 Task: Find connections with filter location Godhra with filter topic #Advertisingandmarketingwith filter profile language French with filter current company WTS Energy with filter school SREYAS INSTITUTE OF ENGINEERING & TECHNOLOGY with filter industry Farming, Ranching, Forestry with filter service category Event Planning with filter keywords title Account Collector
Action: Mouse pressed left at (661, 119)
Screenshot: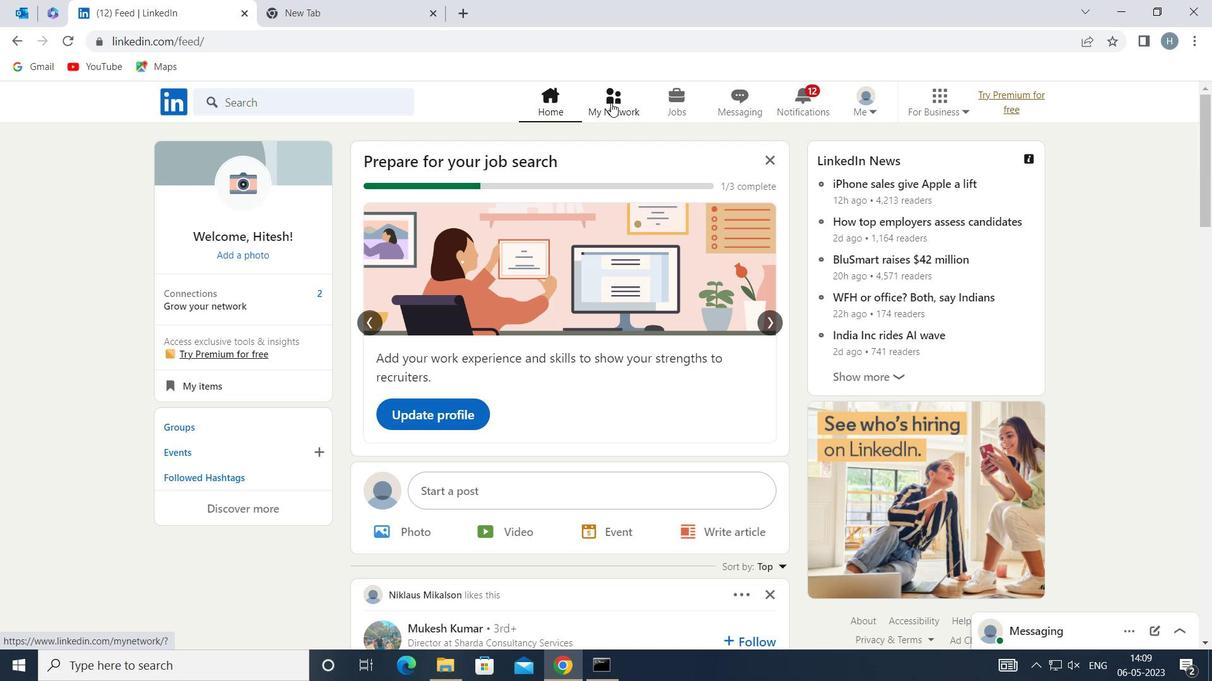 
Action: Mouse moved to (411, 205)
Screenshot: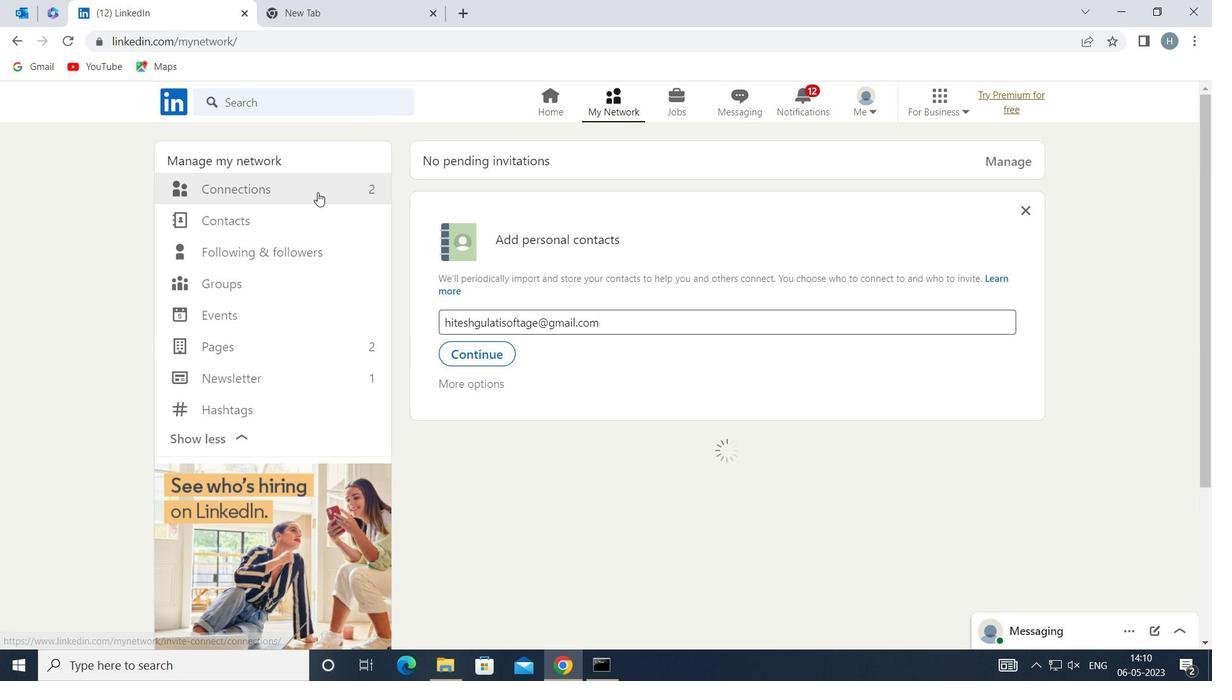 
Action: Mouse pressed left at (411, 205)
Screenshot: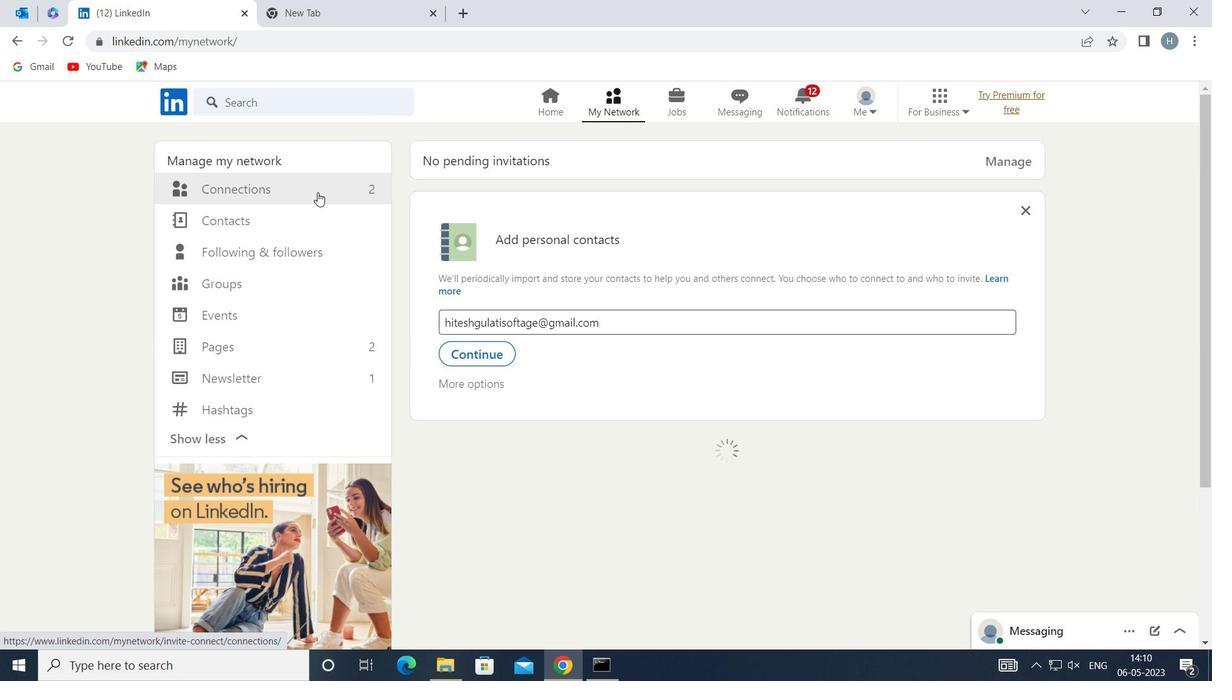 
Action: Mouse moved to (755, 202)
Screenshot: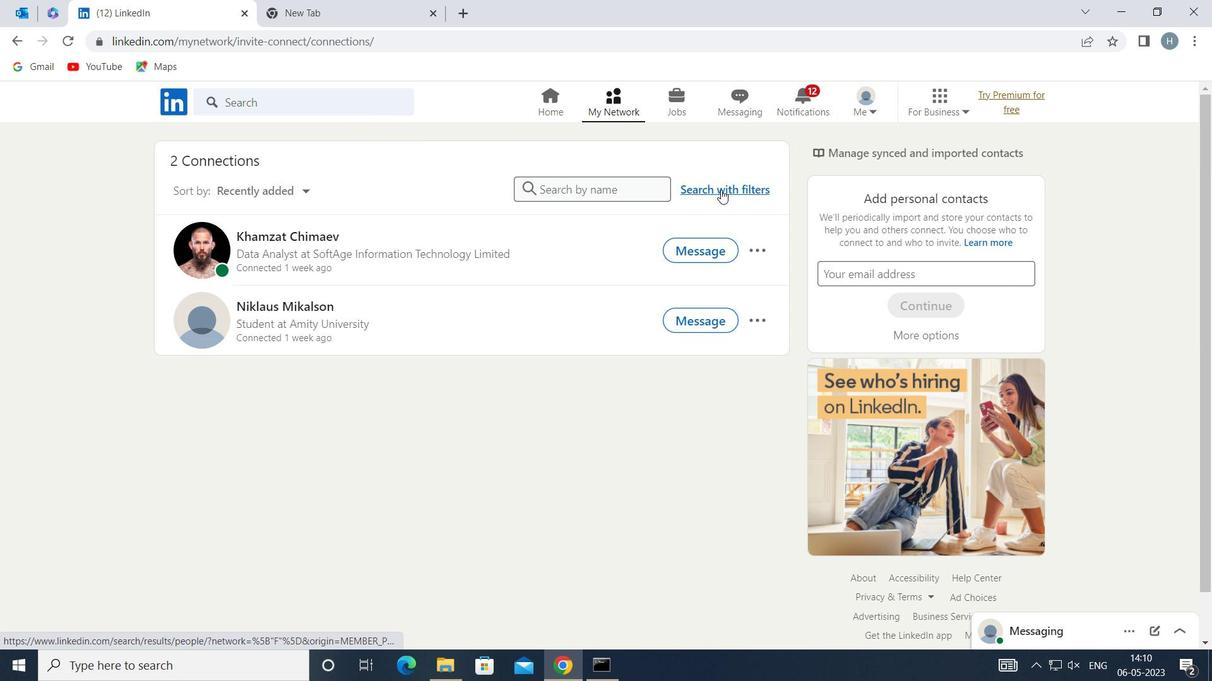 
Action: Mouse pressed left at (755, 202)
Screenshot: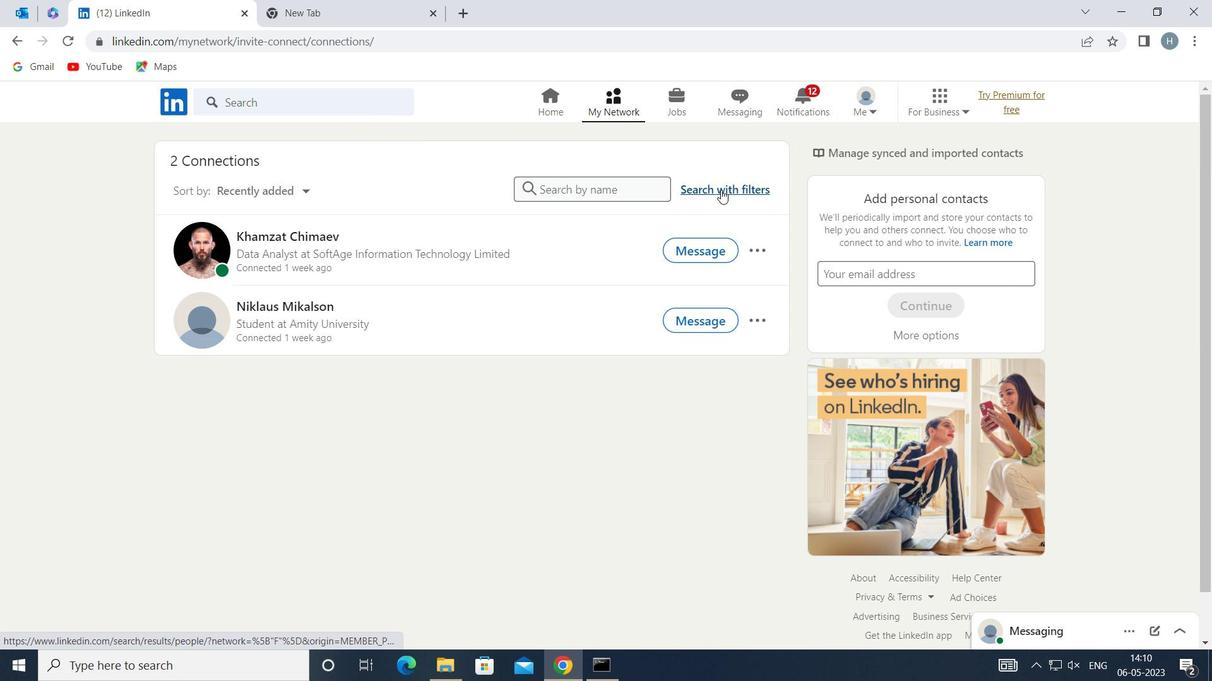 
Action: Mouse moved to (705, 158)
Screenshot: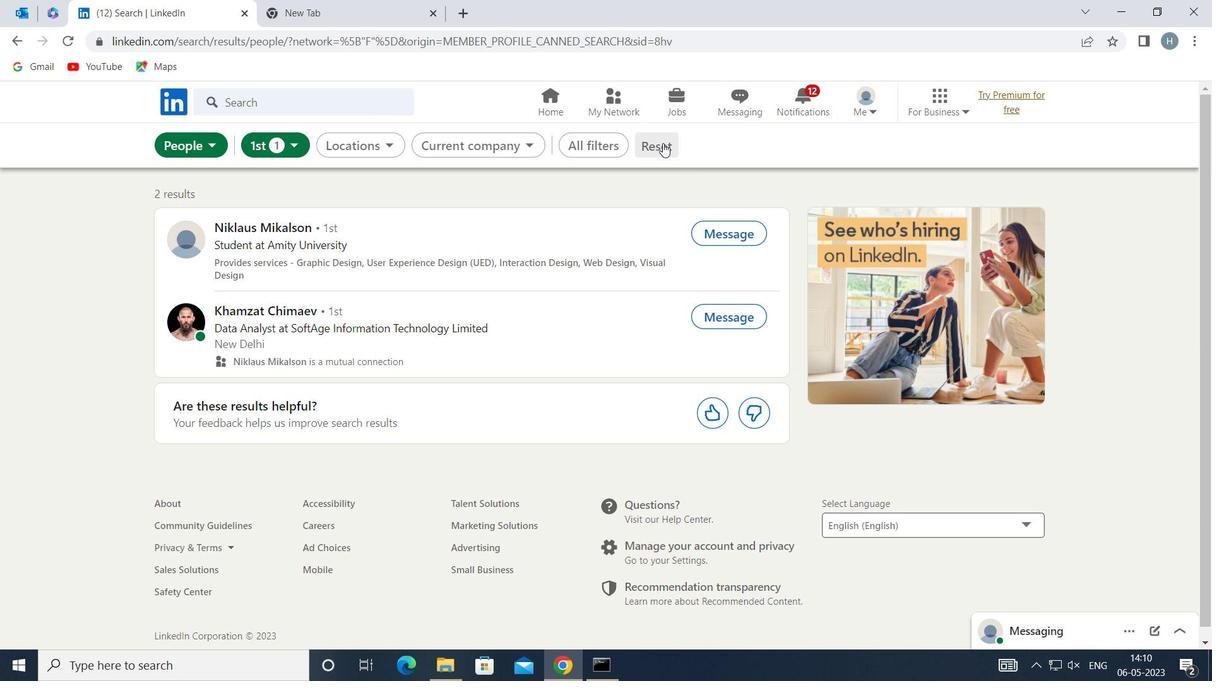 
Action: Mouse pressed left at (705, 158)
Screenshot: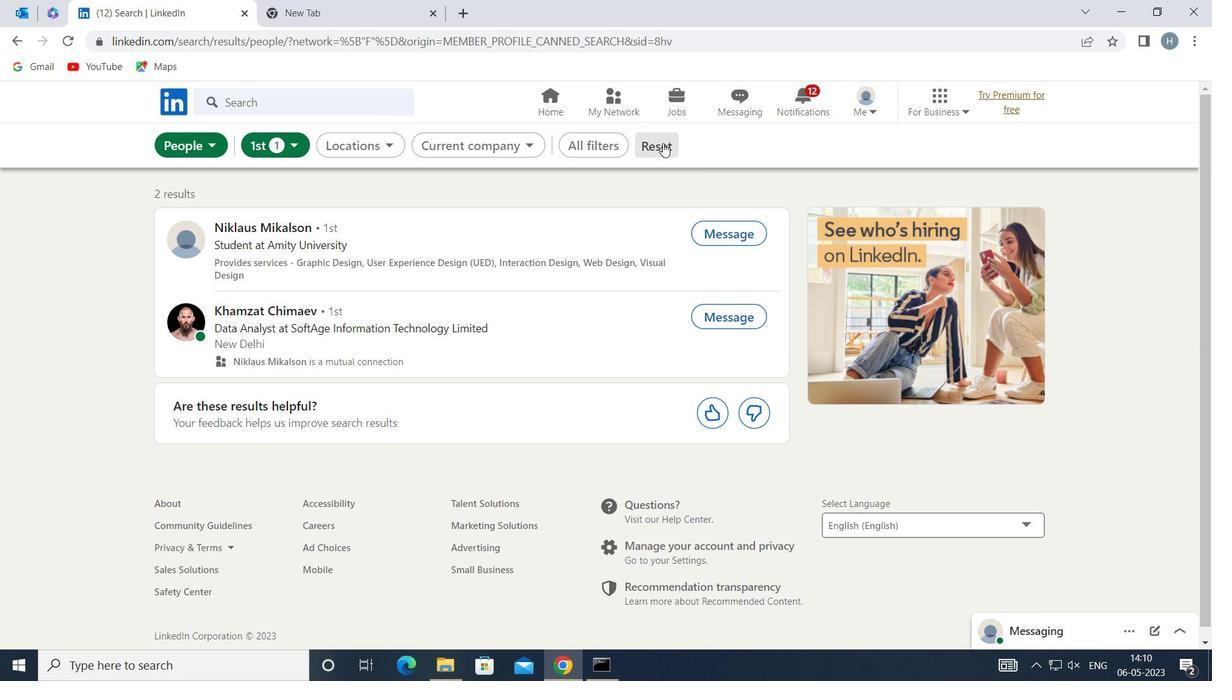 
Action: Mouse moved to (693, 160)
Screenshot: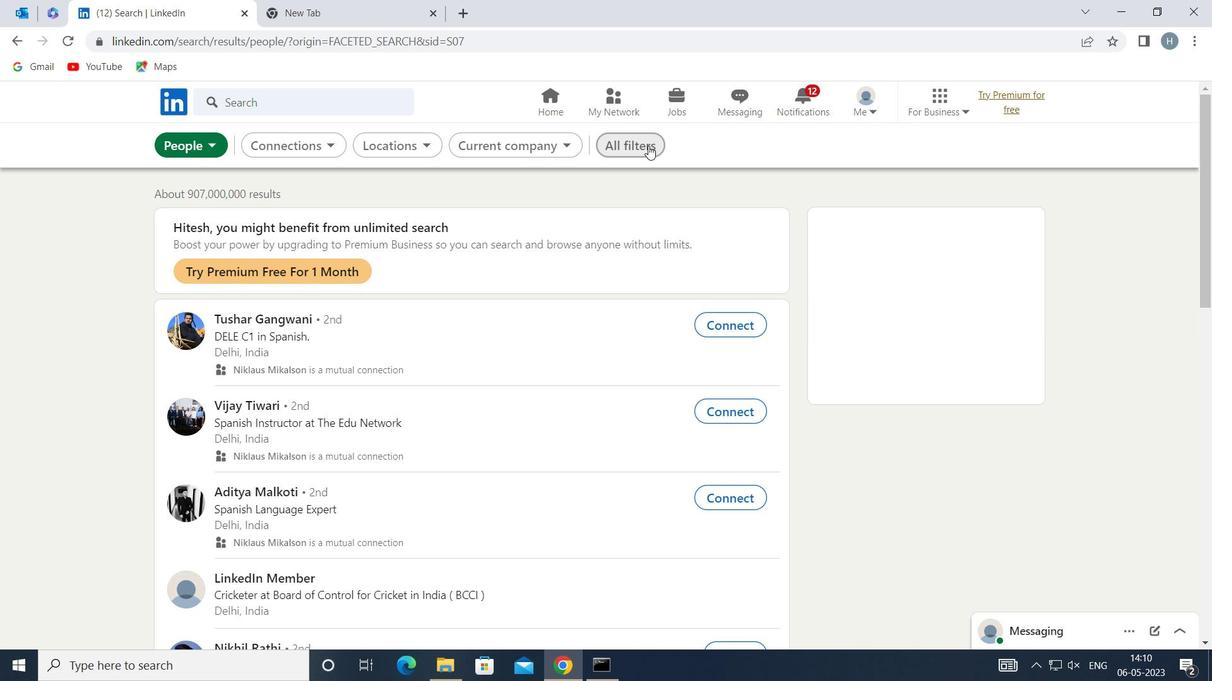 
Action: Mouse pressed left at (693, 160)
Screenshot: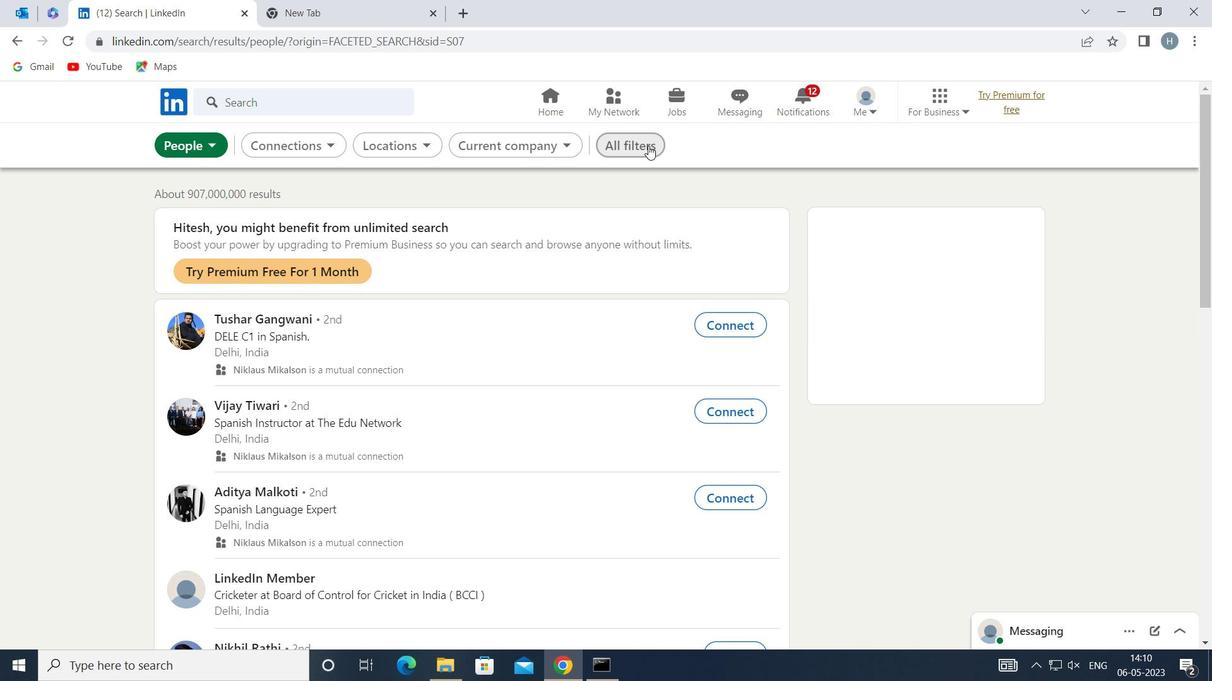 
Action: Mouse moved to (889, 288)
Screenshot: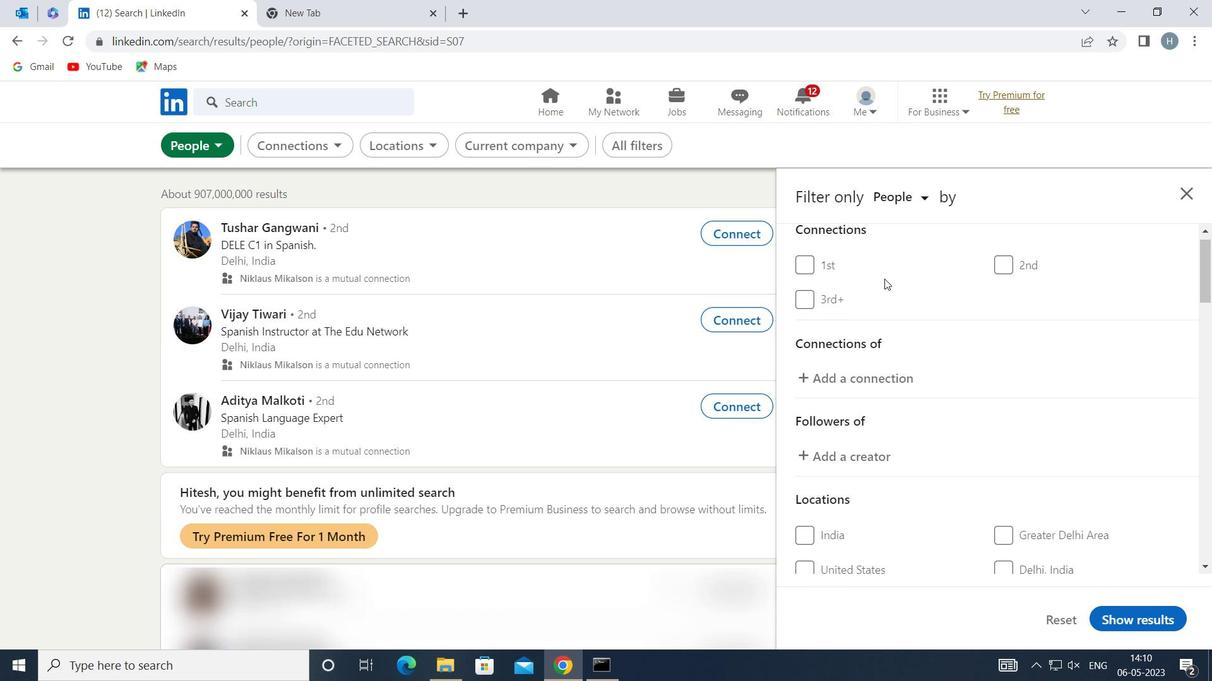 
Action: Mouse scrolled (889, 287) with delta (0, 0)
Screenshot: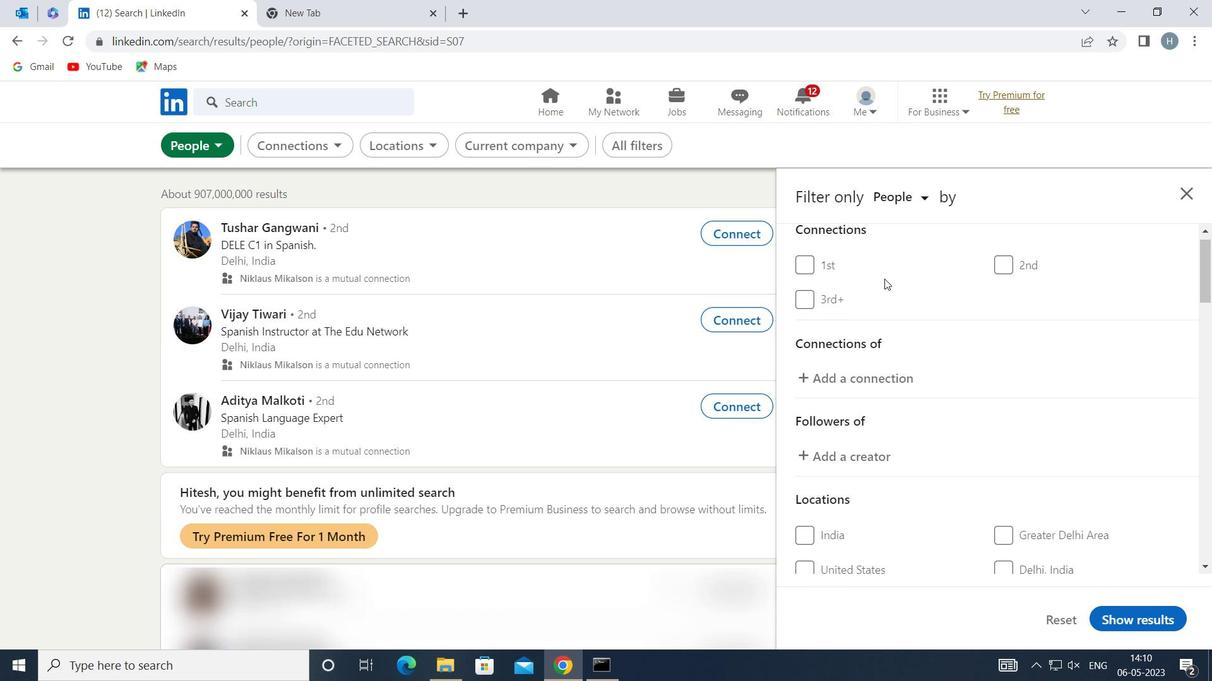 
Action: Mouse moved to (896, 290)
Screenshot: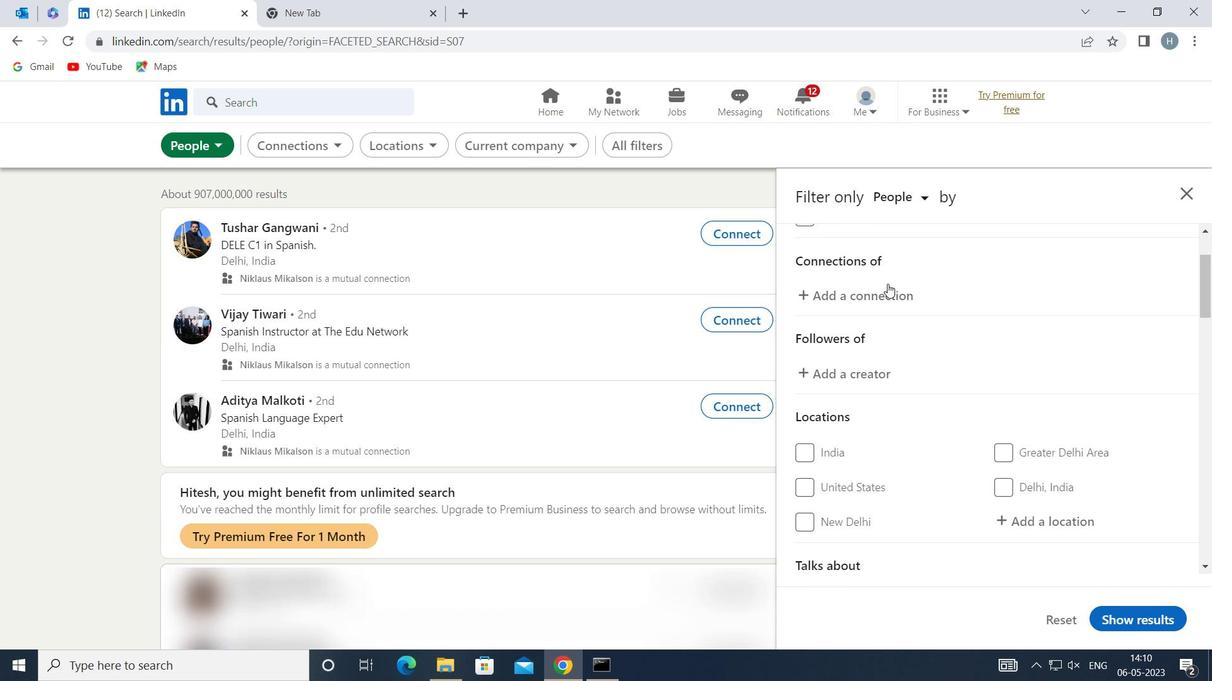 
Action: Mouse scrolled (896, 289) with delta (0, 0)
Screenshot: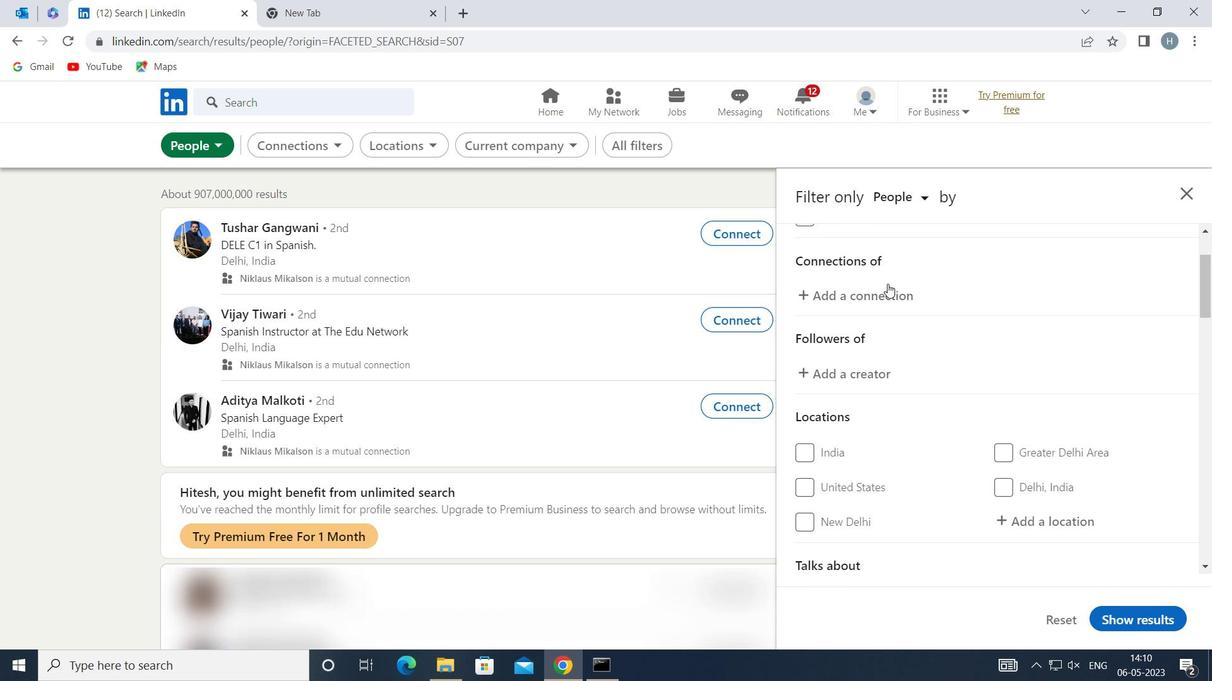 
Action: Mouse moved to (1023, 458)
Screenshot: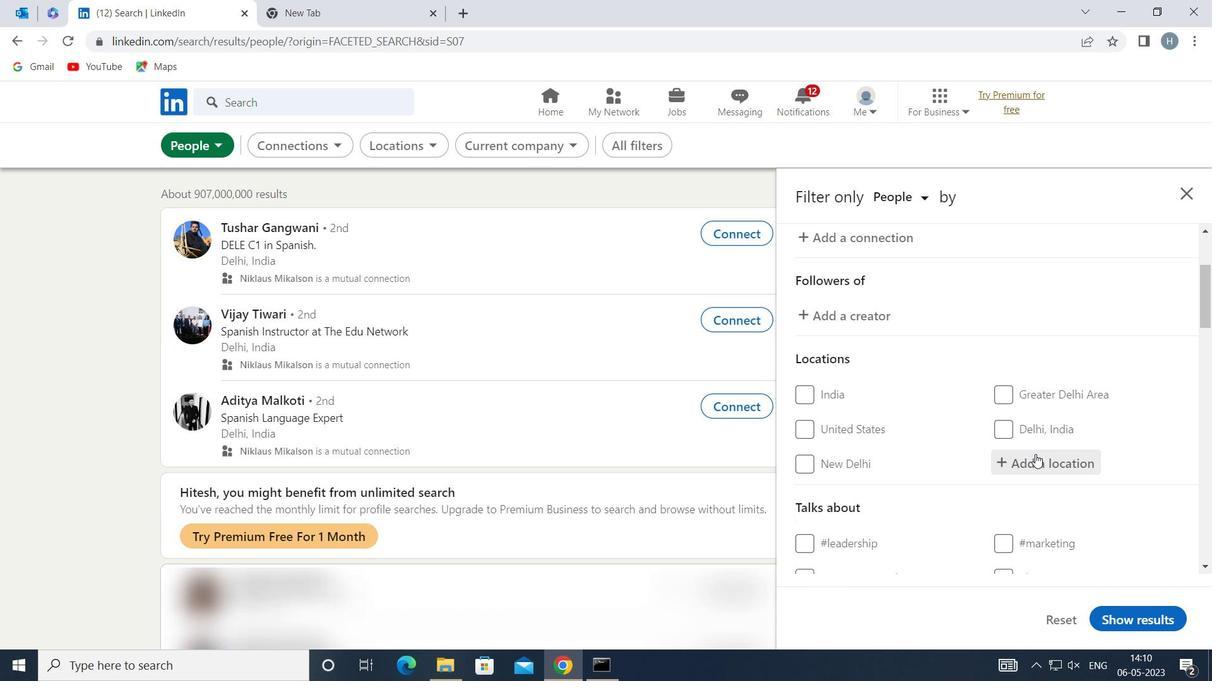 
Action: Mouse pressed left at (1023, 458)
Screenshot: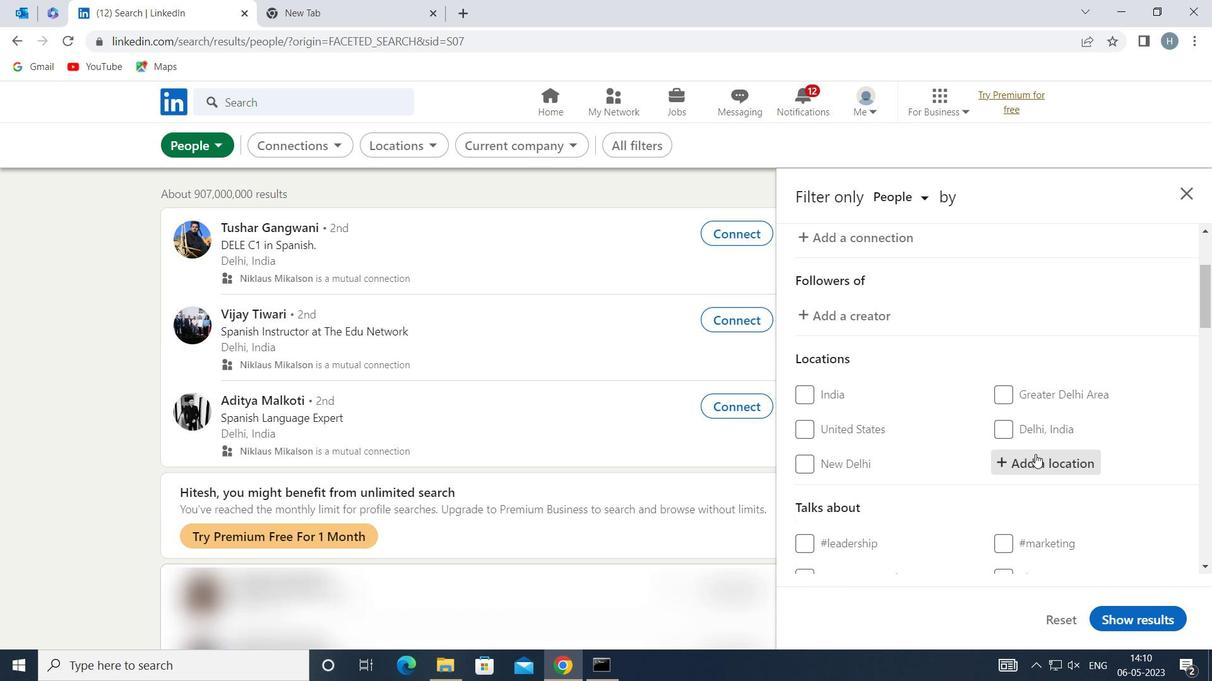 
Action: Key pressed <Key.shift>GODHRA
Screenshot: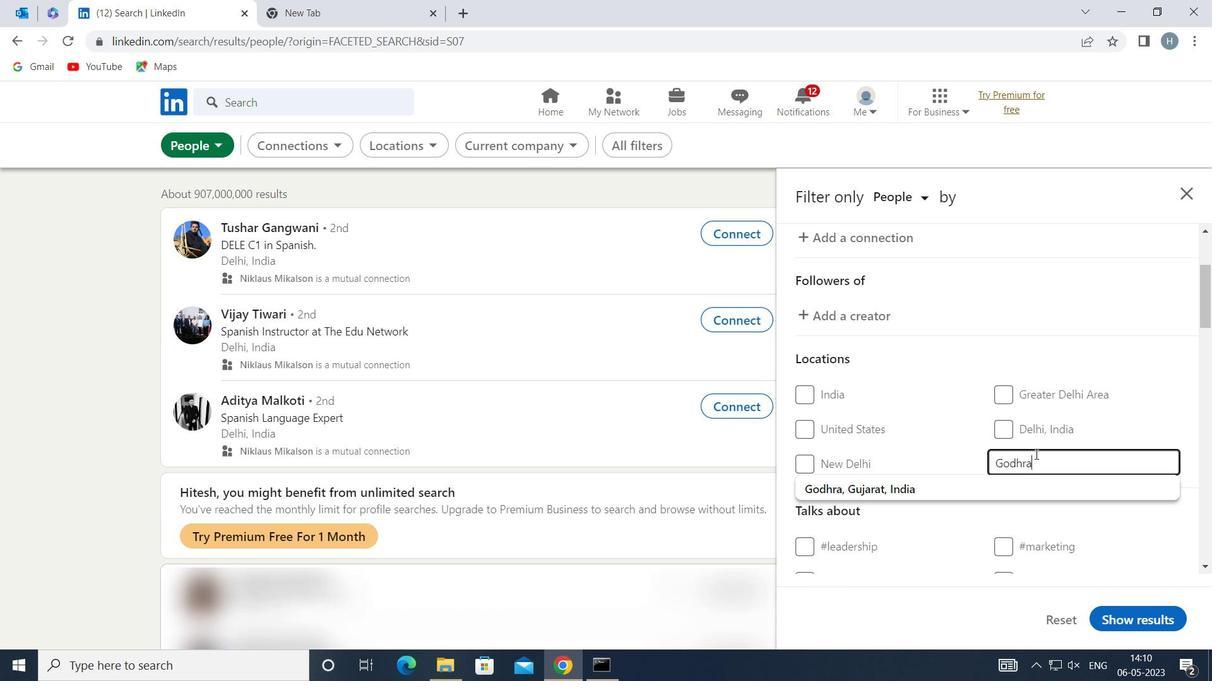 
Action: Mouse moved to (967, 483)
Screenshot: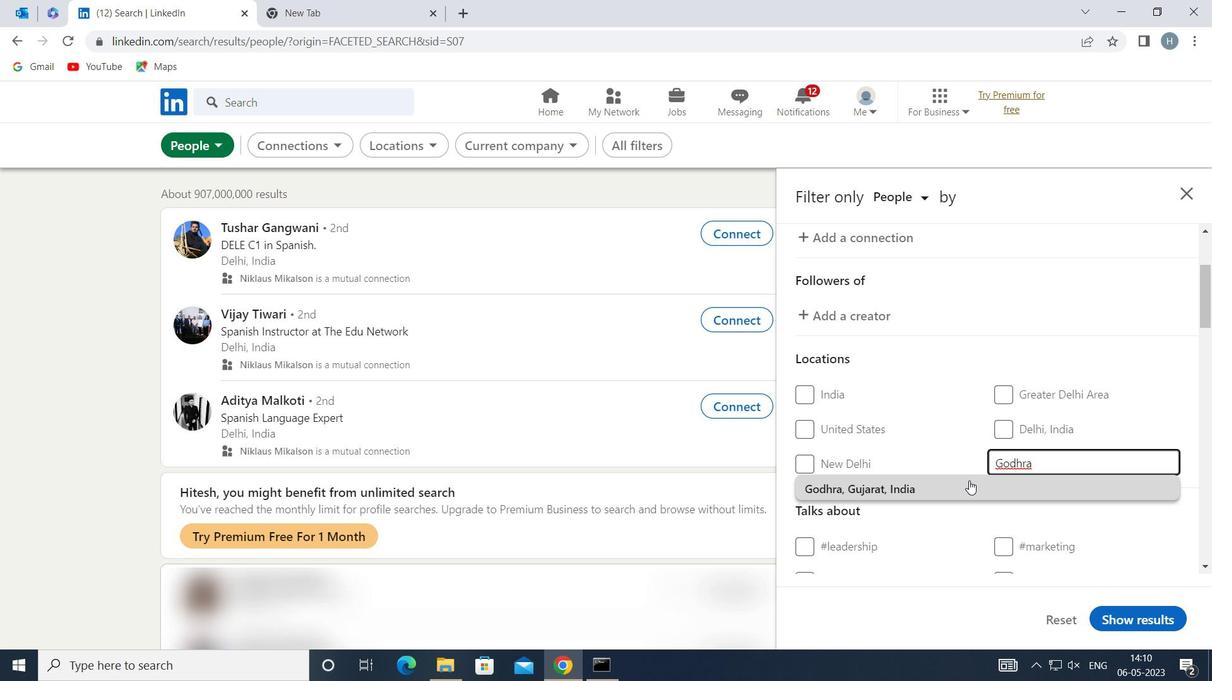 
Action: Mouse pressed left at (967, 483)
Screenshot: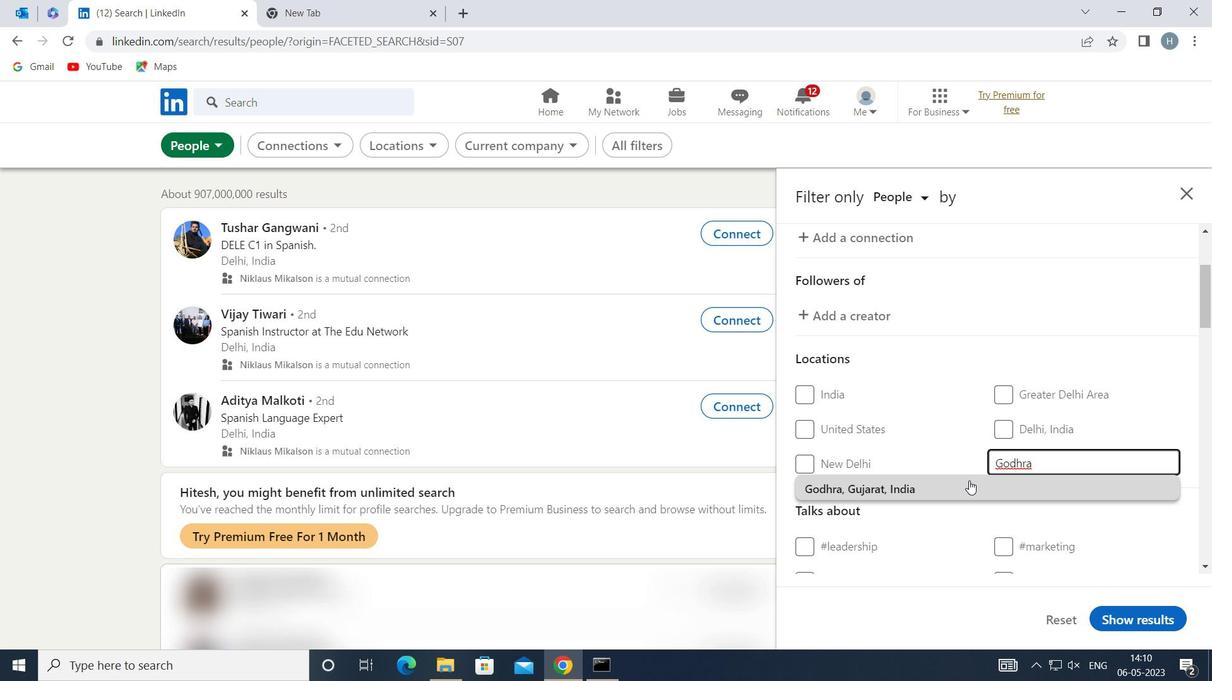 
Action: Mouse moved to (967, 447)
Screenshot: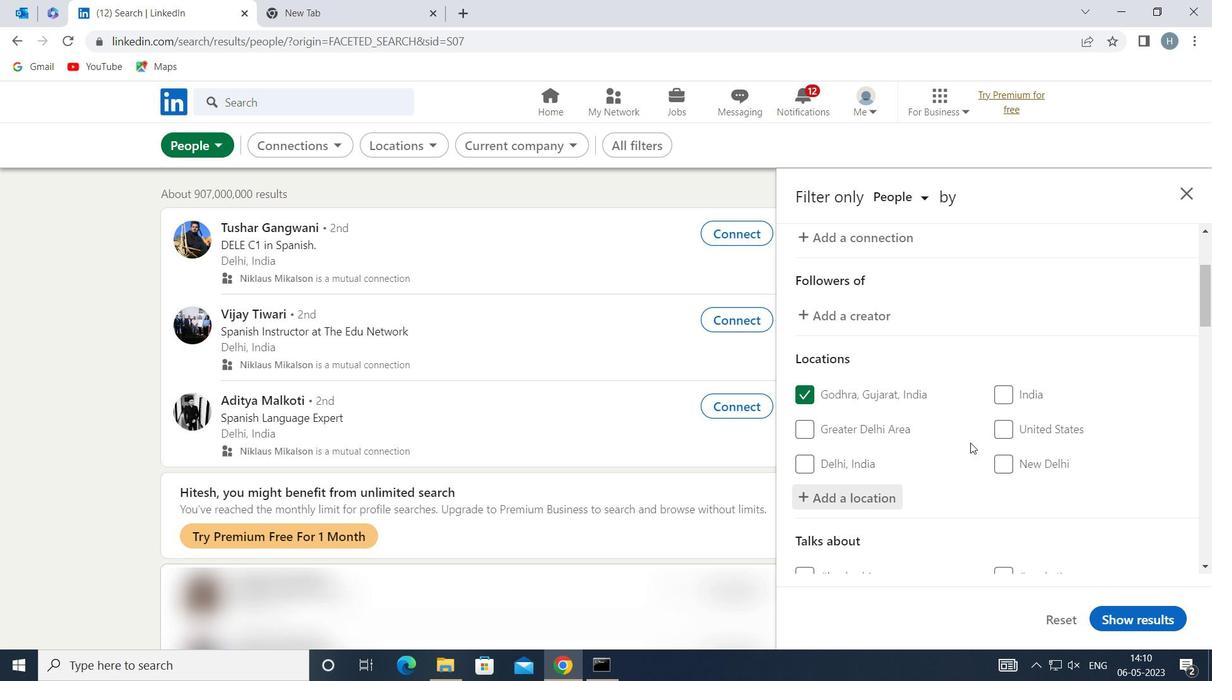 
Action: Mouse scrolled (967, 446) with delta (0, 0)
Screenshot: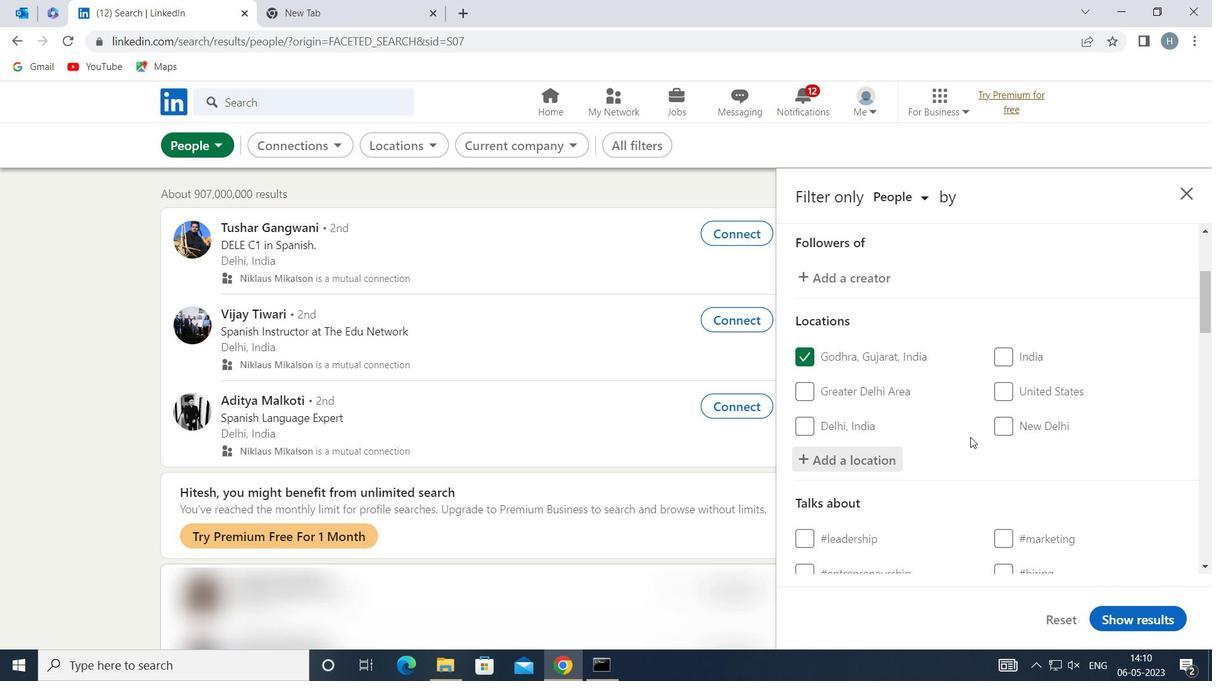 
Action: Mouse moved to (967, 439)
Screenshot: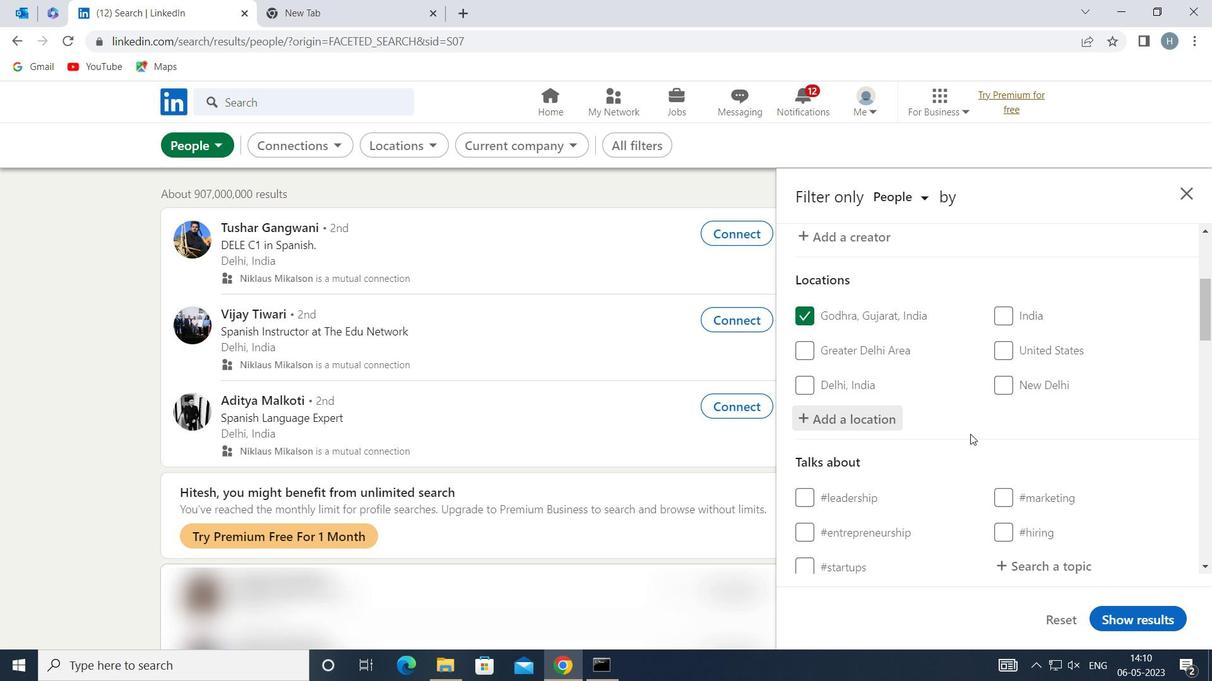 
Action: Mouse scrolled (967, 438) with delta (0, 0)
Screenshot: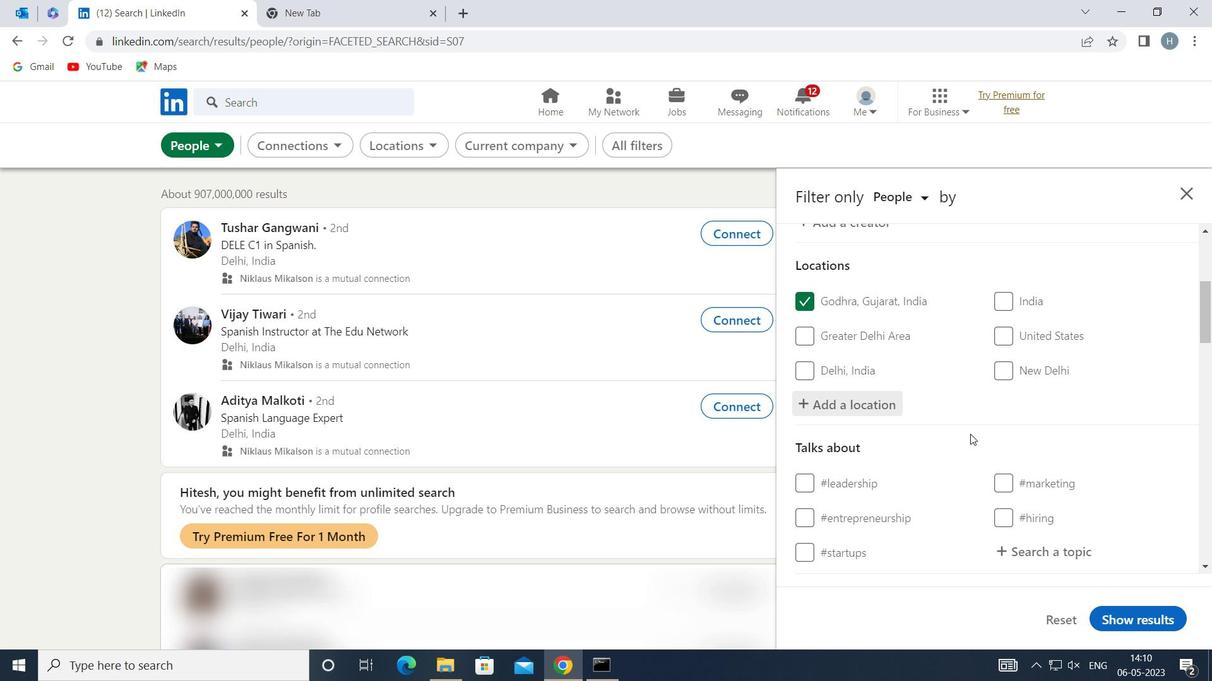 
Action: Mouse moved to (1027, 488)
Screenshot: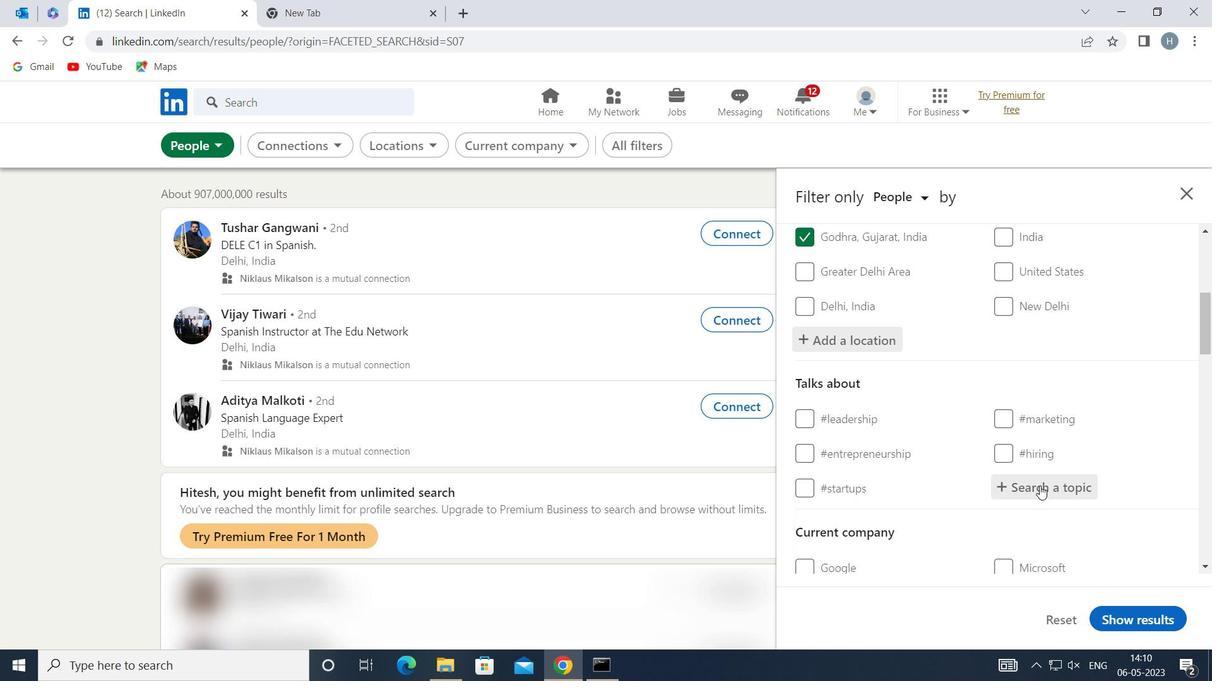 
Action: Mouse pressed left at (1027, 488)
Screenshot: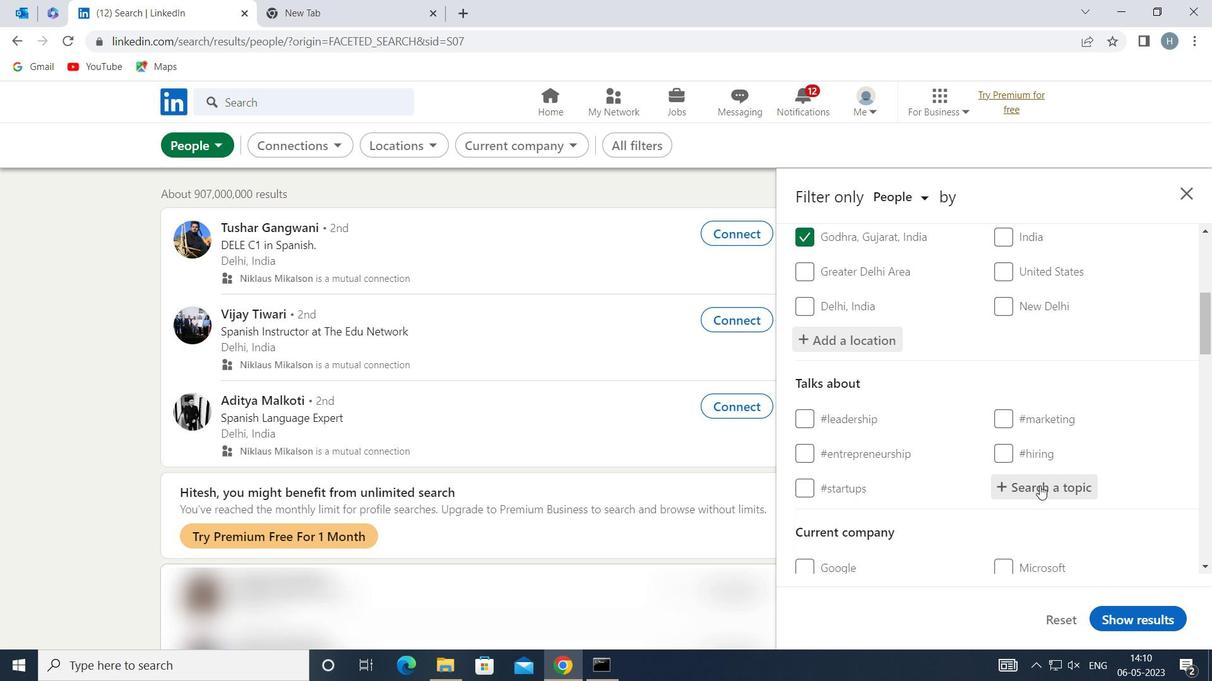 
Action: Mouse moved to (1029, 488)
Screenshot: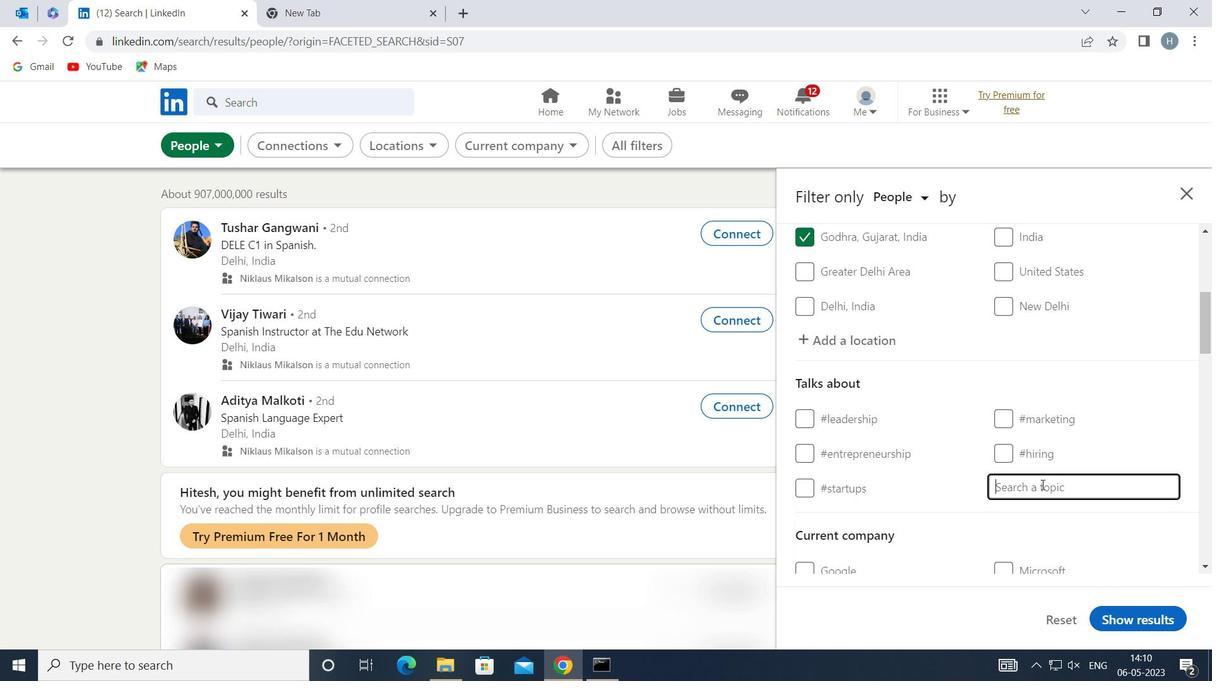 
Action: Key pressed <Key.shift>ADVERTISINGANDMARKETIN
Screenshot: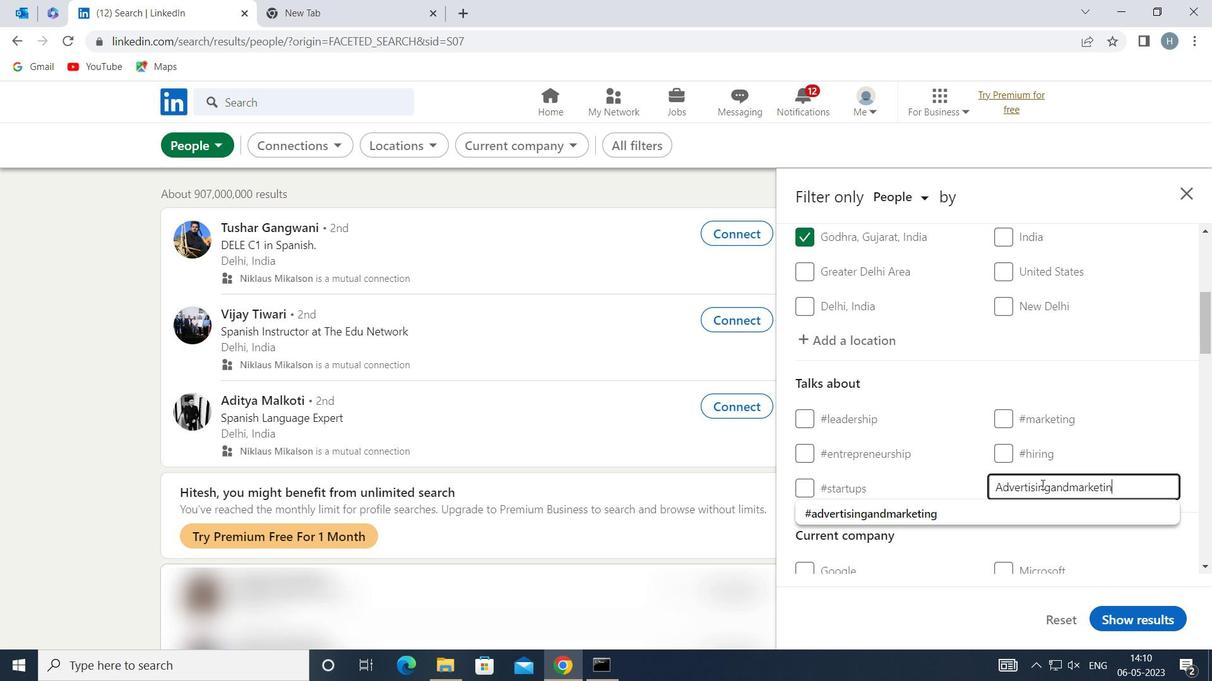
Action: Mouse moved to (1029, 488)
Screenshot: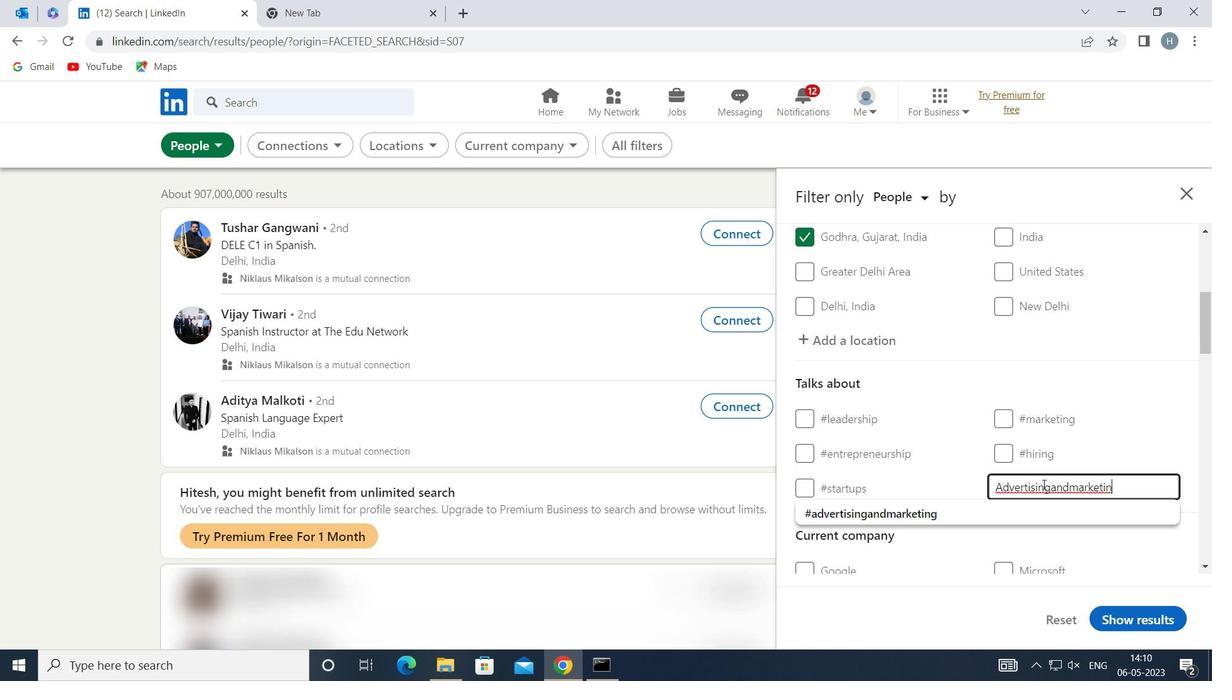 
Action: Key pressed G
Screenshot: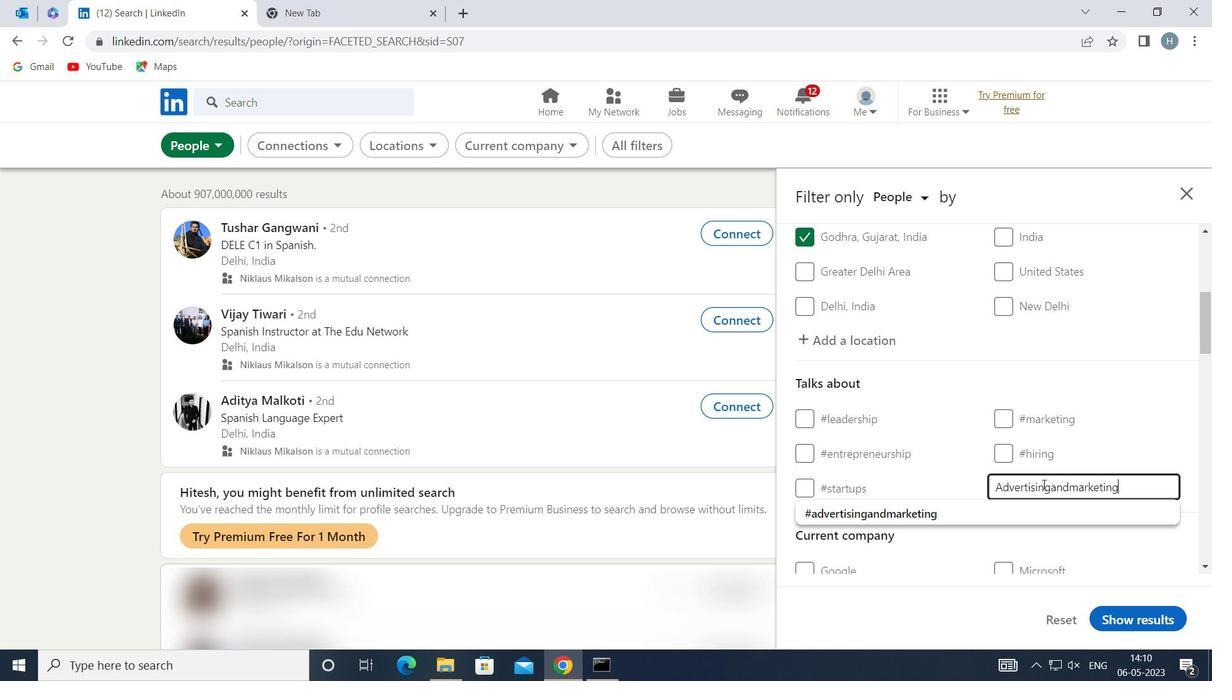 
Action: Mouse moved to (974, 512)
Screenshot: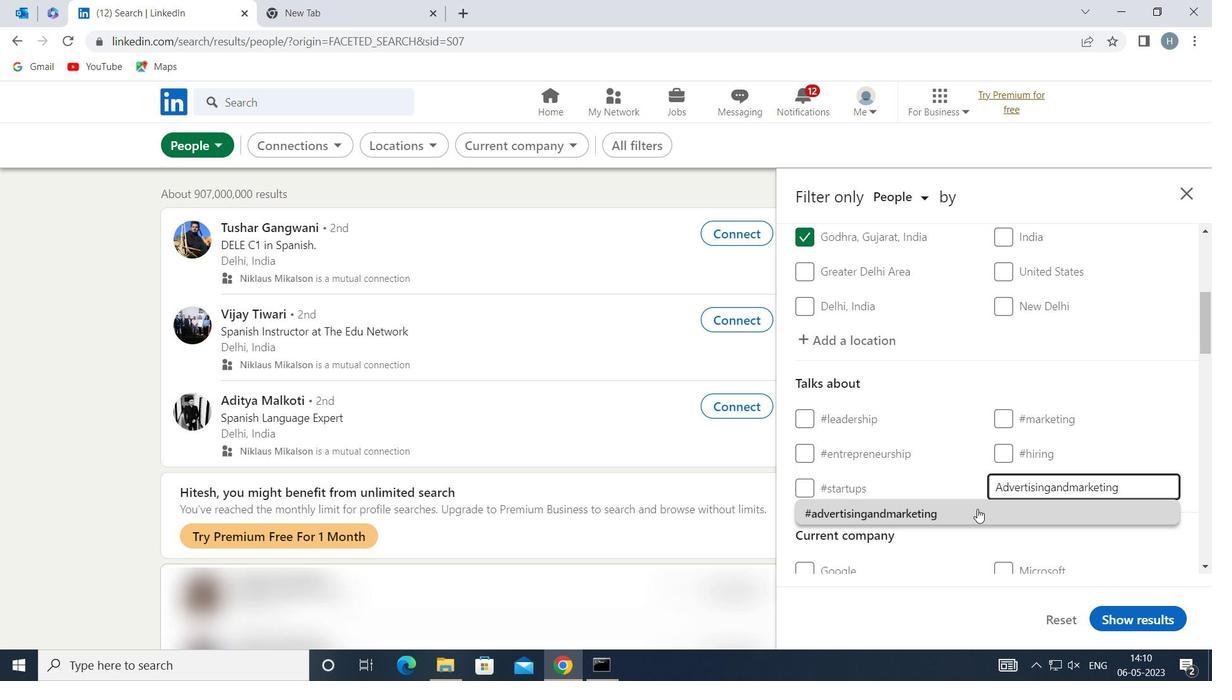 
Action: Mouse pressed left at (974, 512)
Screenshot: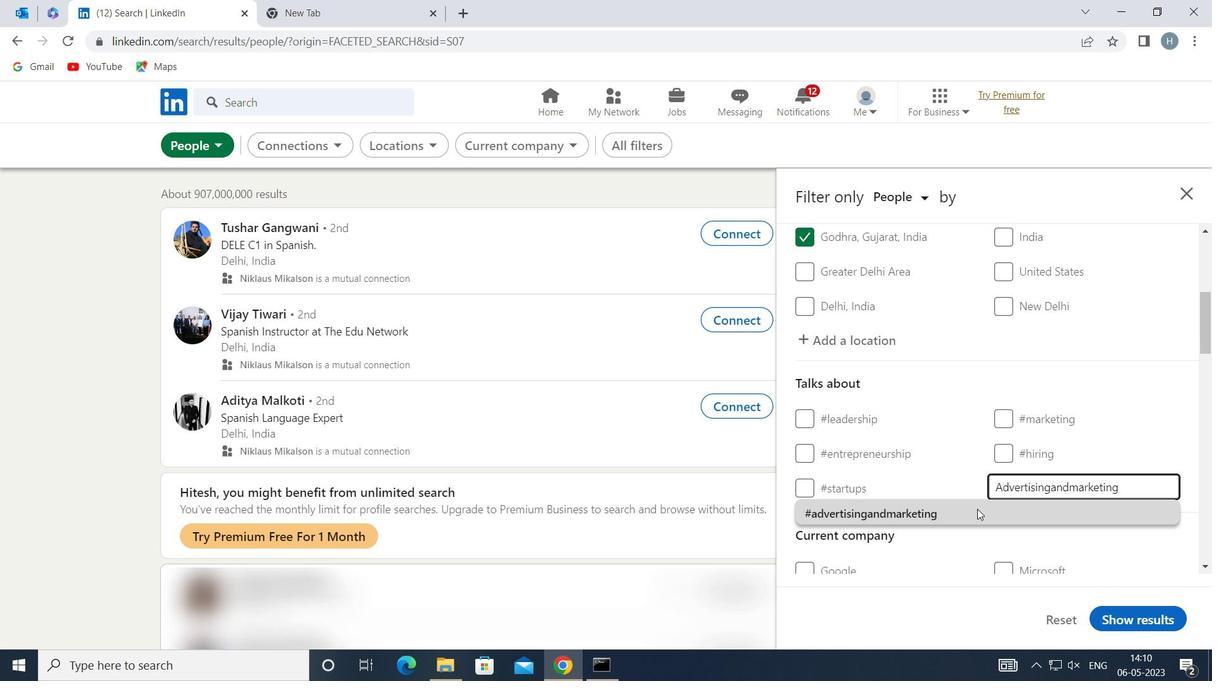 
Action: Mouse moved to (962, 482)
Screenshot: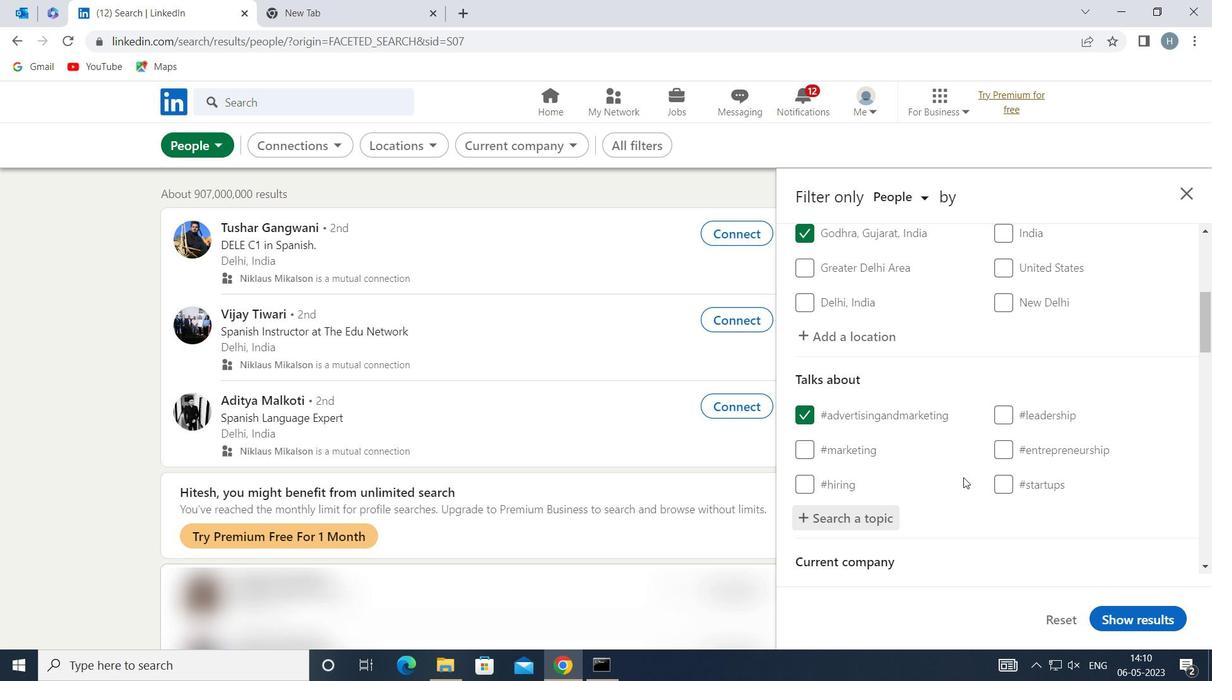 
Action: Mouse scrolled (962, 481) with delta (0, 0)
Screenshot: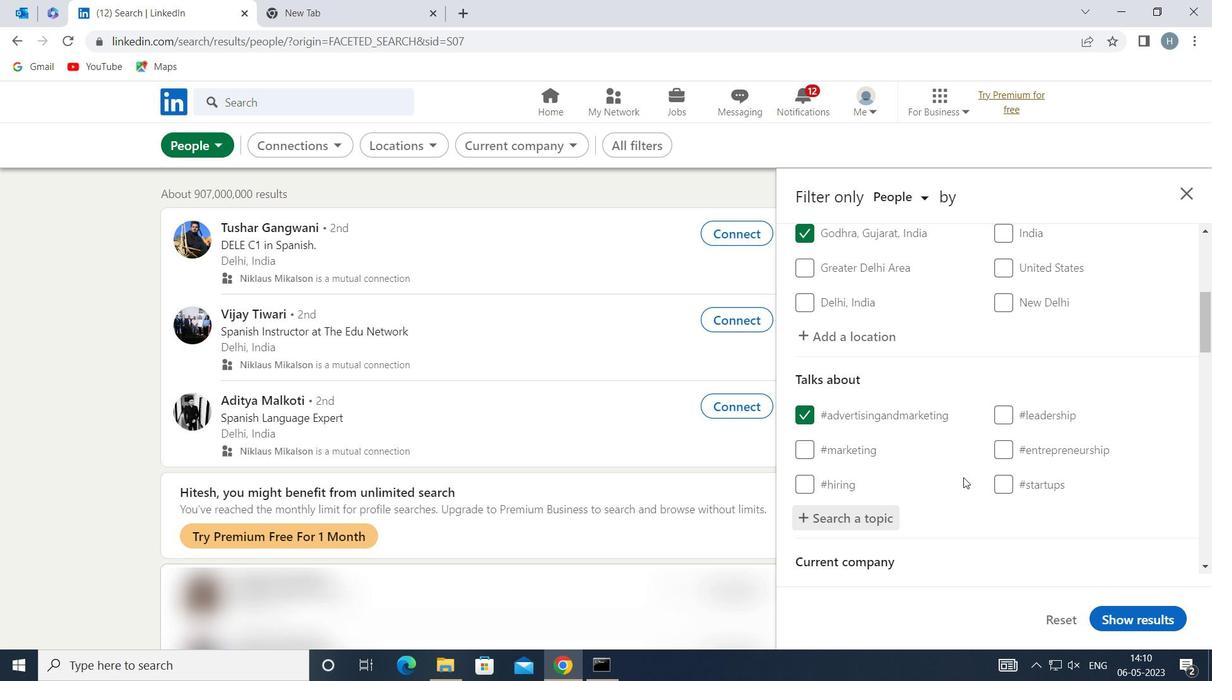
Action: Mouse moved to (957, 457)
Screenshot: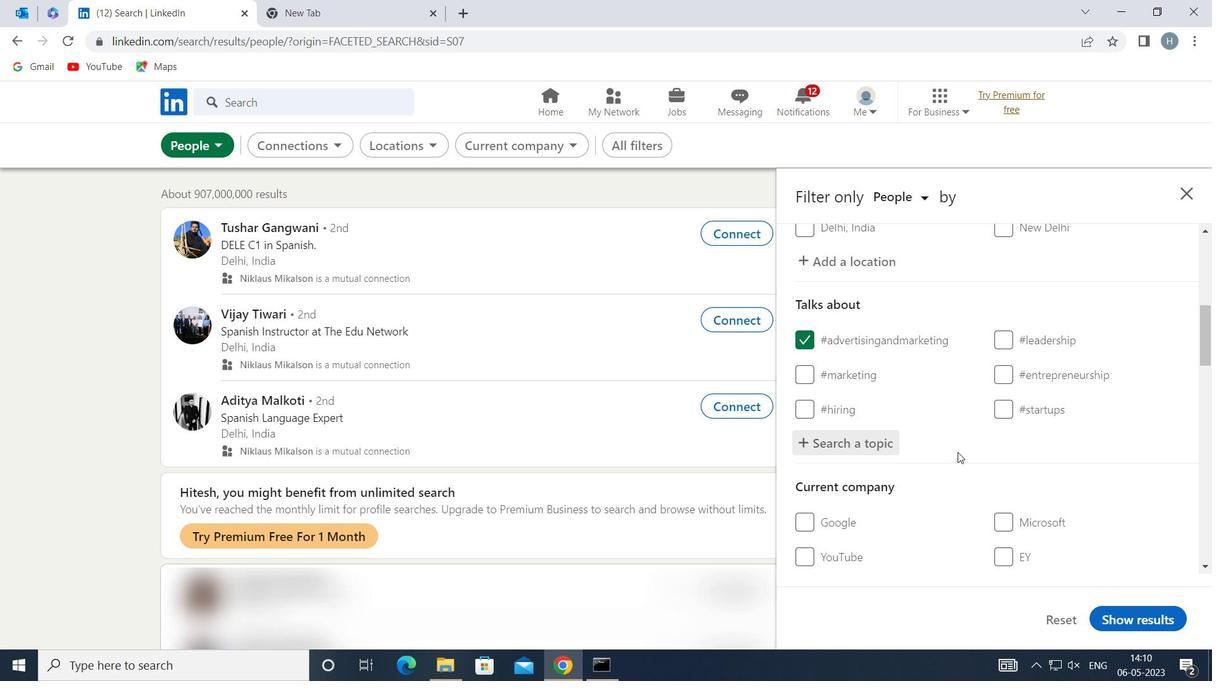 
Action: Mouse scrolled (957, 456) with delta (0, 0)
Screenshot: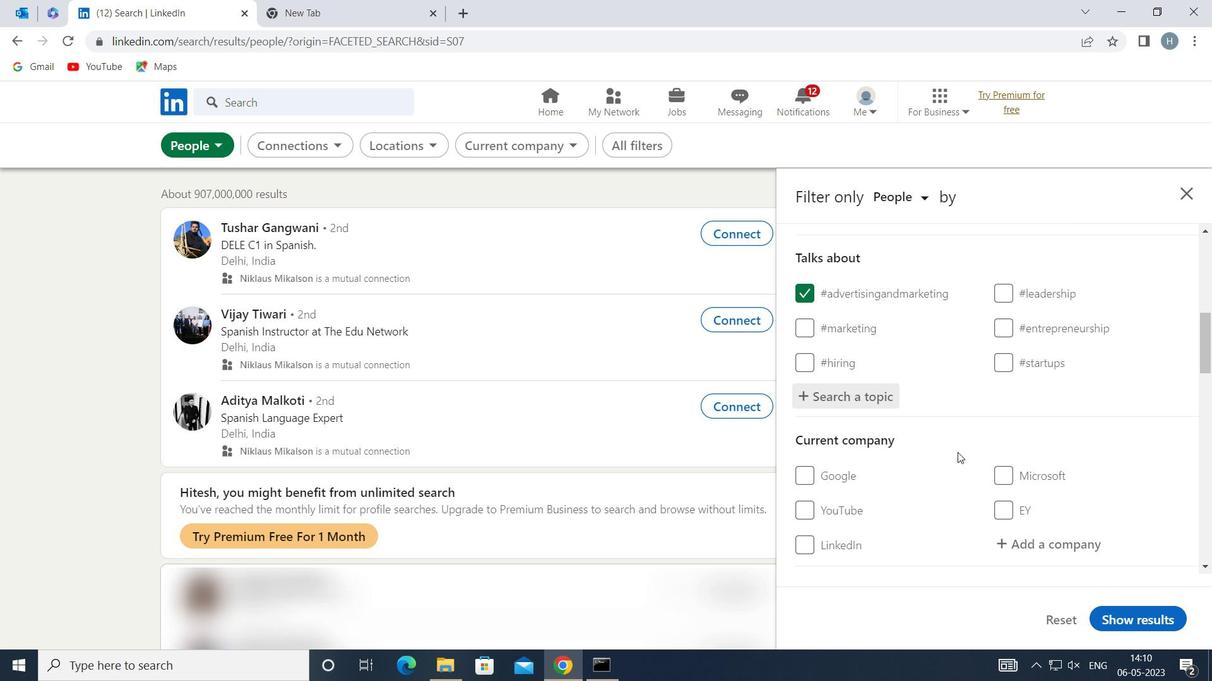
Action: Mouse moved to (957, 452)
Screenshot: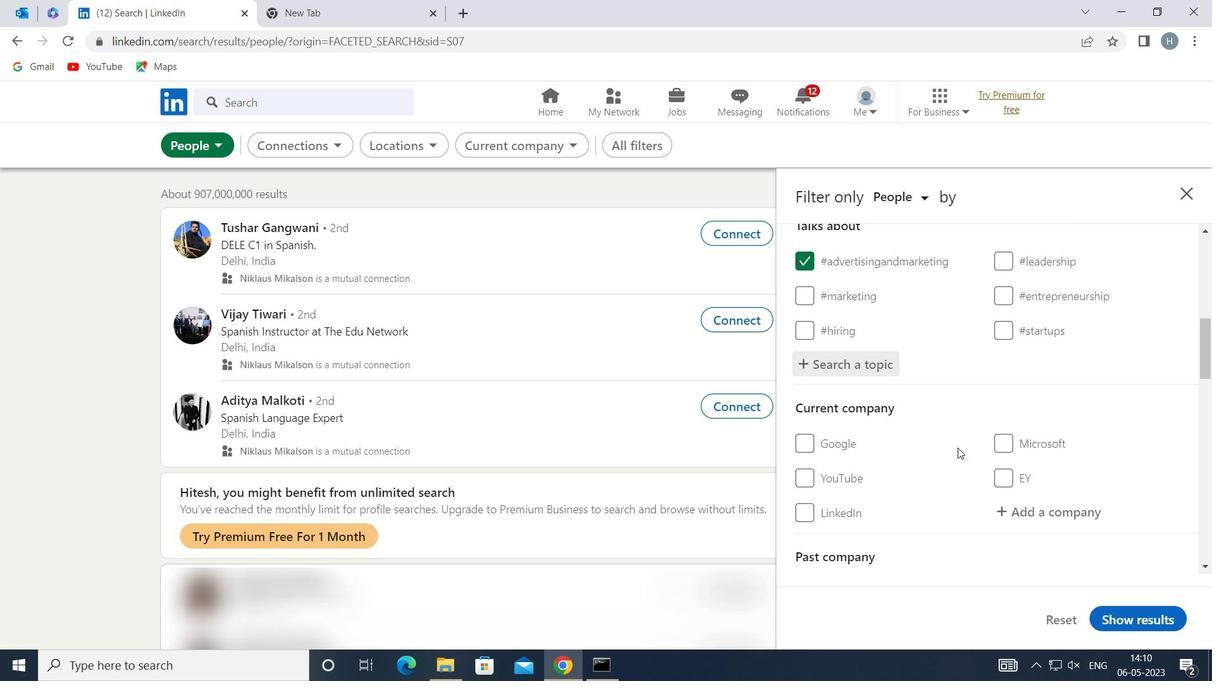 
Action: Mouse scrolled (957, 451) with delta (0, 0)
Screenshot: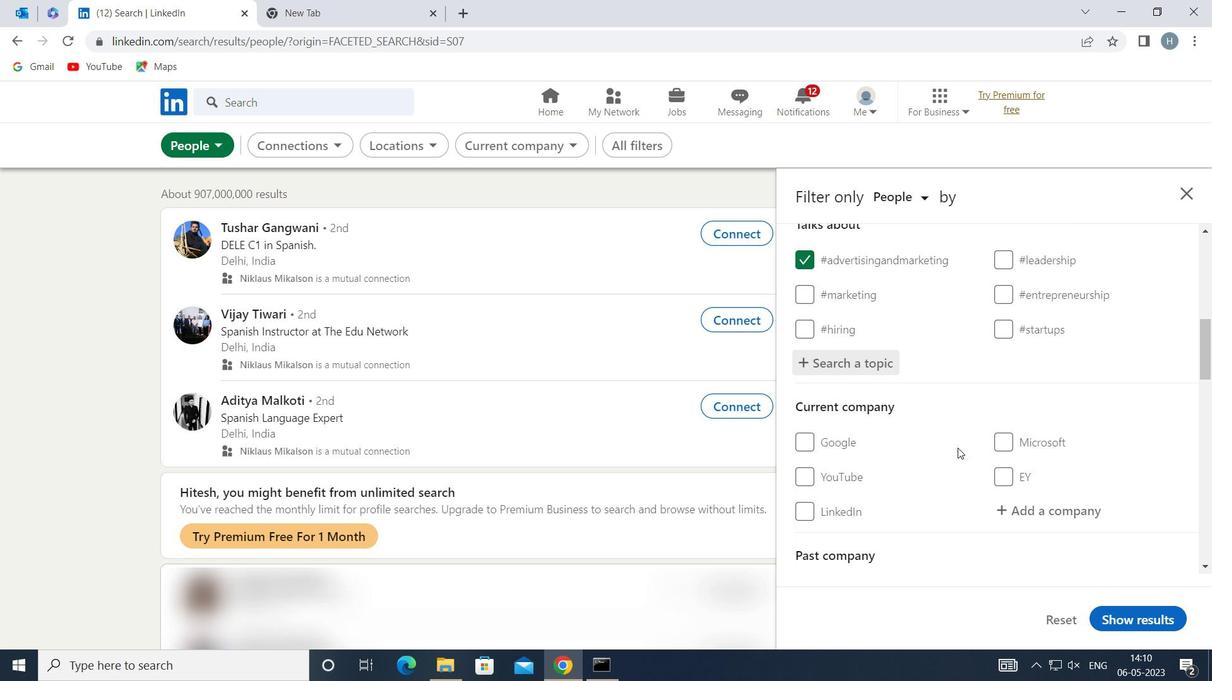 
Action: Mouse moved to (957, 450)
Screenshot: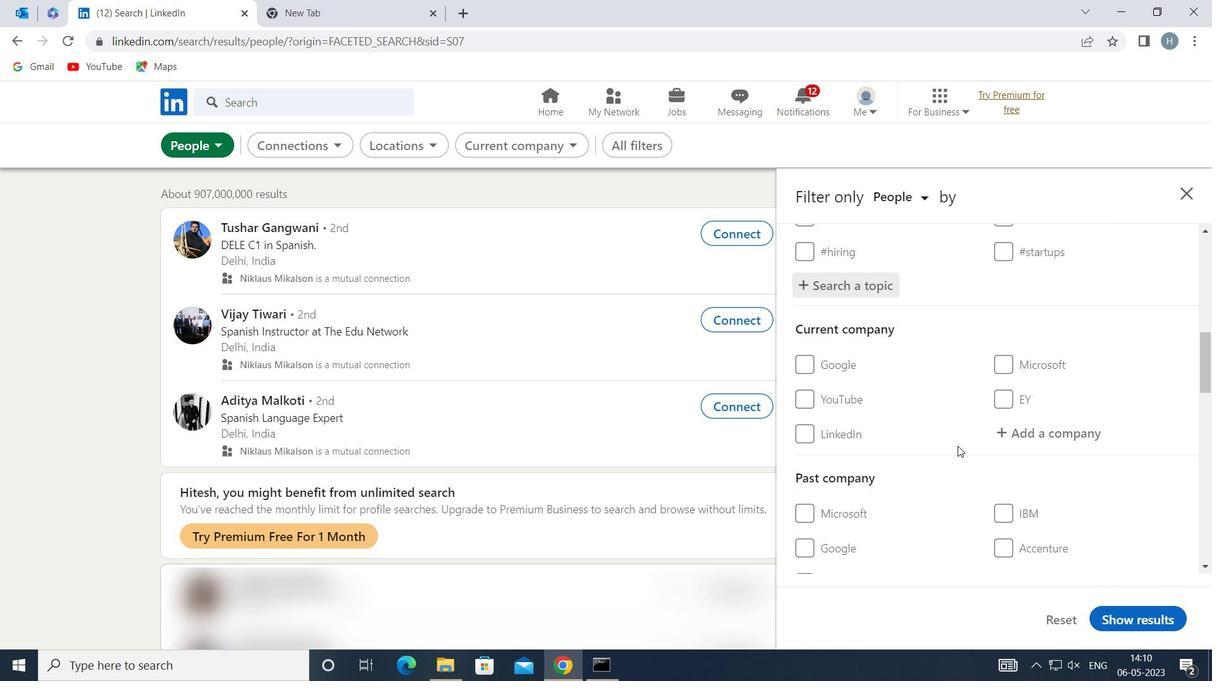 
Action: Mouse scrolled (957, 450) with delta (0, 0)
Screenshot: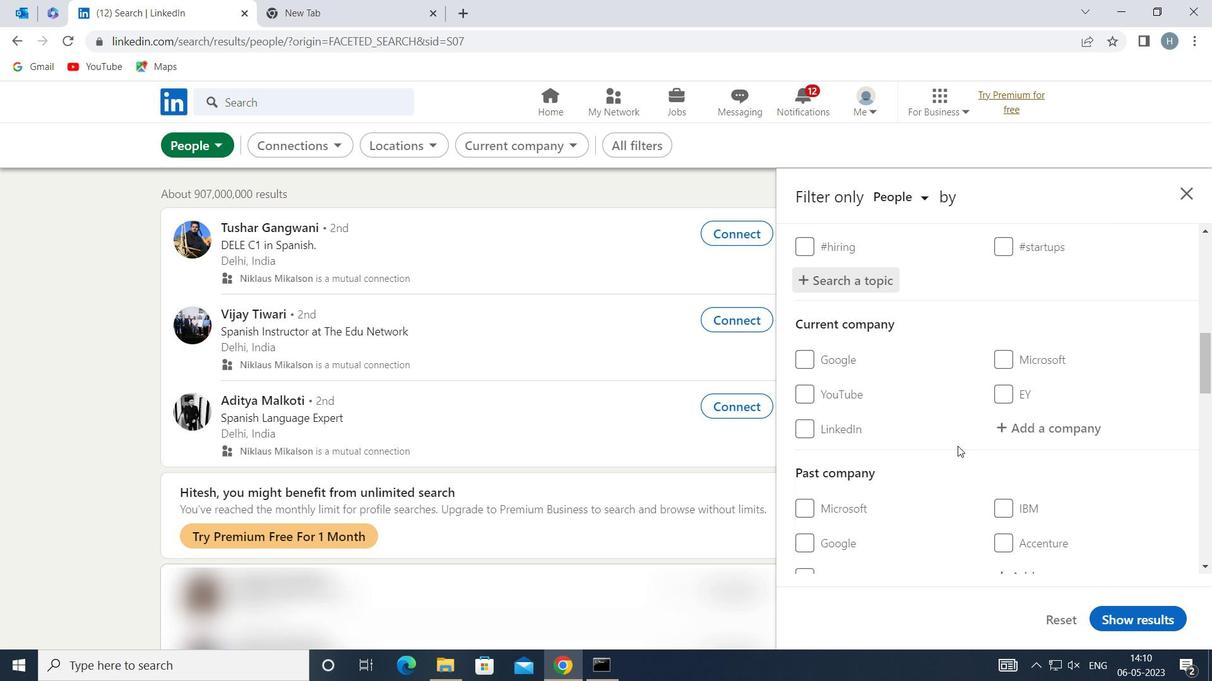 
Action: Mouse scrolled (957, 450) with delta (0, 0)
Screenshot: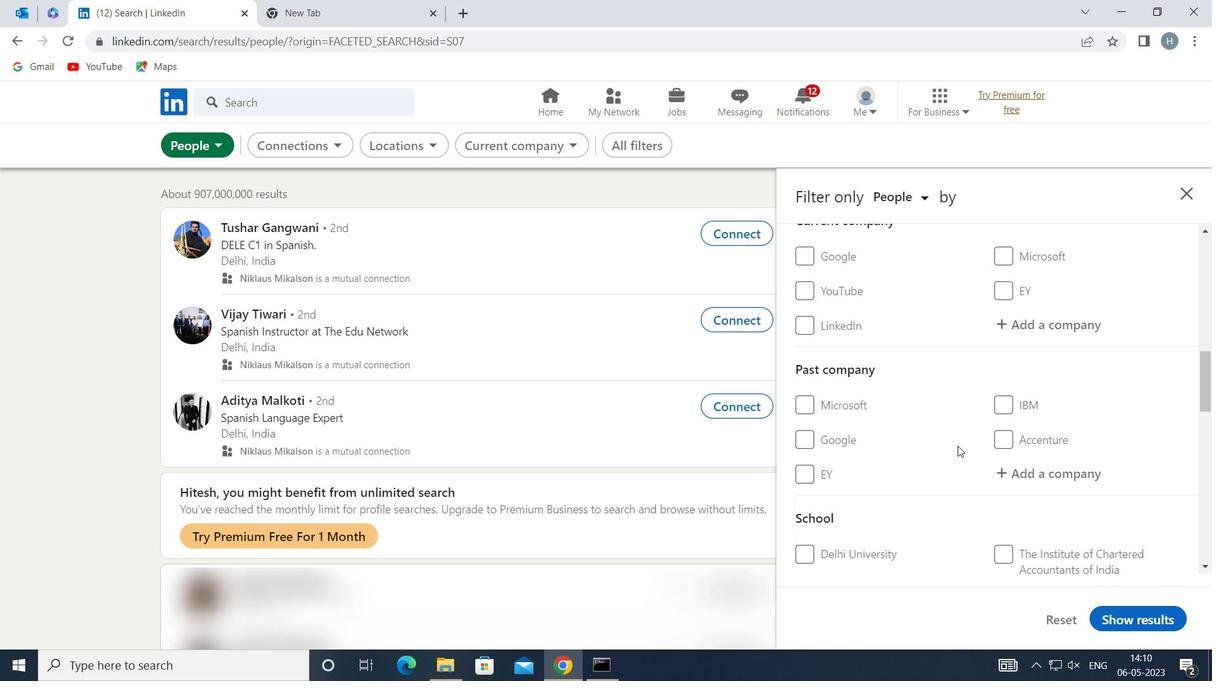 
Action: Mouse scrolled (957, 450) with delta (0, 0)
Screenshot: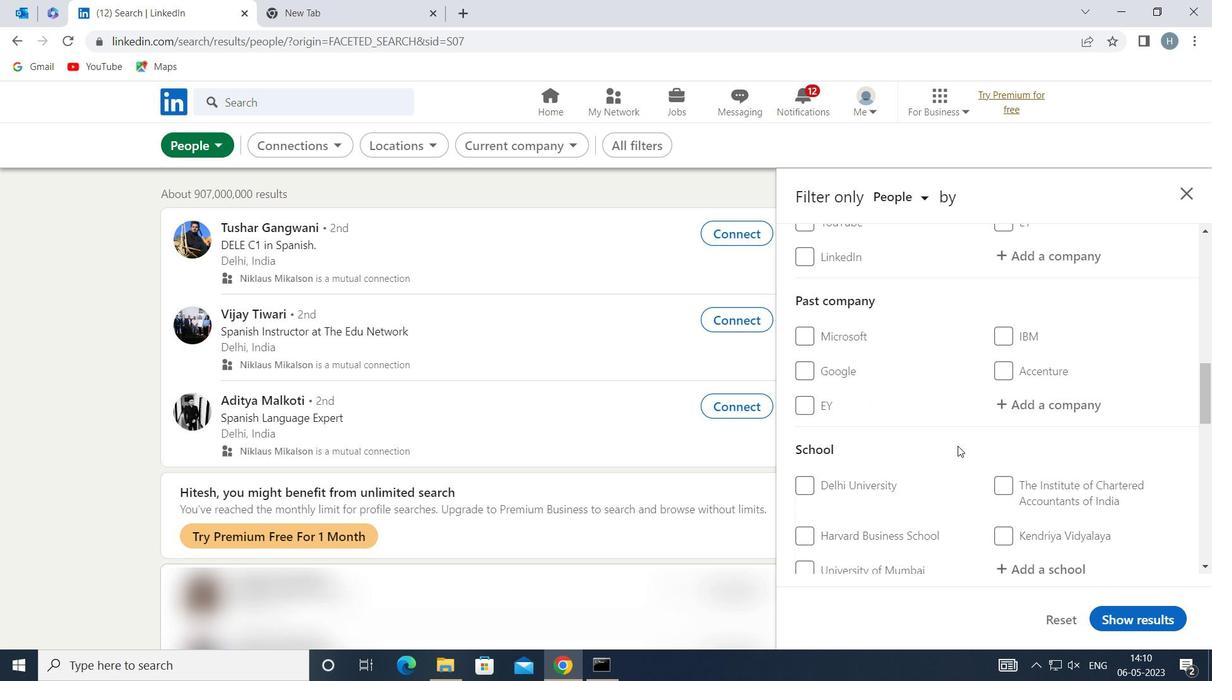 
Action: Mouse scrolled (957, 450) with delta (0, 0)
Screenshot: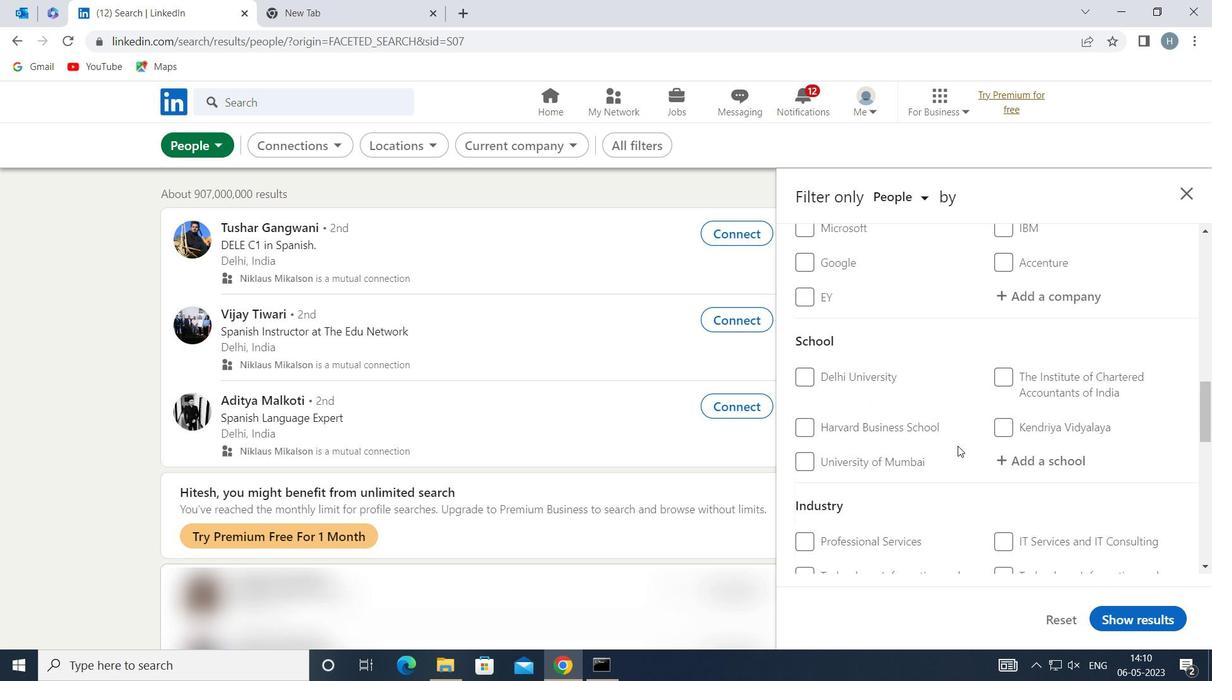 
Action: Mouse scrolled (957, 450) with delta (0, 0)
Screenshot: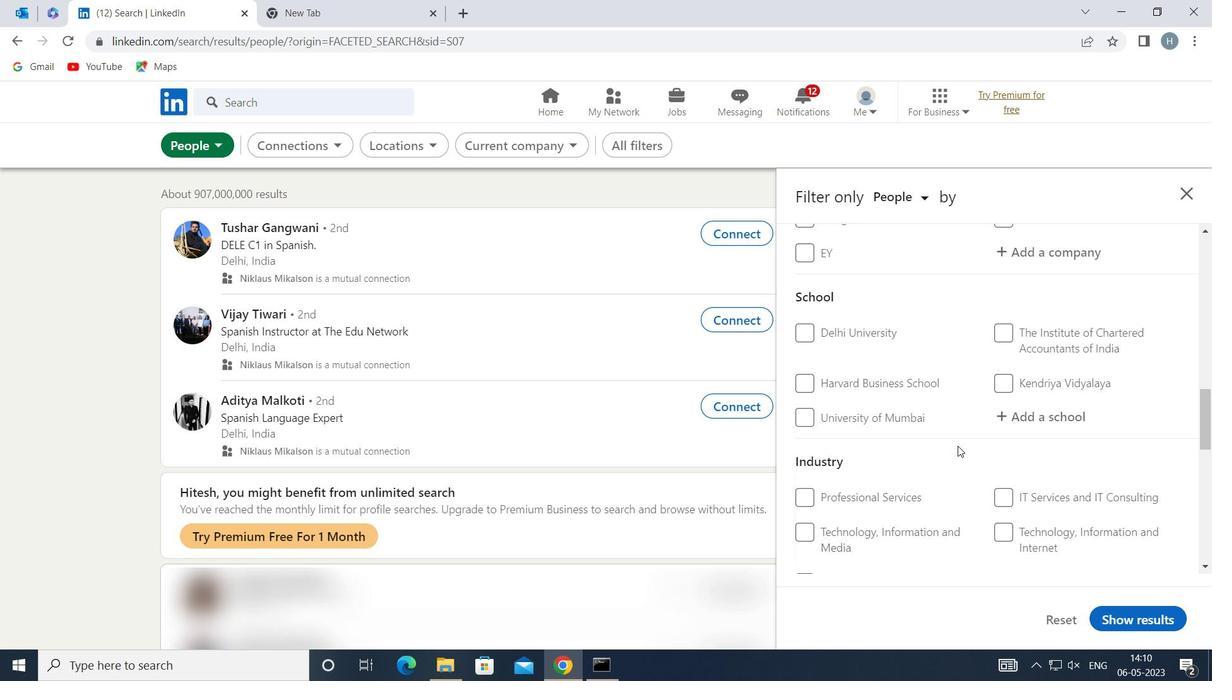 
Action: Mouse scrolled (957, 450) with delta (0, 0)
Screenshot: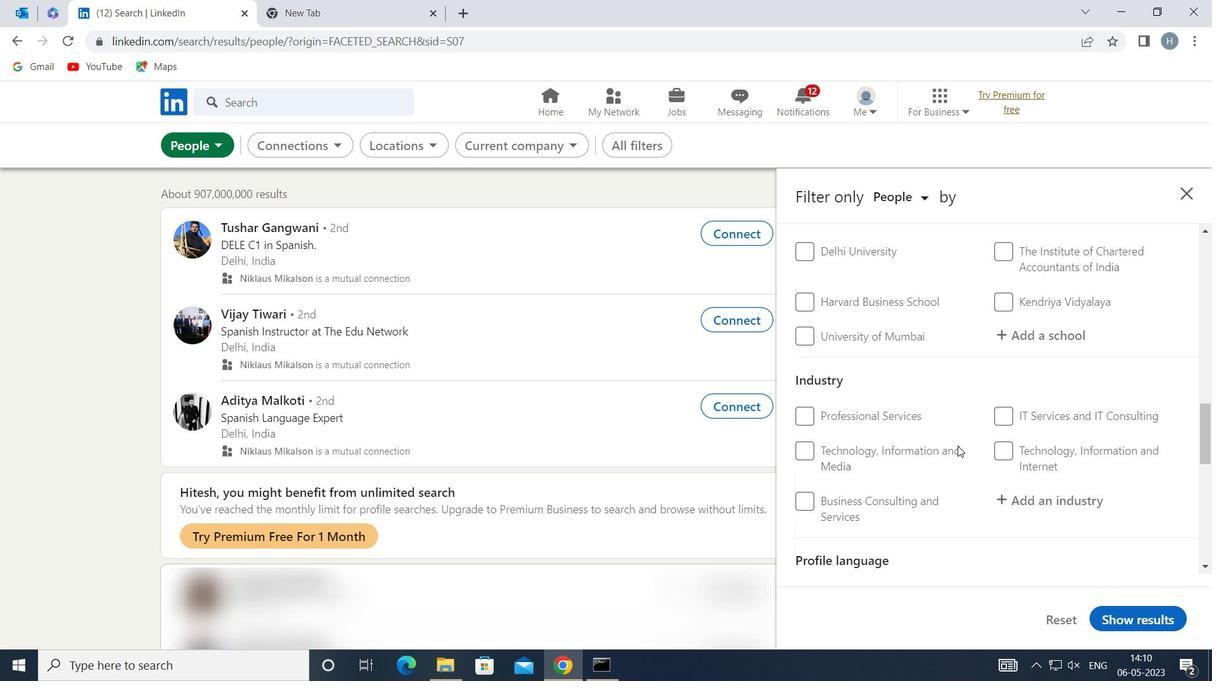 
Action: Mouse scrolled (957, 450) with delta (0, 0)
Screenshot: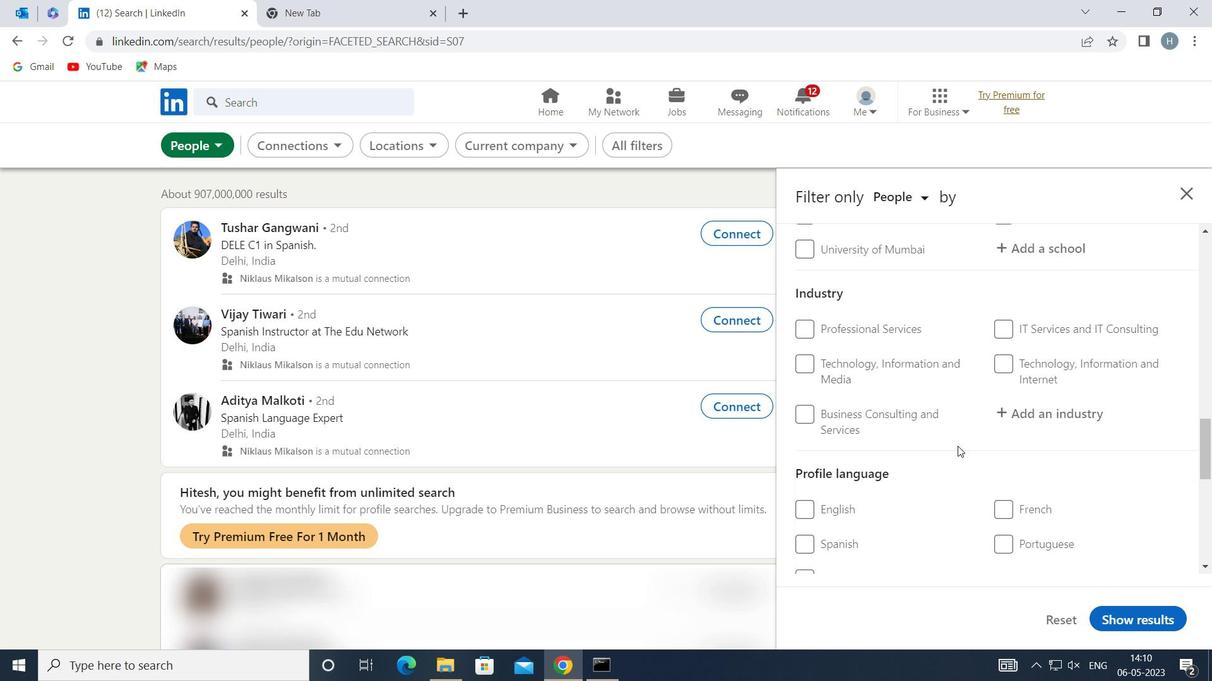
Action: Mouse moved to (992, 452)
Screenshot: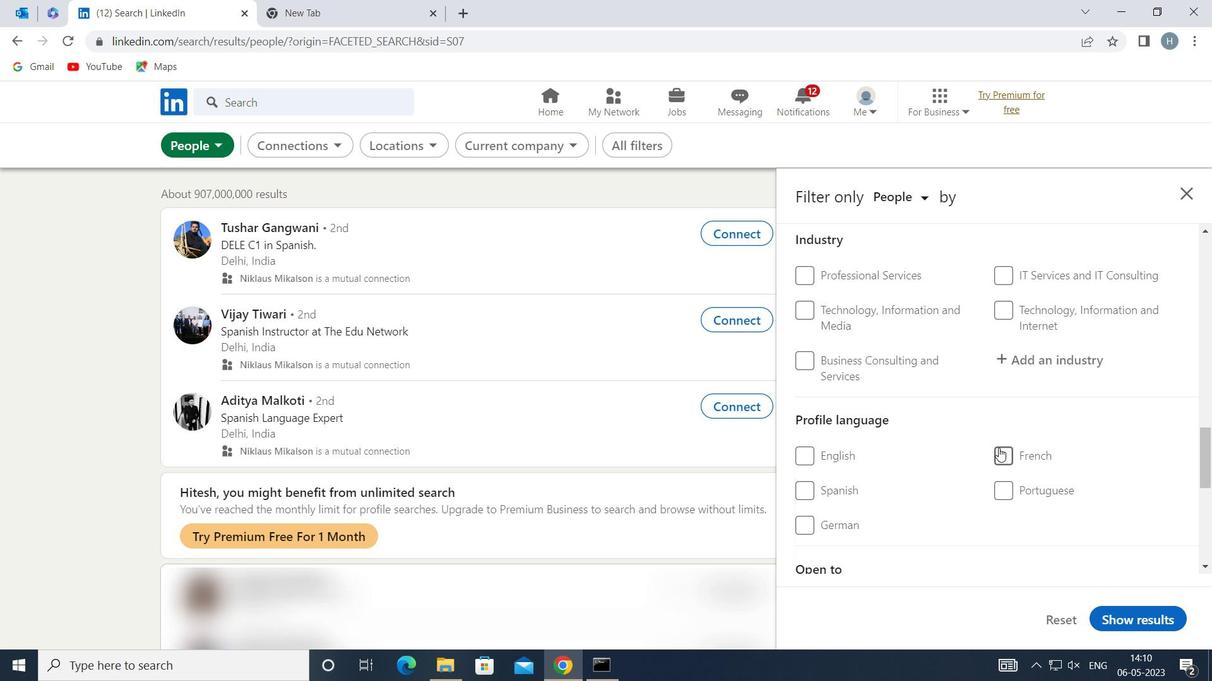 
Action: Mouse pressed left at (992, 452)
Screenshot: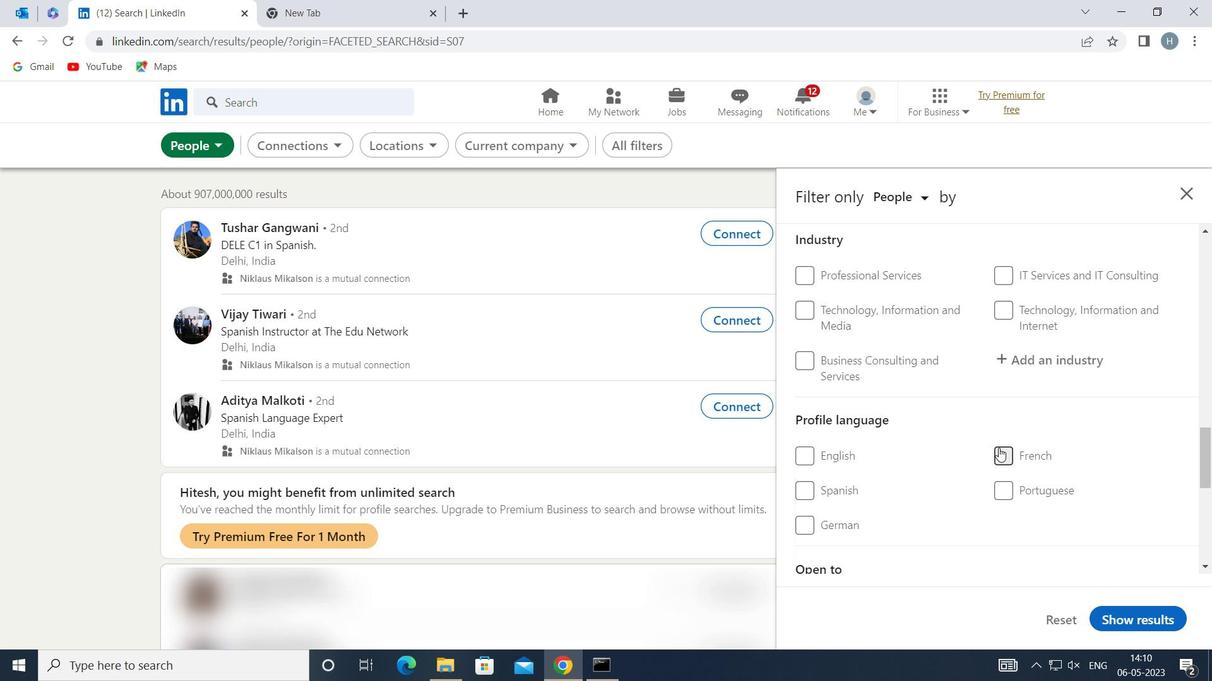
Action: Mouse moved to (947, 467)
Screenshot: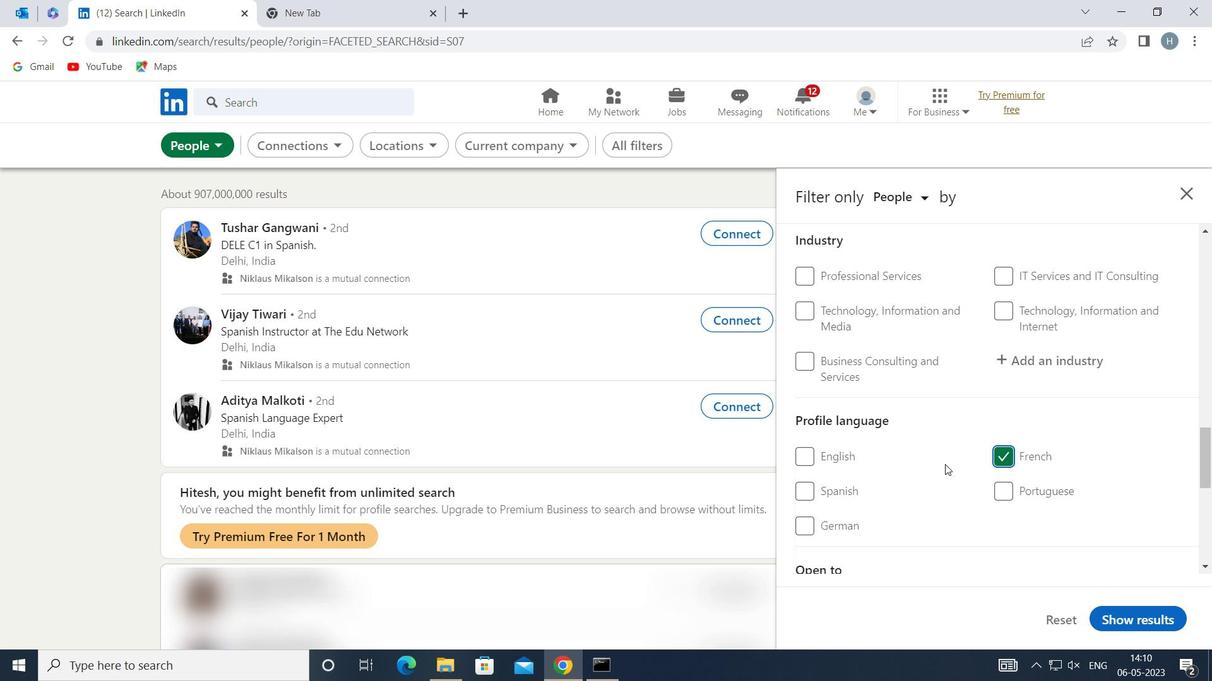
Action: Mouse scrolled (947, 468) with delta (0, 0)
Screenshot: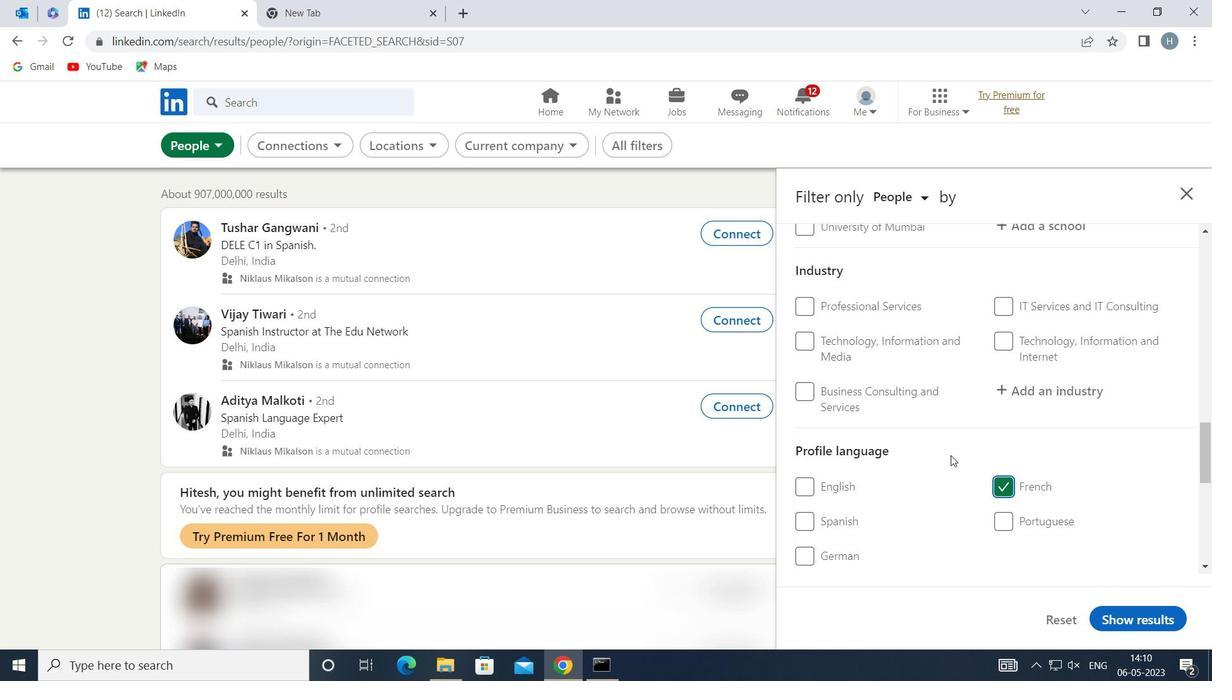 
Action: Mouse moved to (952, 457)
Screenshot: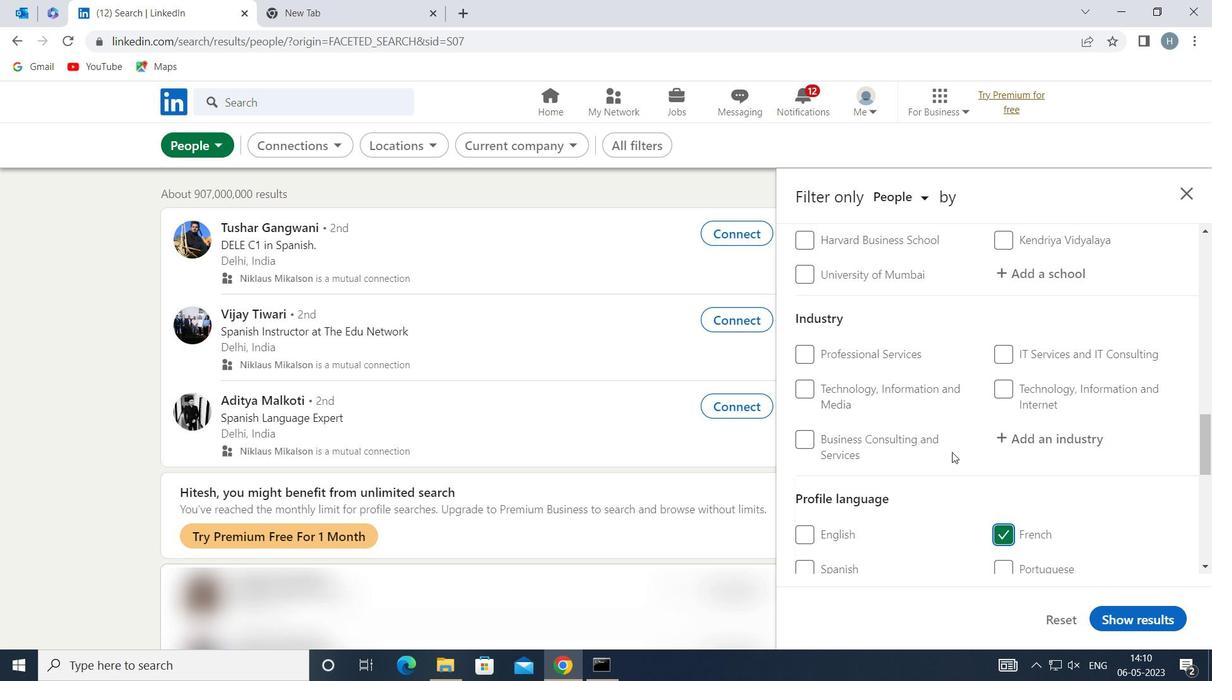 
Action: Mouse scrolled (952, 457) with delta (0, 0)
Screenshot: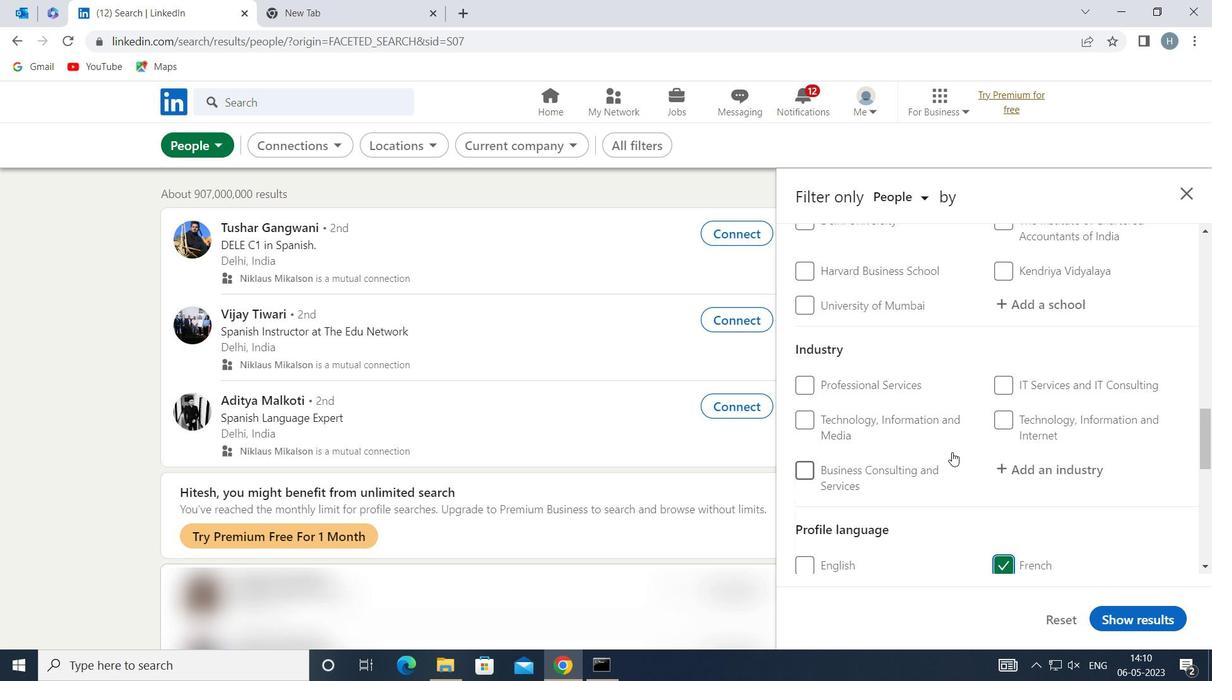 
Action: Mouse scrolled (952, 457) with delta (0, 0)
Screenshot: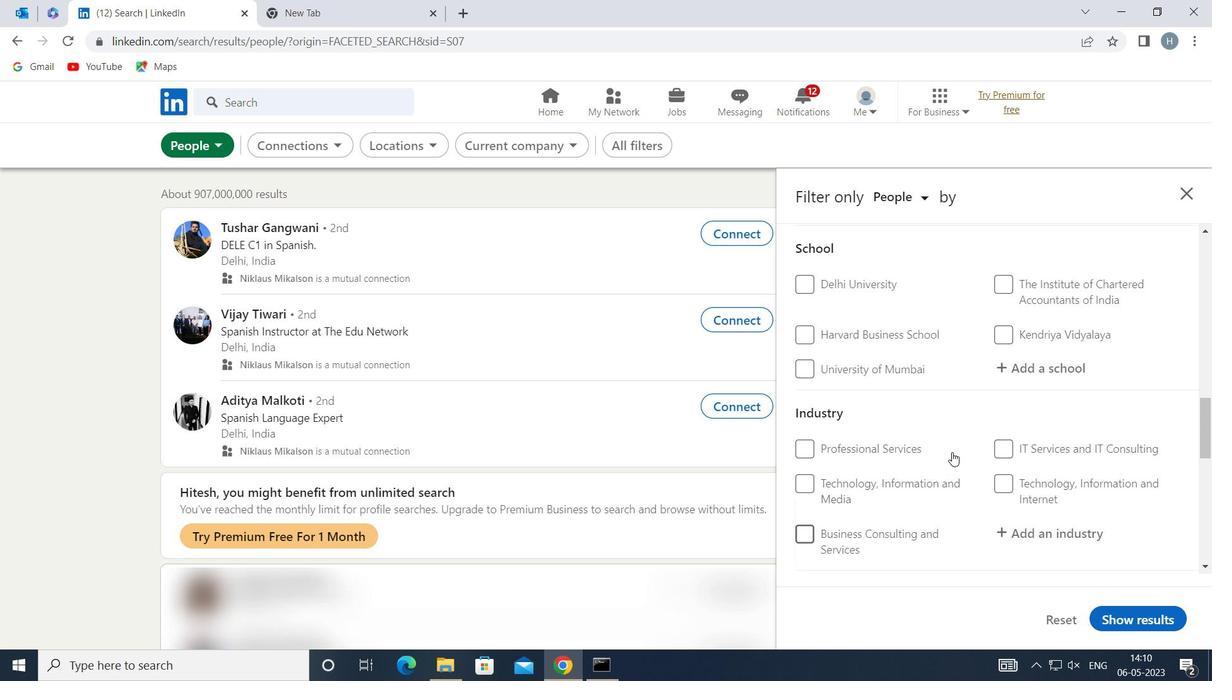 
Action: Mouse scrolled (952, 457) with delta (0, 0)
Screenshot: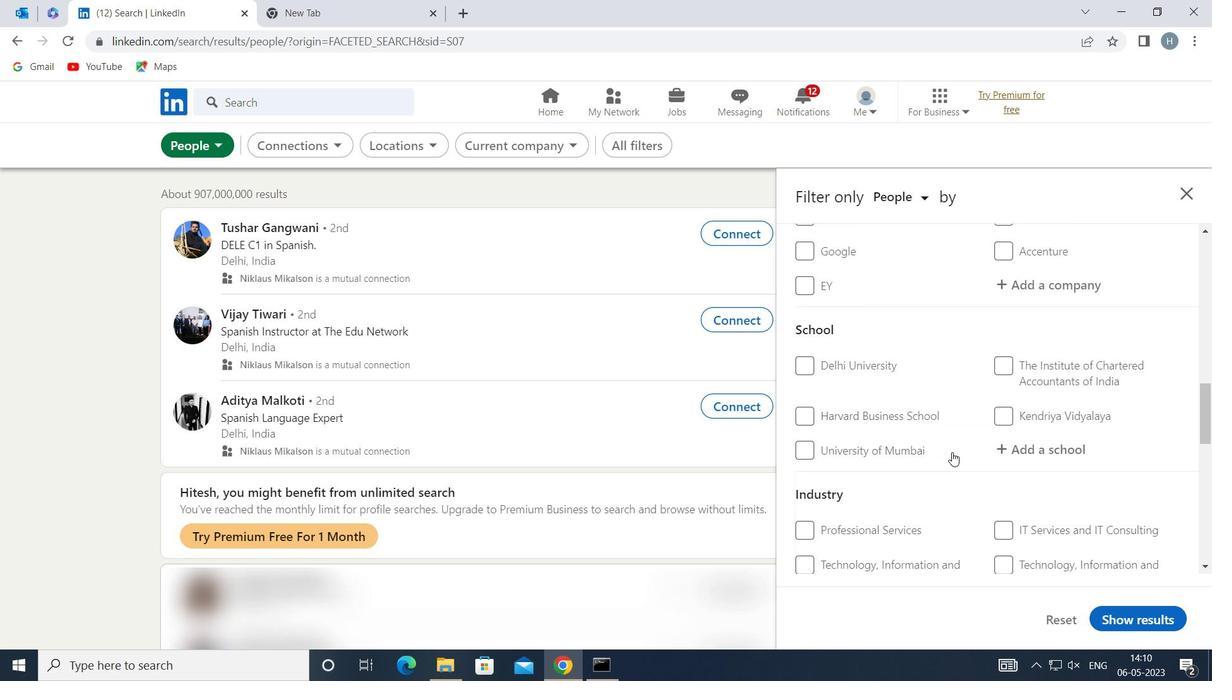 
Action: Mouse scrolled (952, 457) with delta (0, 0)
Screenshot: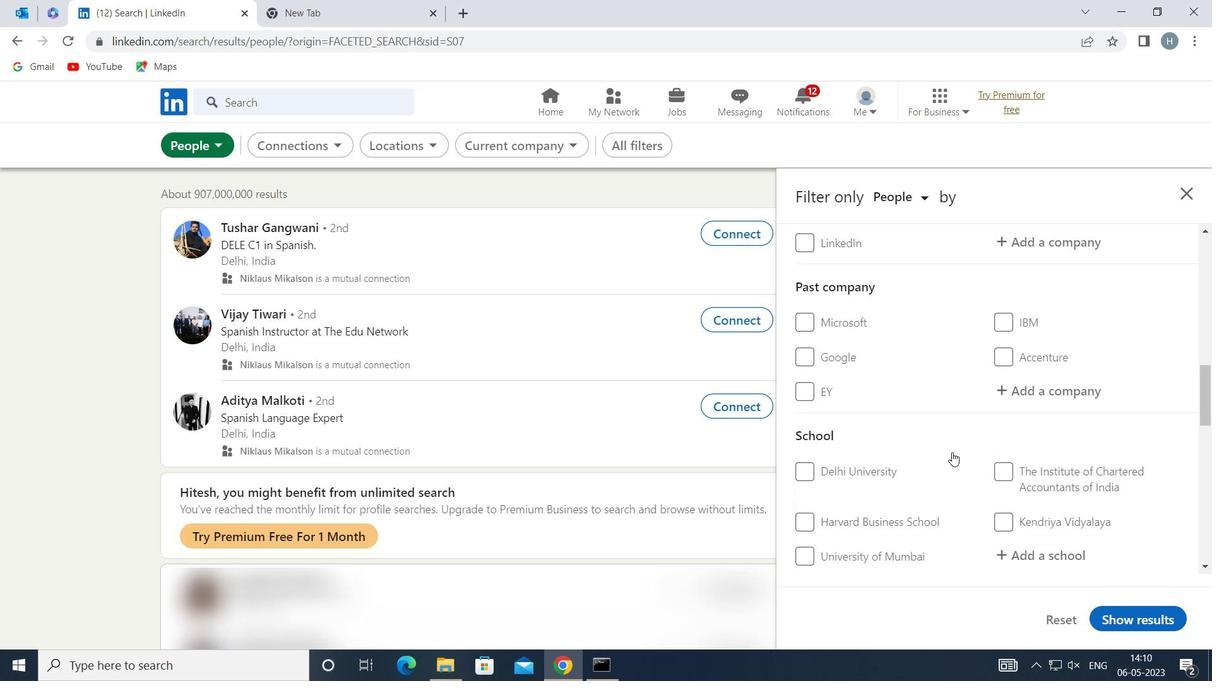 
Action: Mouse scrolled (952, 457) with delta (0, 0)
Screenshot: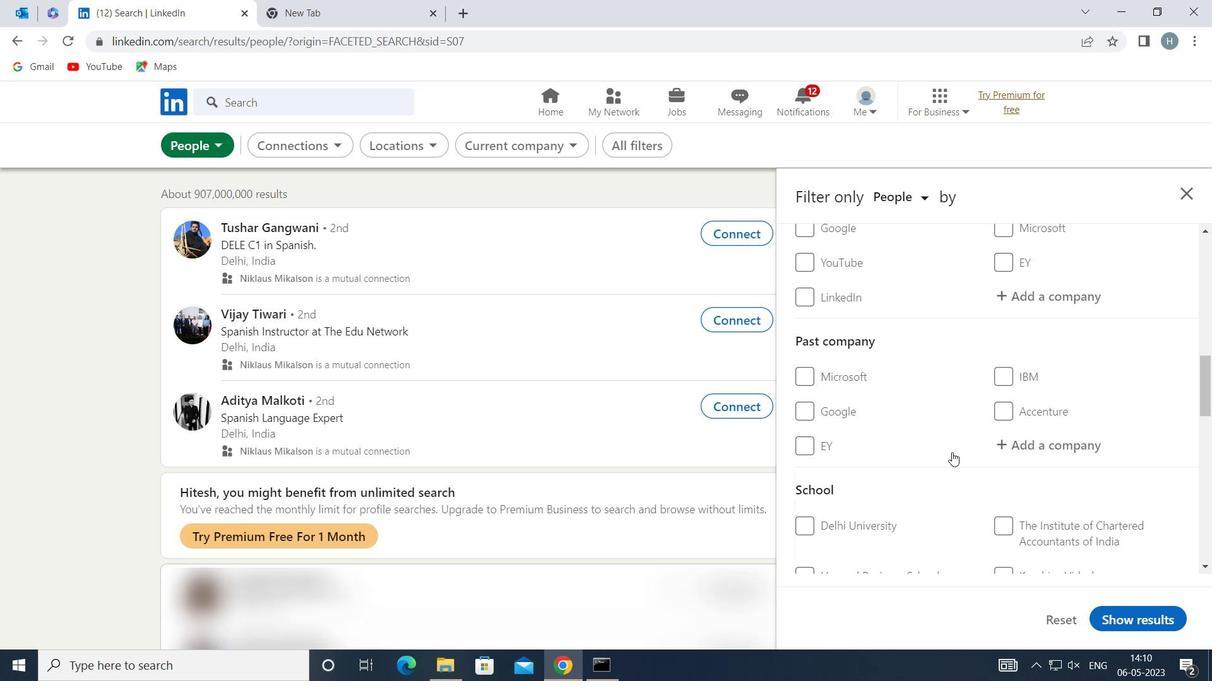 
Action: Mouse scrolled (952, 457) with delta (0, 0)
Screenshot: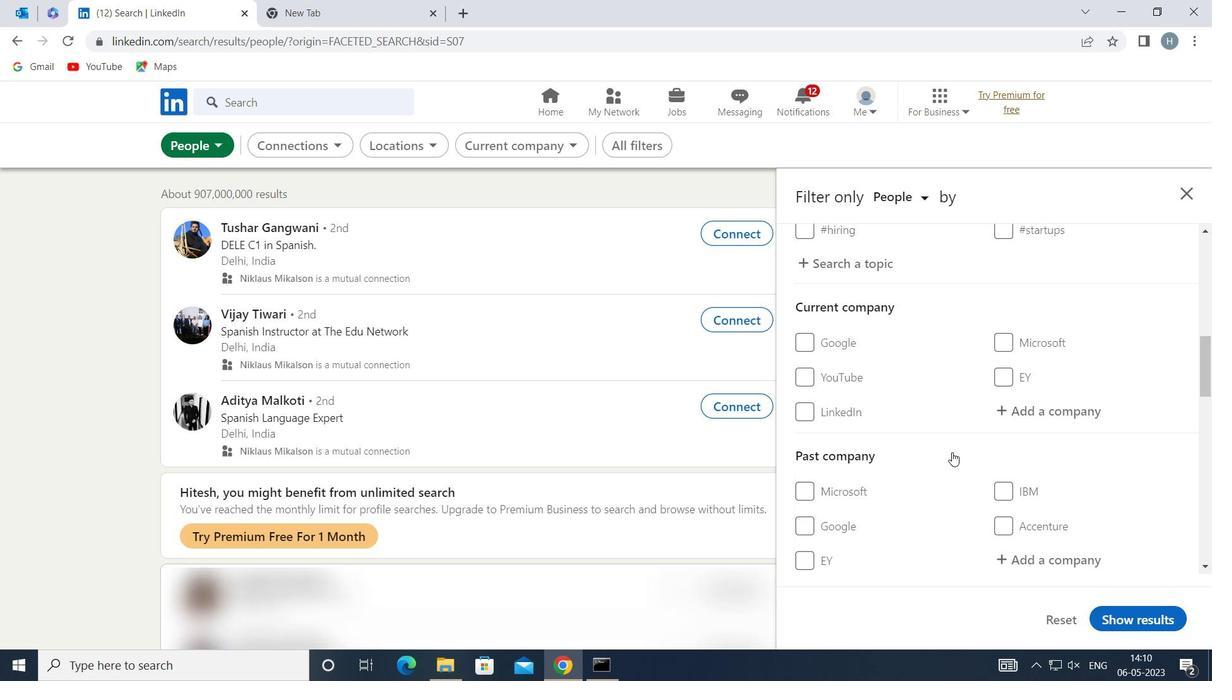 
Action: Mouse scrolled (952, 457) with delta (0, 0)
Screenshot: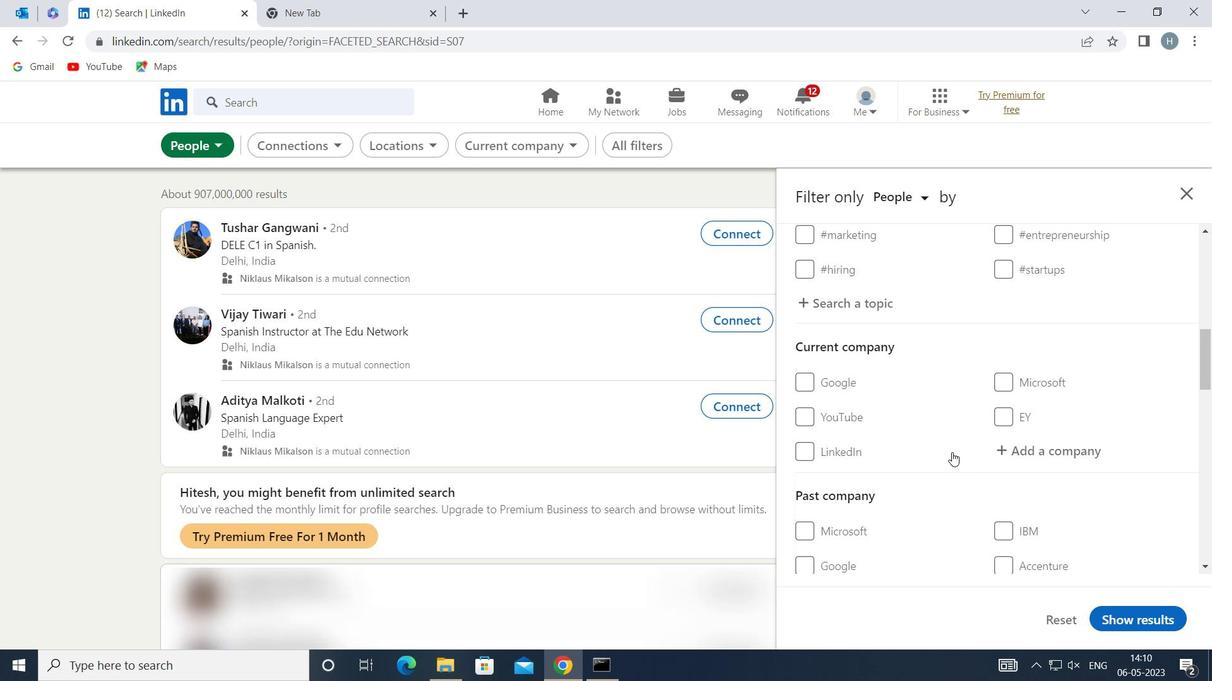 
Action: Mouse moved to (1003, 507)
Screenshot: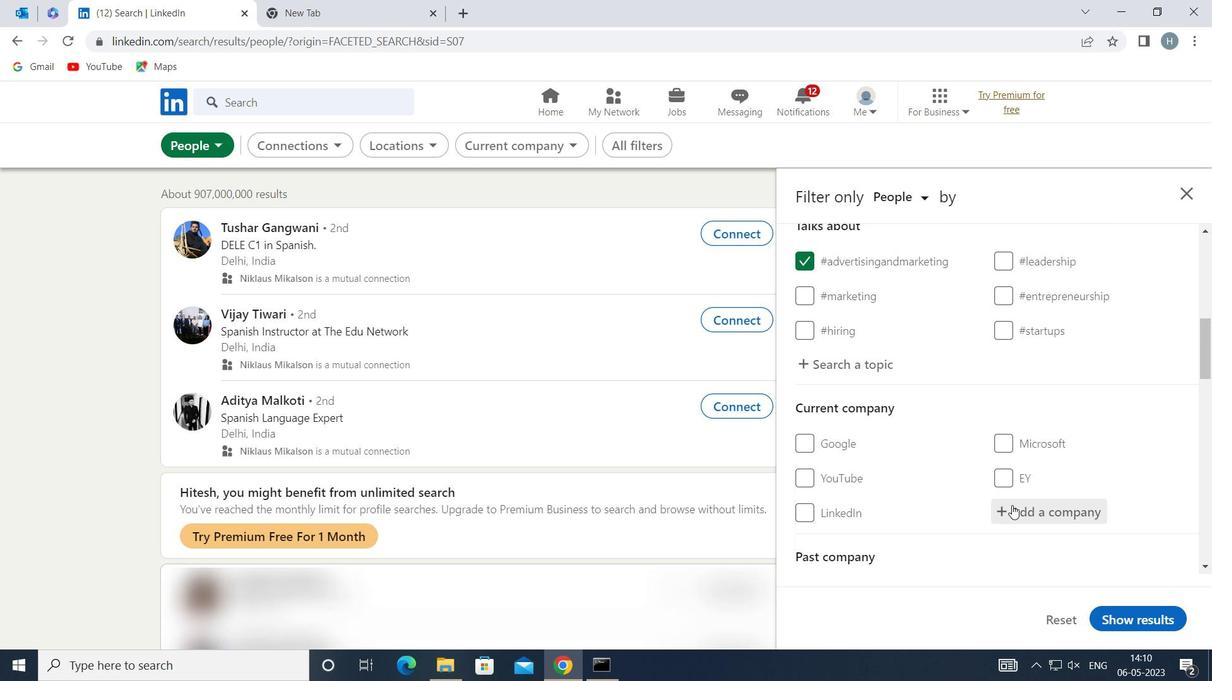 
Action: Mouse pressed left at (1003, 507)
Screenshot: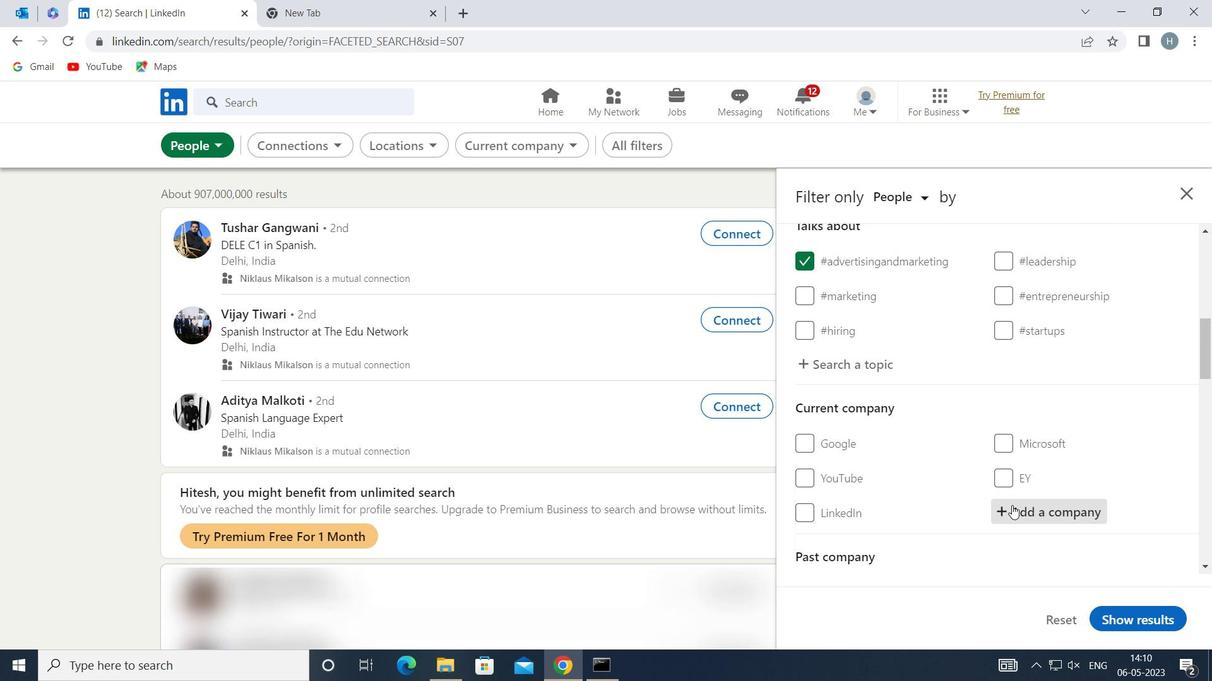
Action: Key pressed <Key.shift>WTS<Key.space><Key.shift>ENERGY
Screenshot: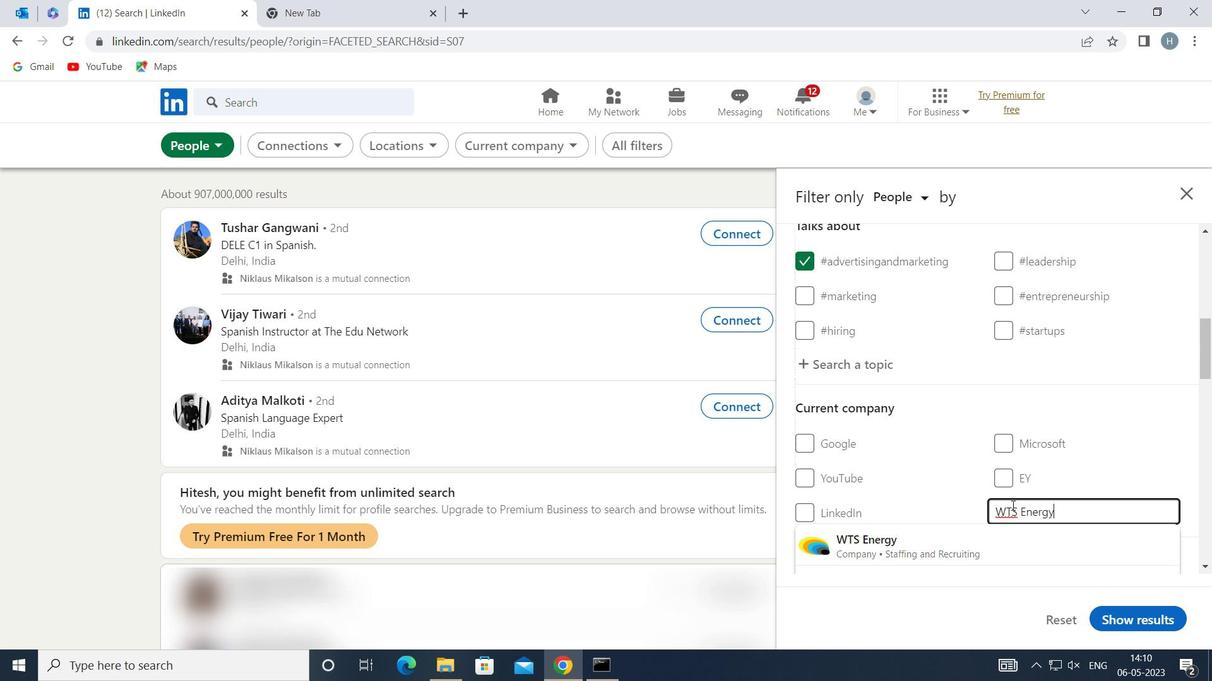 
Action: Mouse moved to (946, 537)
Screenshot: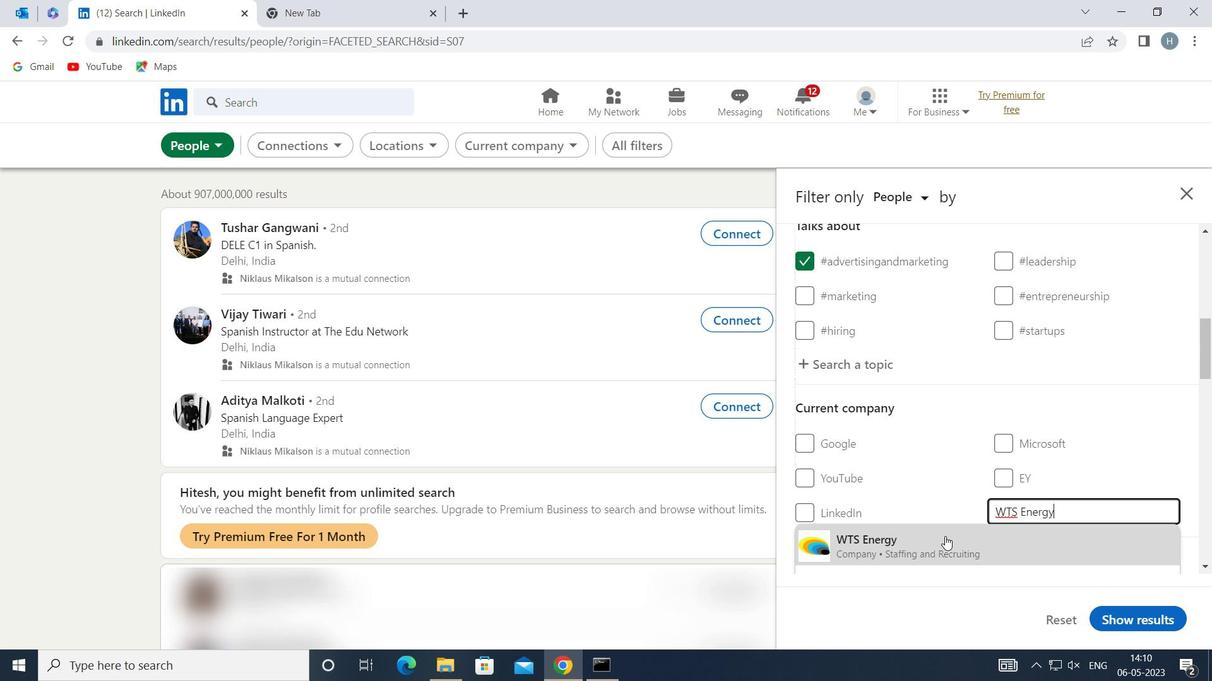 
Action: Mouse pressed left at (946, 537)
Screenshot: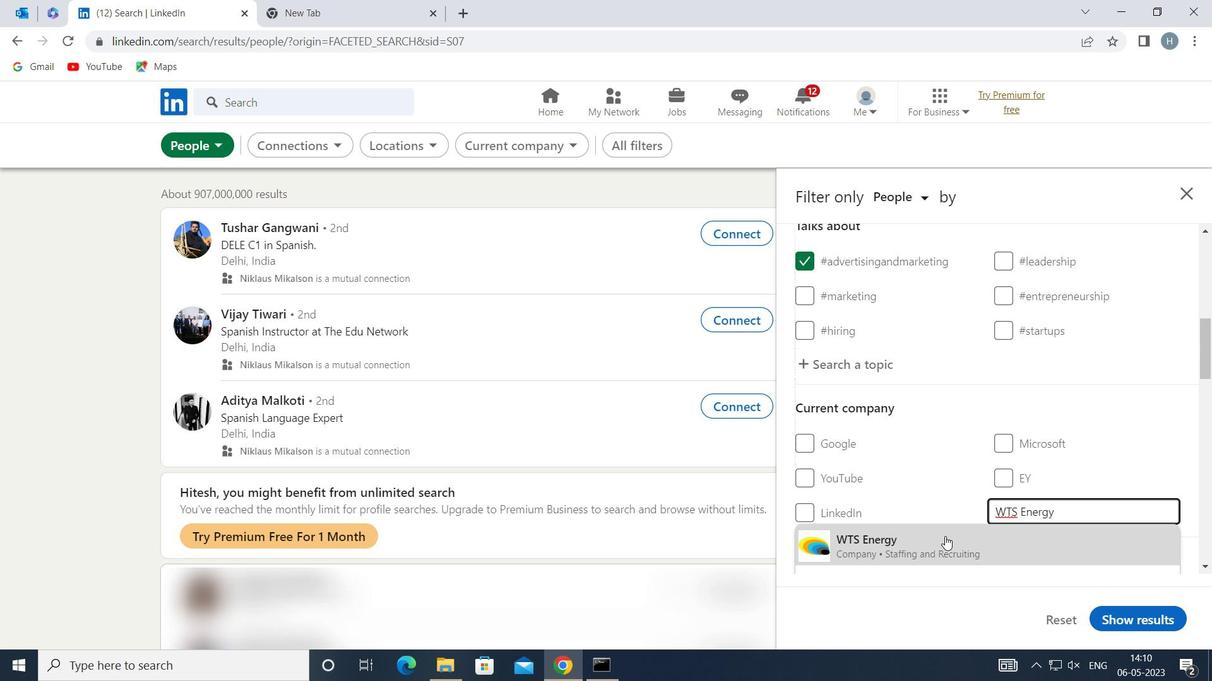 
Action: Mouse moved to (936, 463)
Screenshot: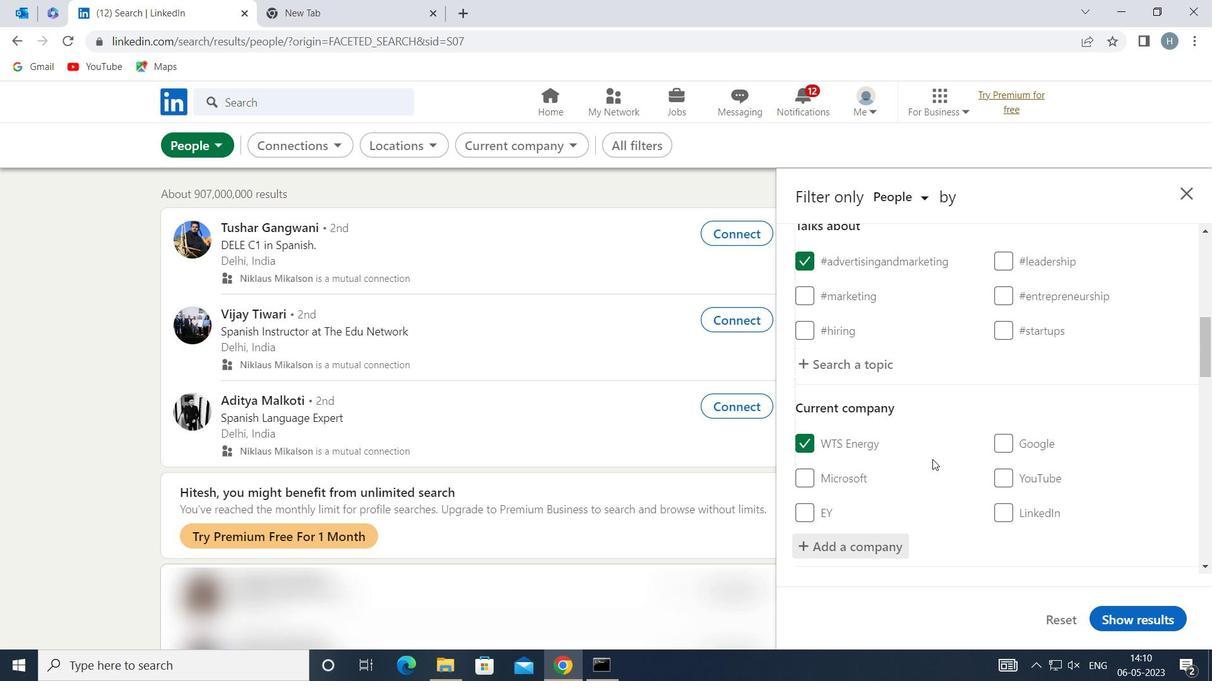 
Action: Mouse scrolled (936, 462) with delta (0, 0)
Screenshot: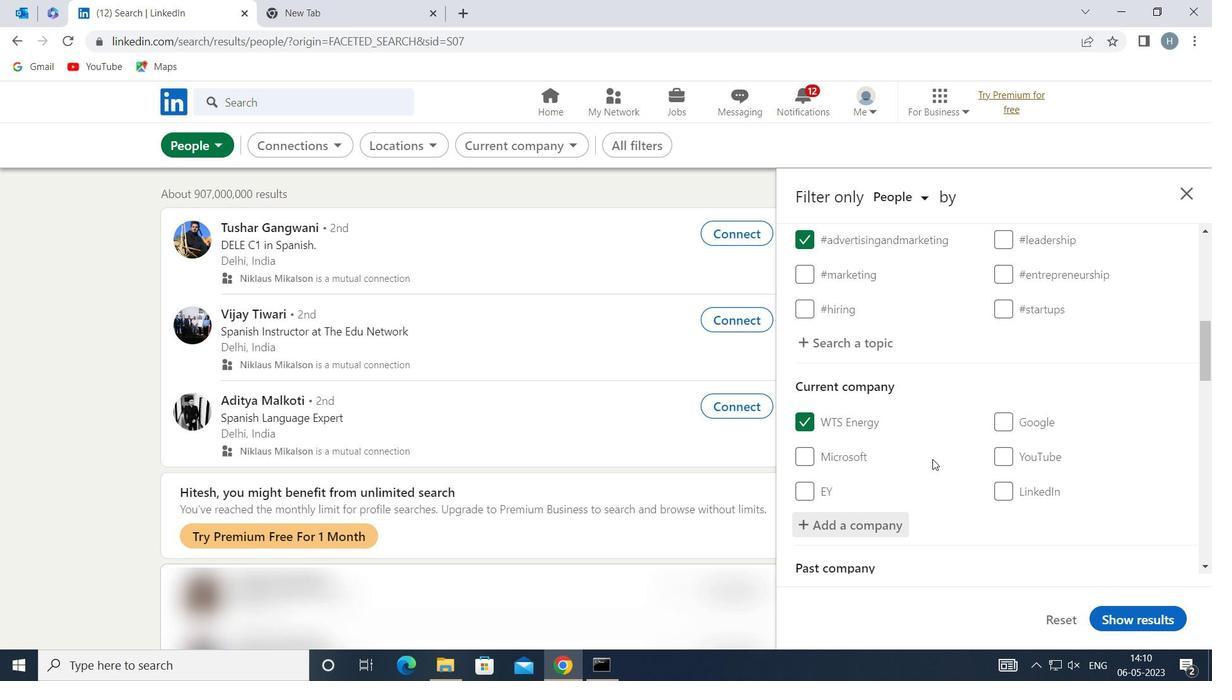 
Action: Mouse scrolled (936, 462) with delta (0, 0)
Screenshot: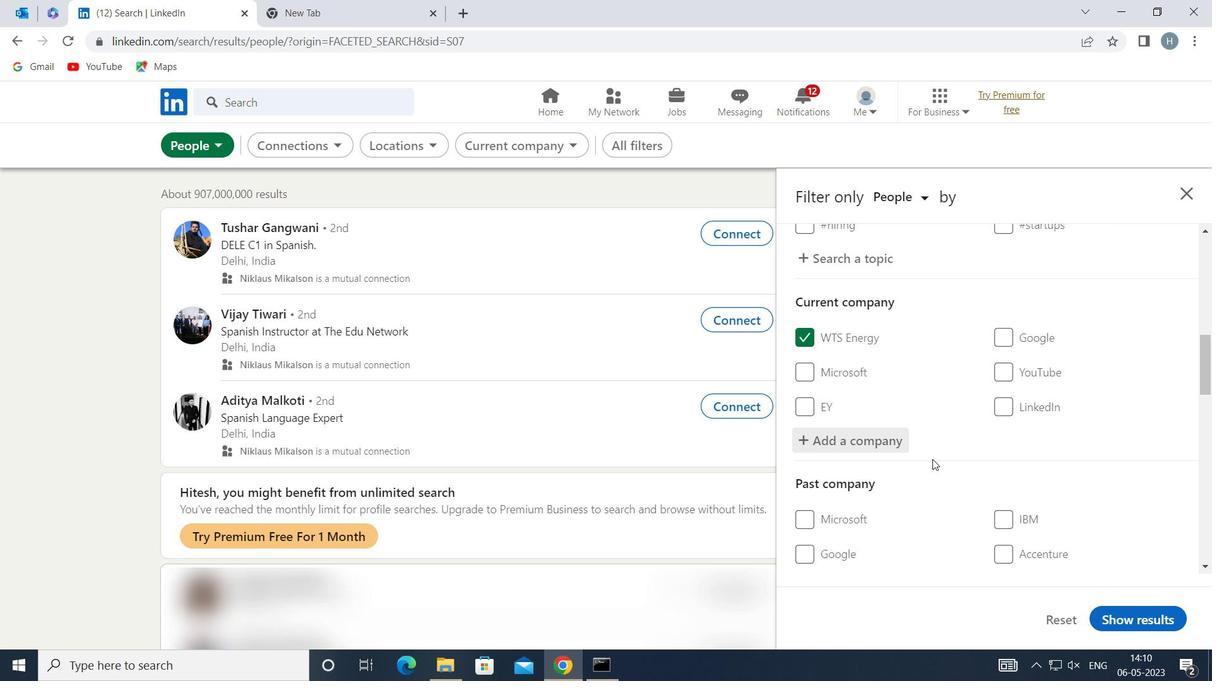 
Action: Mouse scrolled (936, 462) with delta (0, 0)
Screenshot: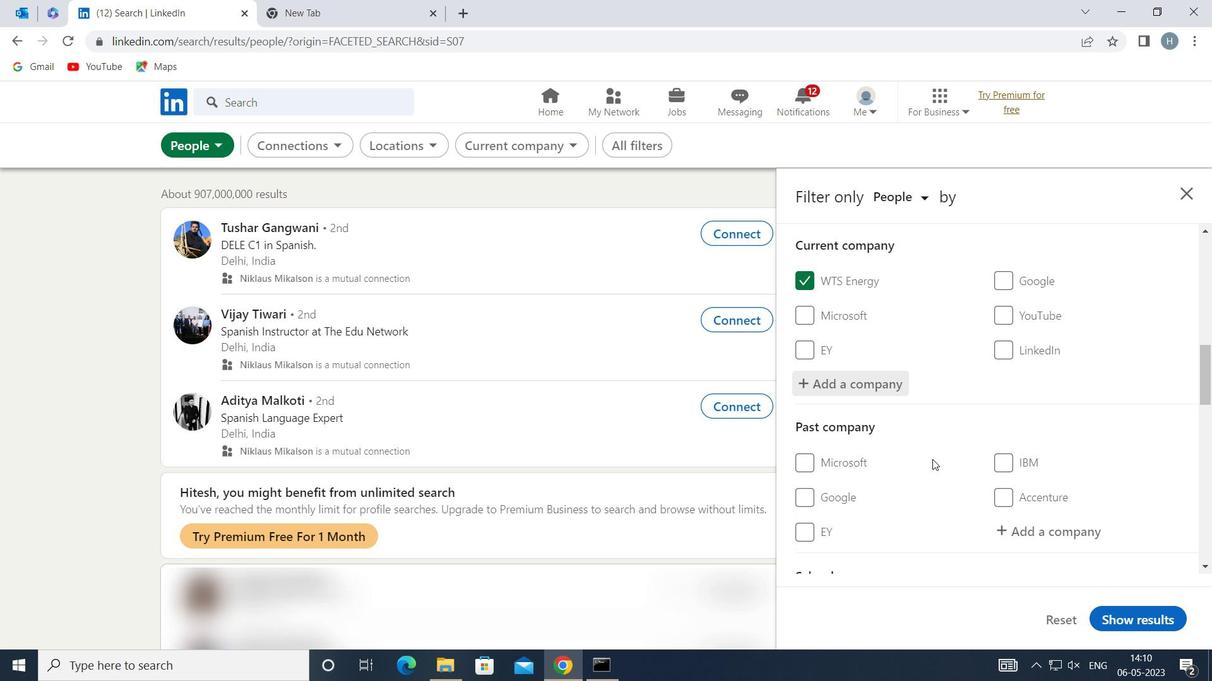 
Action: Mouse scrolled (936, 462) with delta (0, 0)
Screenshot: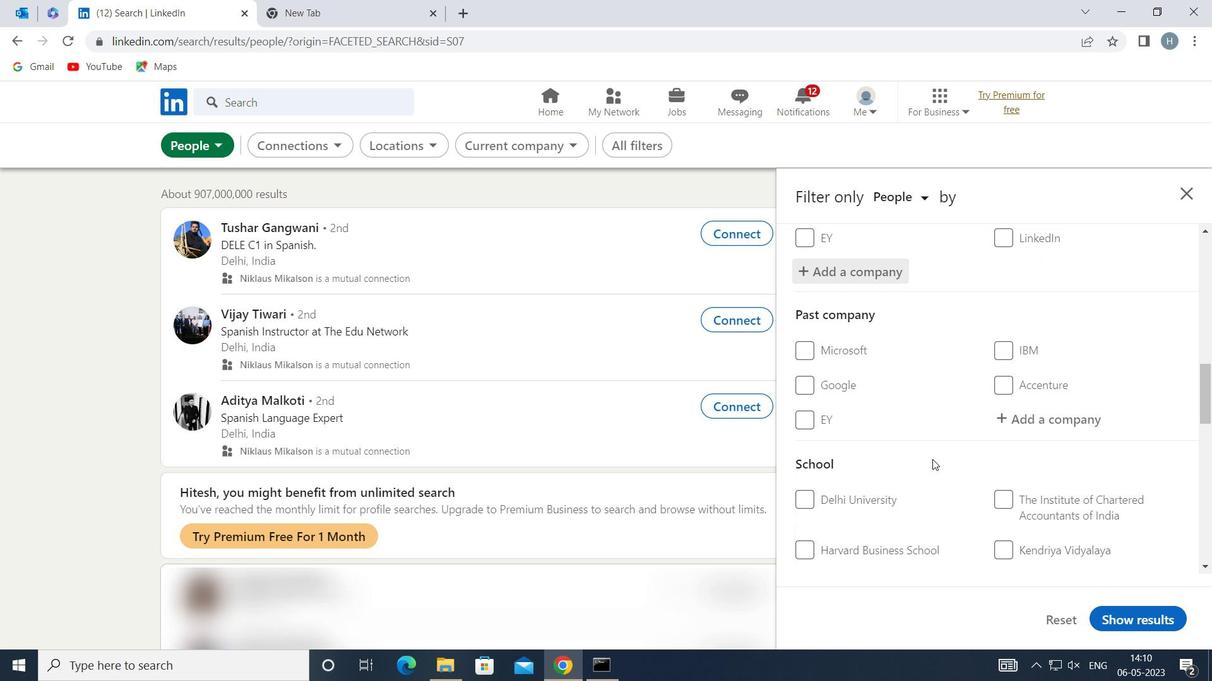 
Action: Mouse scrolled (936, 462) with delta (0, 0)
Screenshot: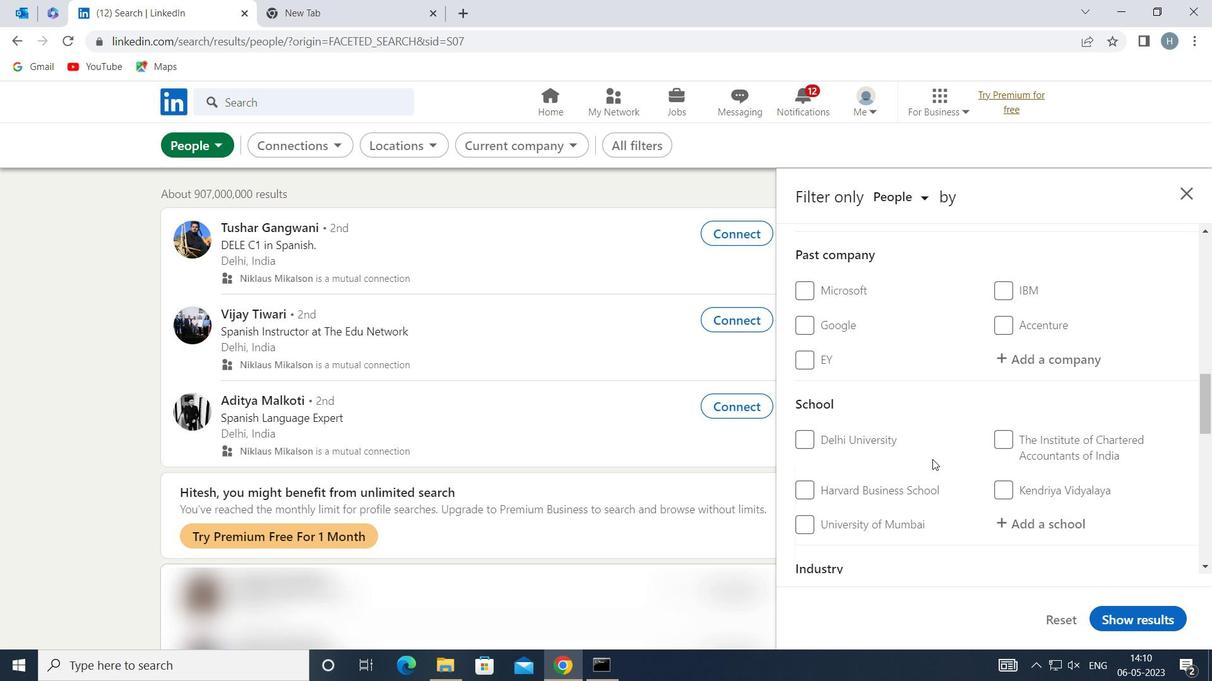 
Action: Mouse moved to (1027, 467)
Screenshot: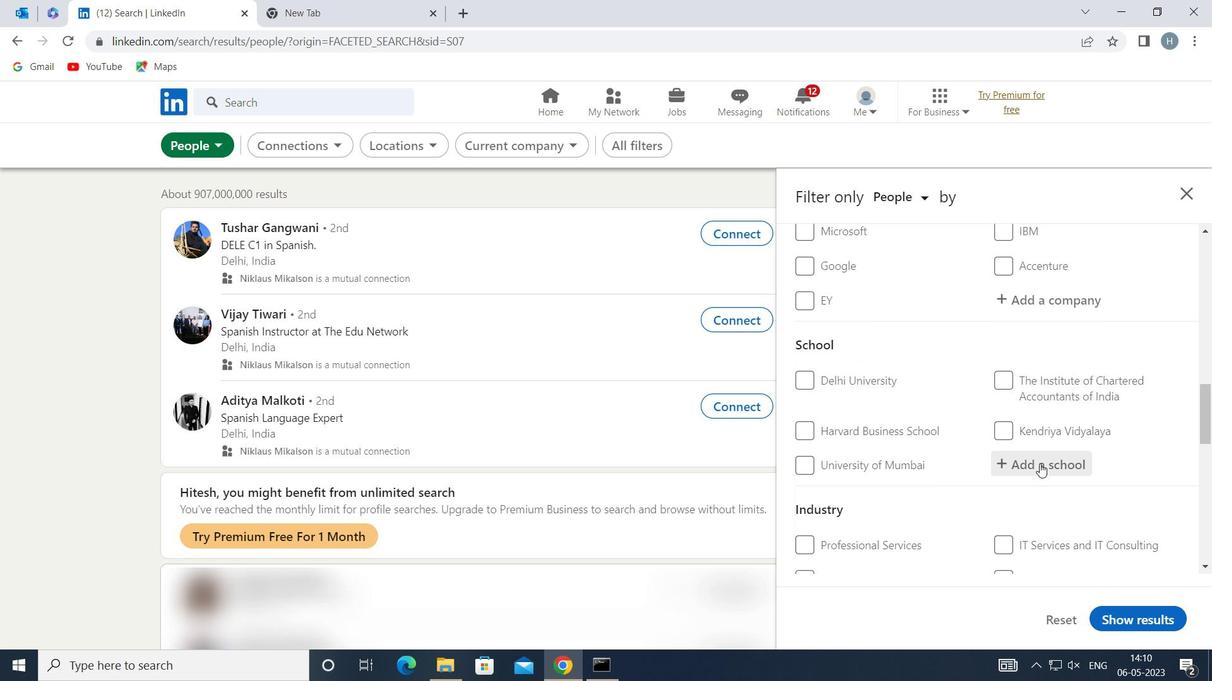 
Action: Mouse pressed left at (1027, 467)
Screenshot: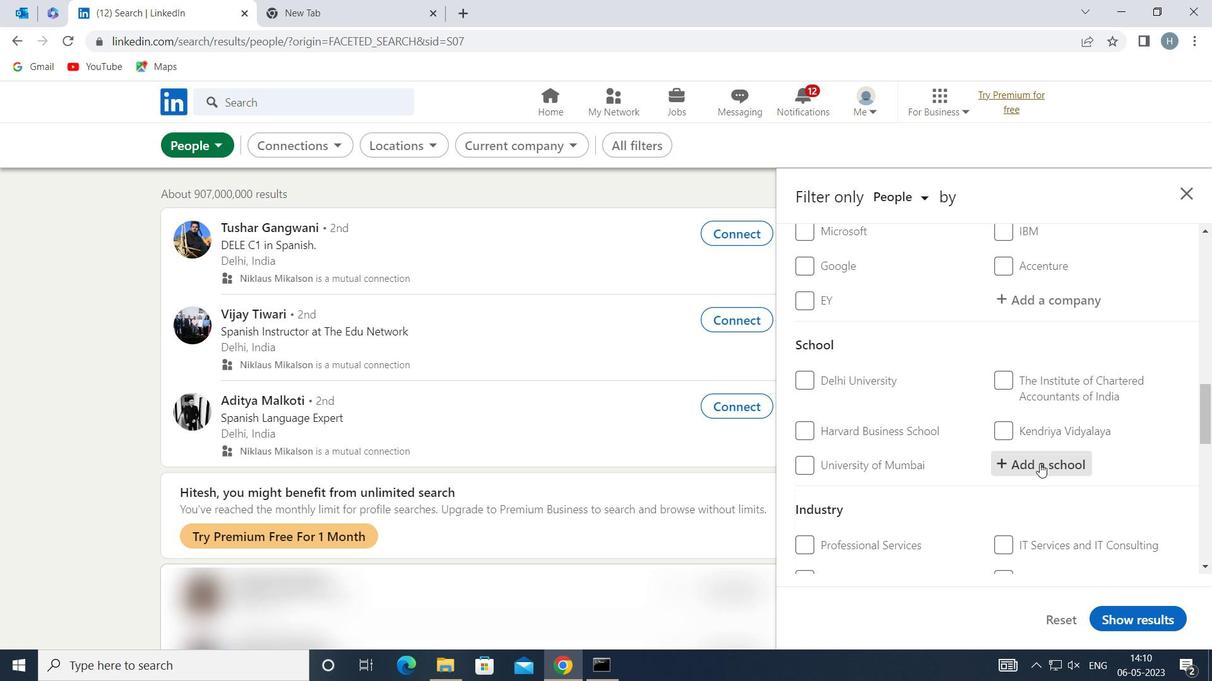 
Action: Mouse moved to (1026, 467)
Screenshot: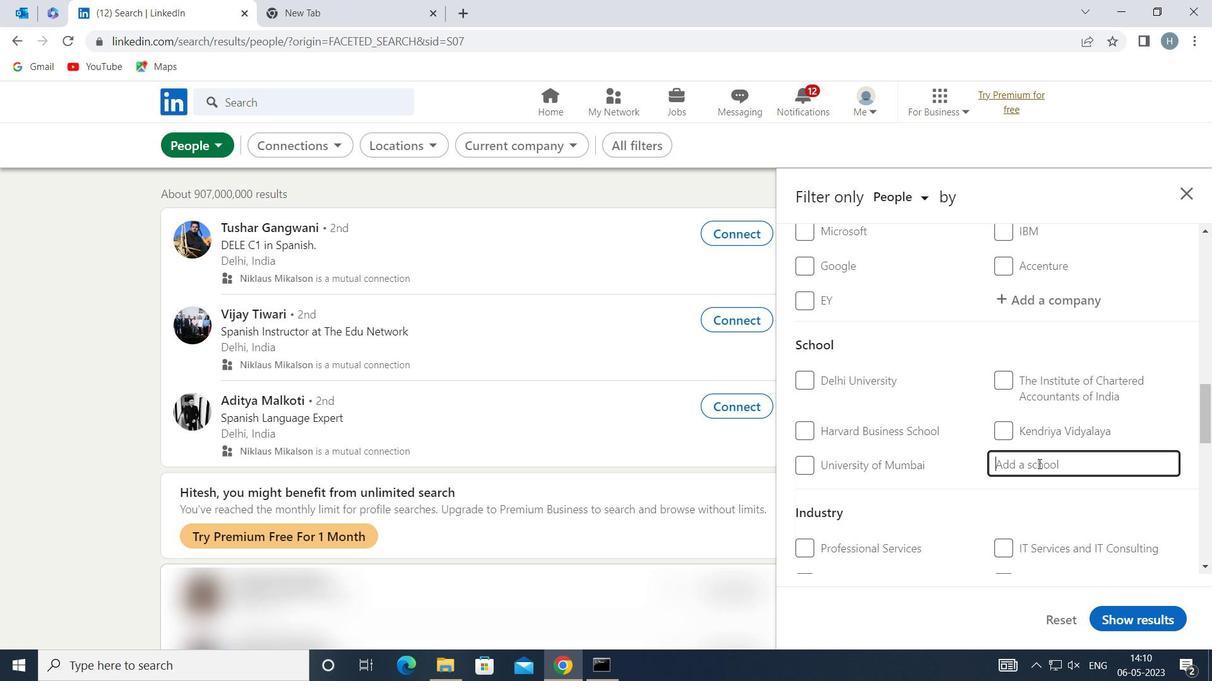 
Action: Key pressed <Key.shift><Key.shift>SREYAS<Key.space>
Screenshot: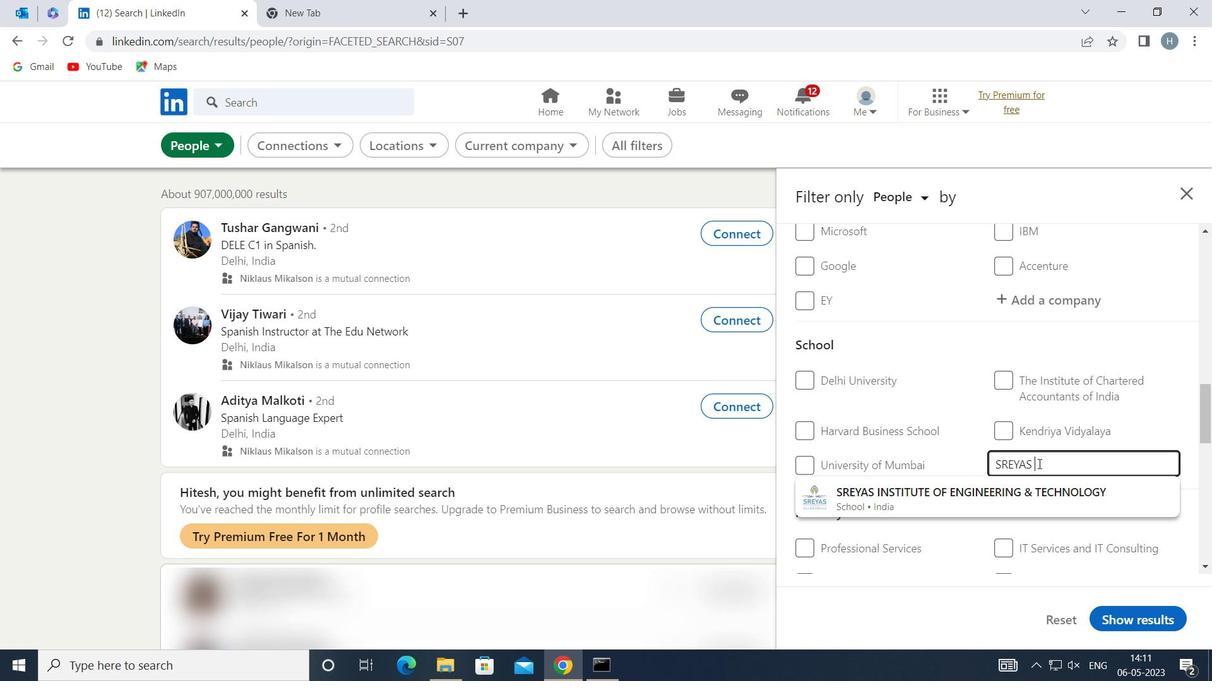
Action: Mouse moved to (988, 505)
Screenshot: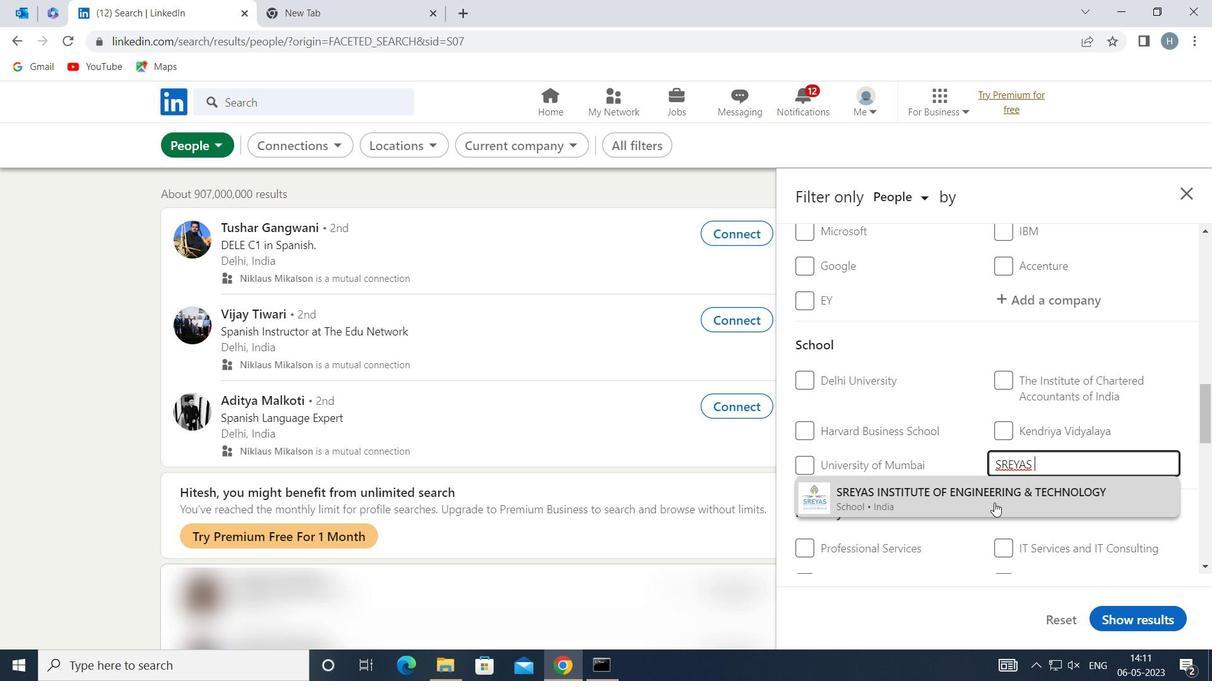 
Action: Mouse pressed left at (988, 505)
Screenshot: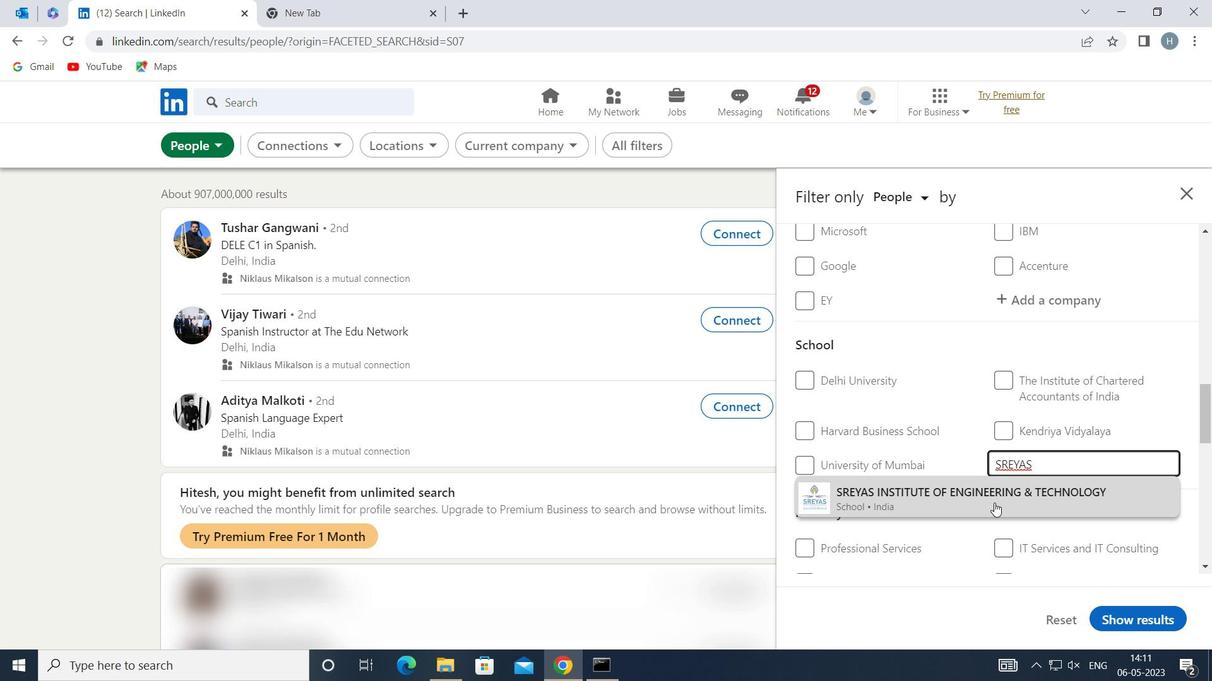 
Action: Mouse moved to (974, 471)
Screenshot: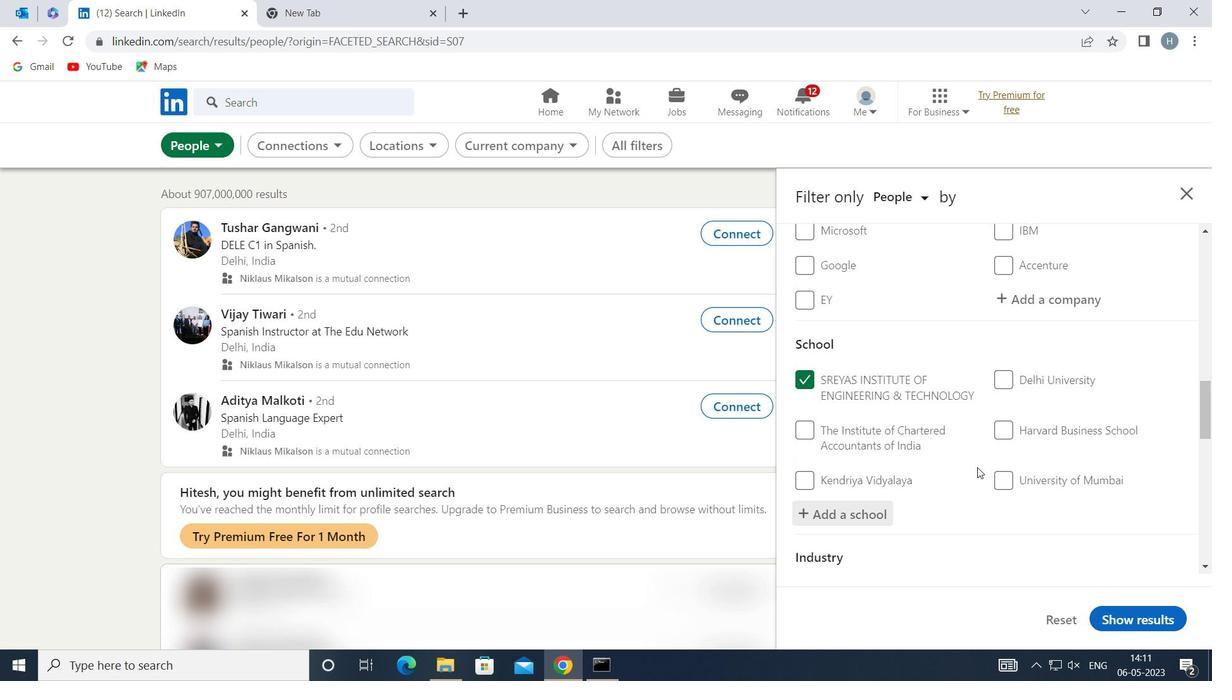 
Action: Mouse scrolled (974, 470) with delta (0, 0)
Screenshot: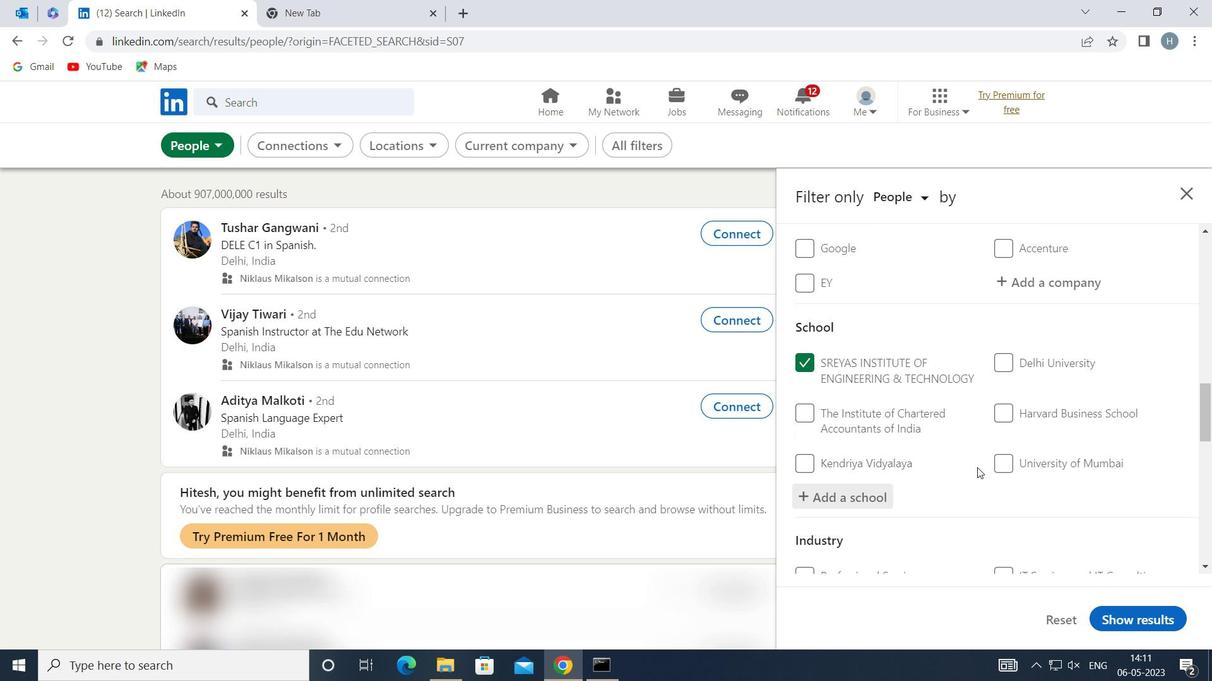 
Action: Mouse scrolled (974, 470) with delta (0, 0)
Screenshot: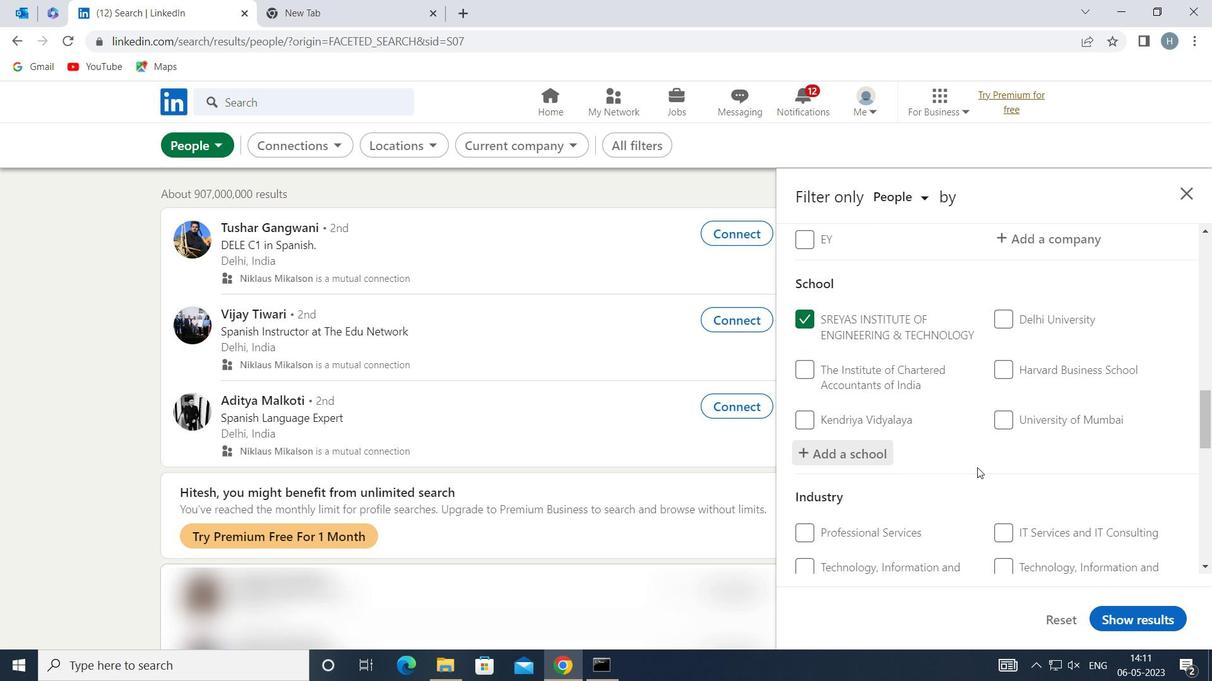 
Action: Mouse moved to (974, 470)
Screenshot: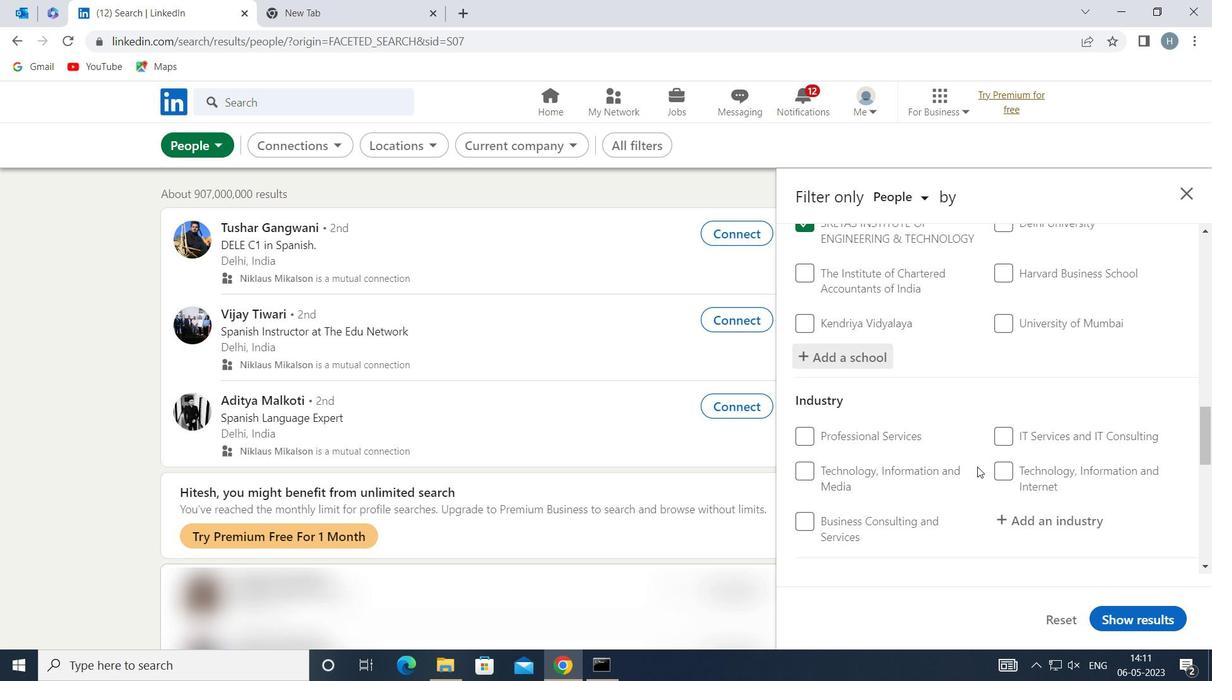 
Action: Mouse scrolled (974, 469) with delta (0, 0)
Screenshot: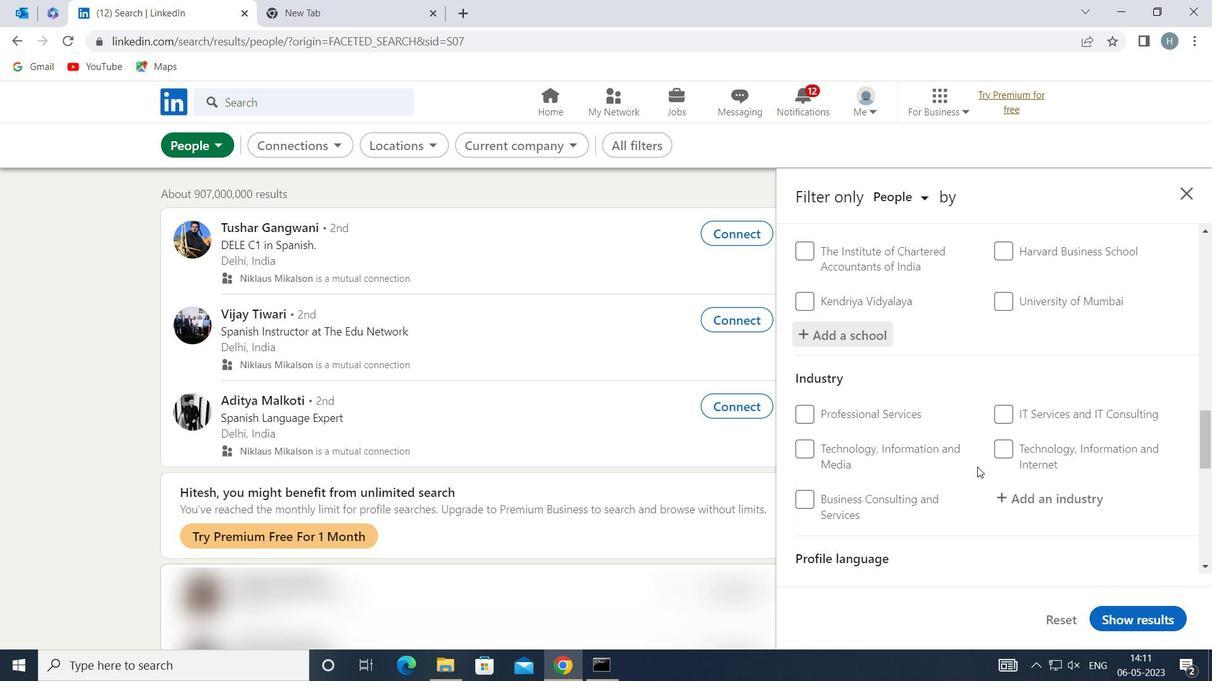 
Action: Mouse moved to (1031, 446)
Screenshot: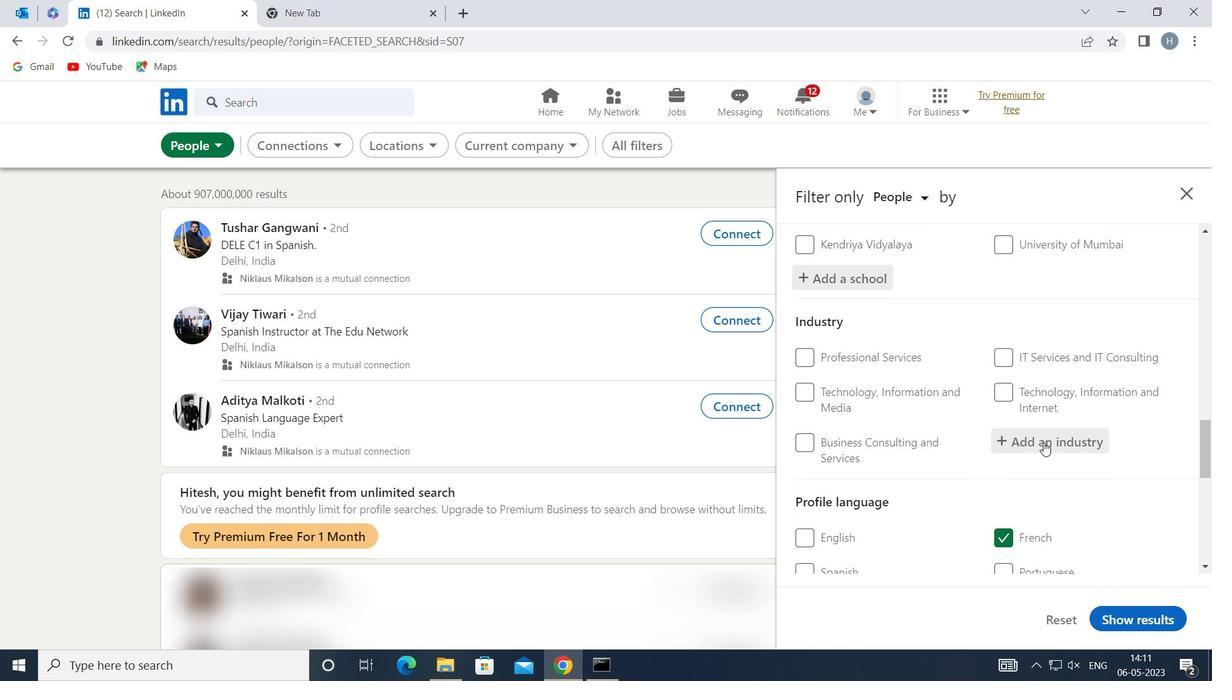 
Action: Mouse pressed left at (1031, 446)
Screenshot: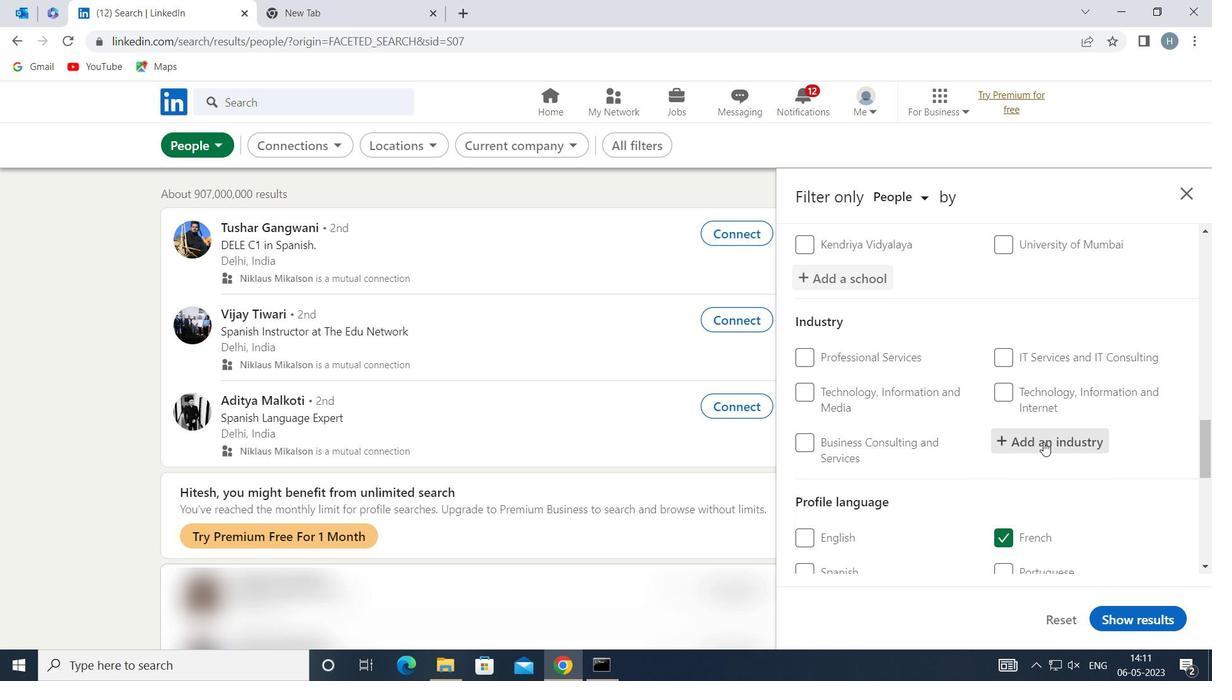 
Action: Key pressed <Key.shift>FARMING<Key.space><Key.shift>RANC
Screenshot: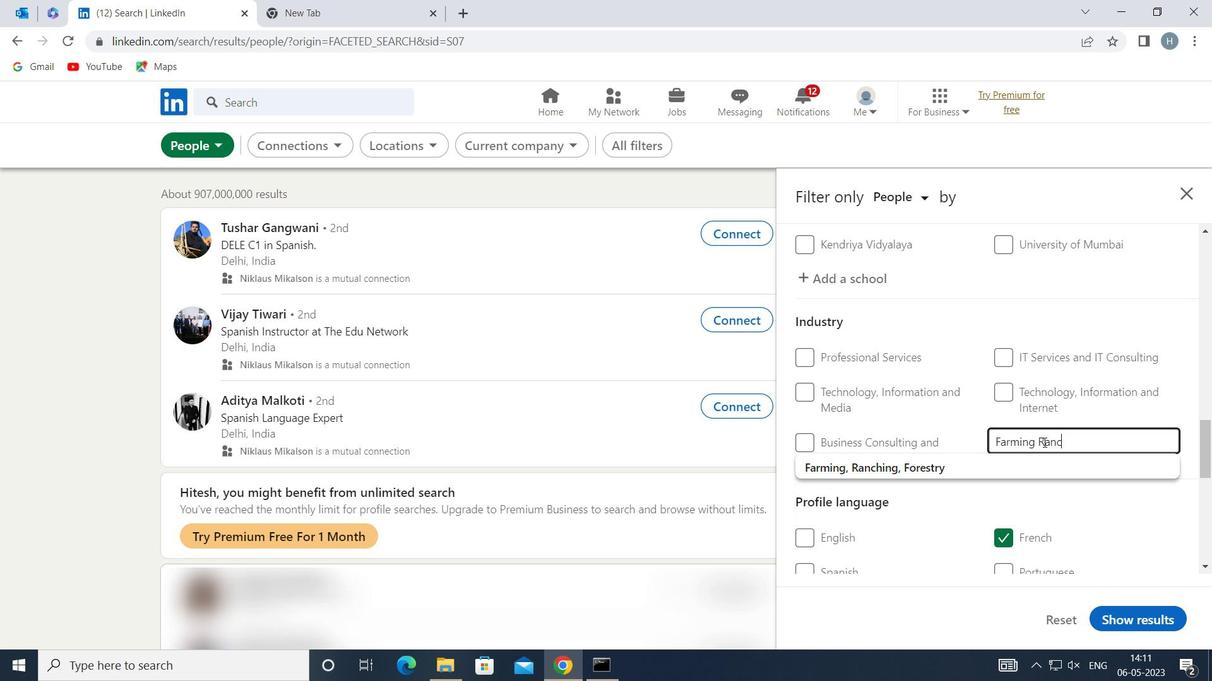 
Action: Mouse moved to (956, 462)
Screenshot: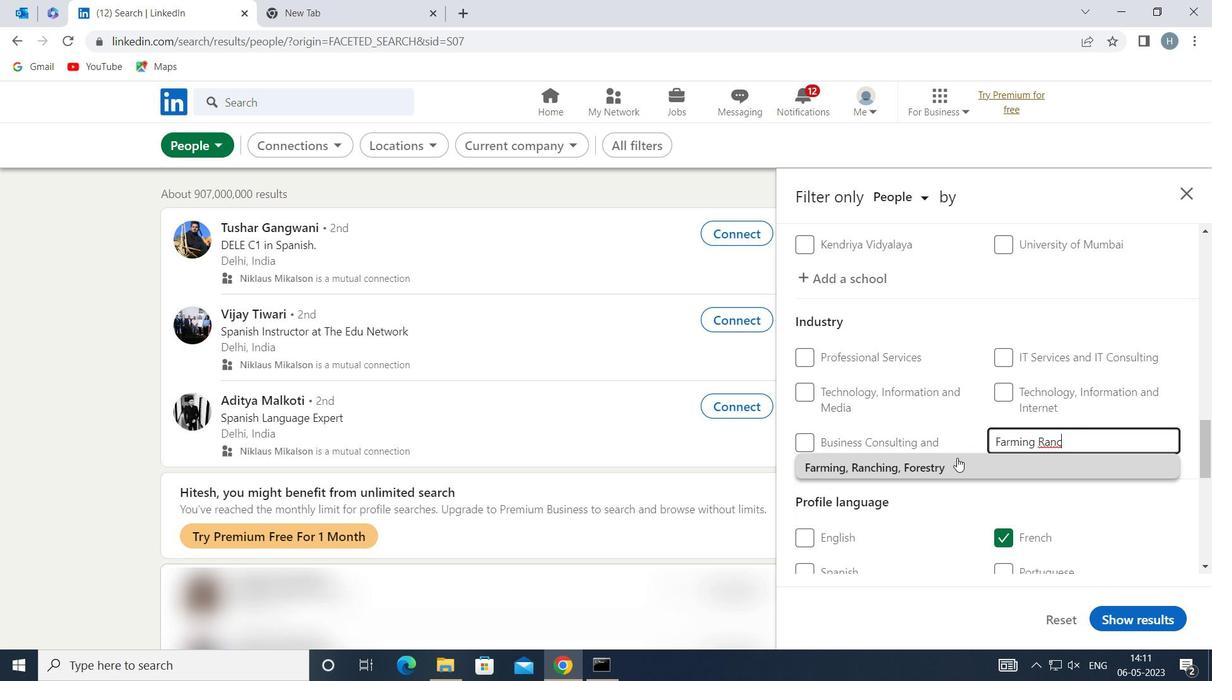 
Action: Mouse pressed left at (956, 462)
Screenshot: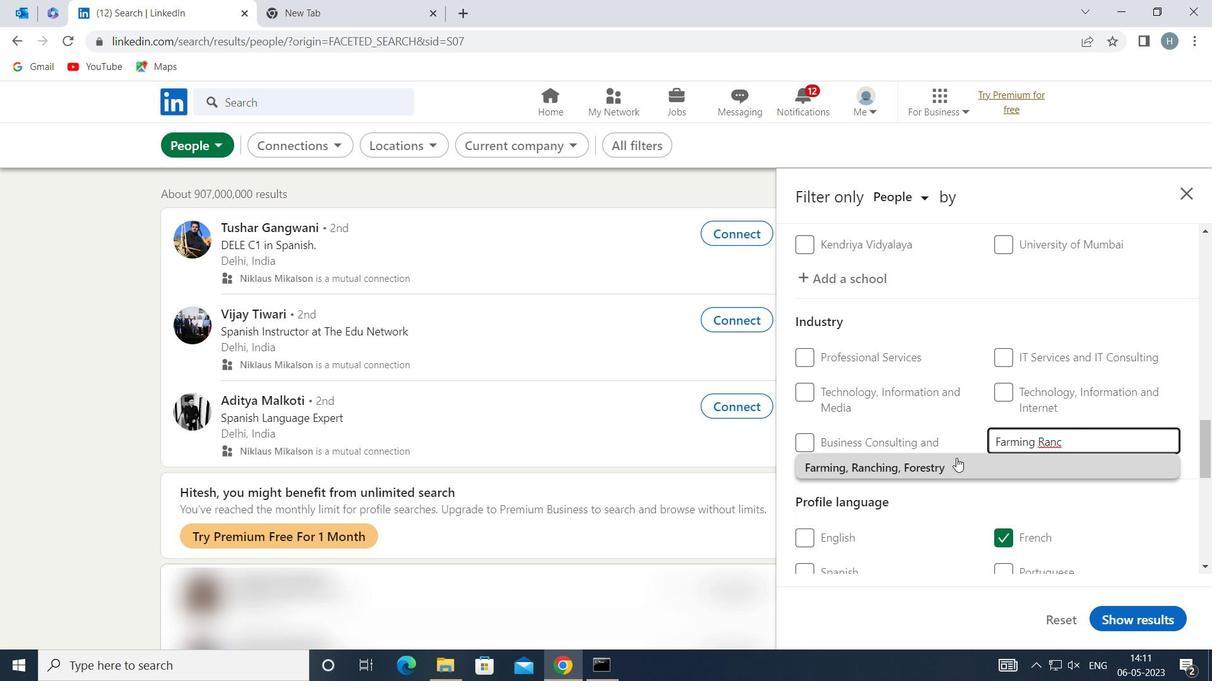 
Action: Mouse moved to (952, 445)
Screenshot: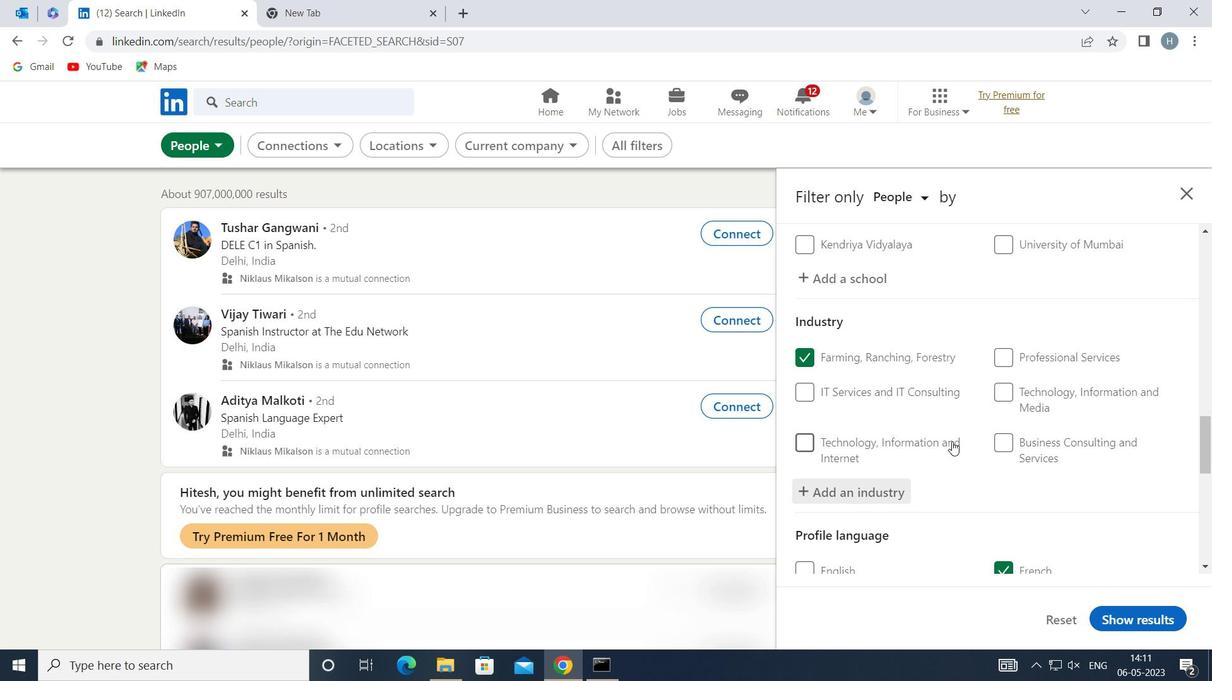 
Action: Mouse scrolled (952, 445) with delta (0, 0)
Screenshot: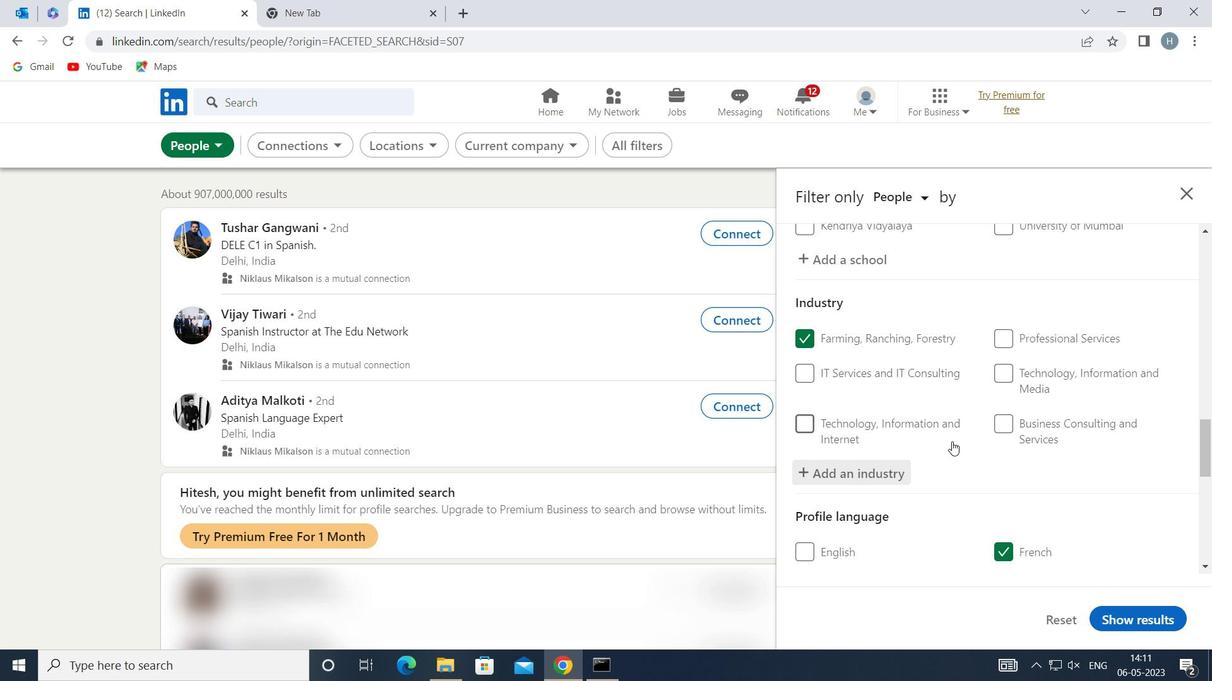 
Action: Mouse scrolled (952, 445) with delta (0, 0)
Screenshot: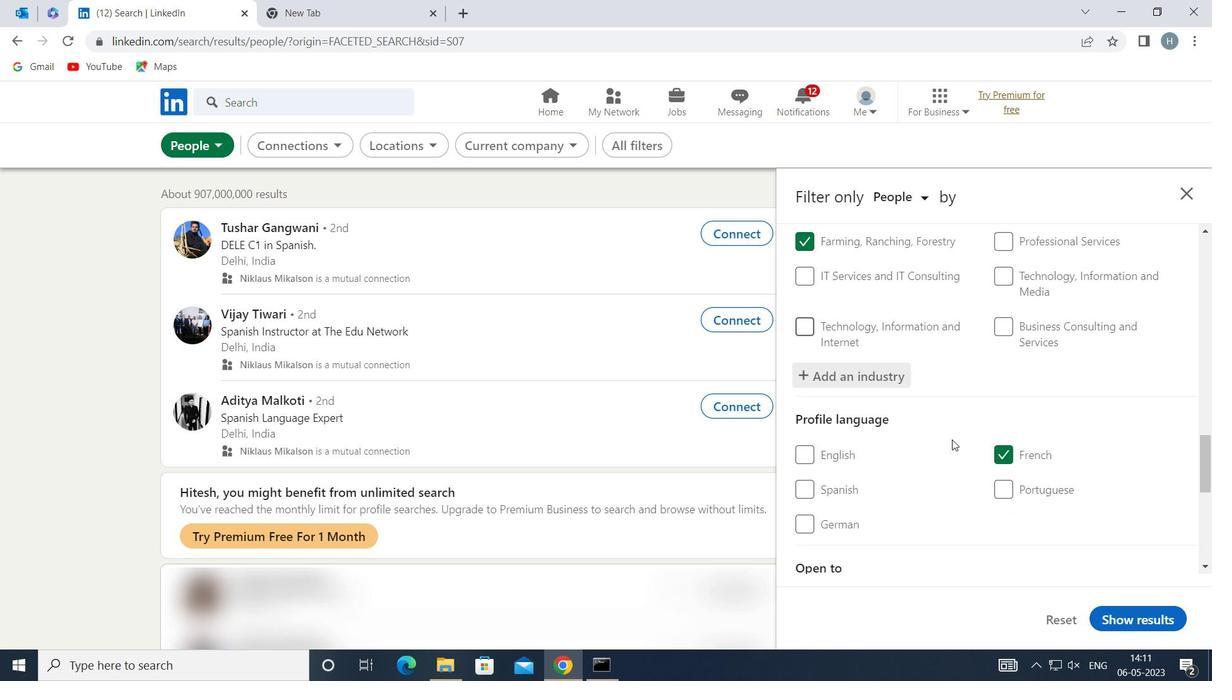 
Action: Mouse moved to (953, 443)
Screenshot: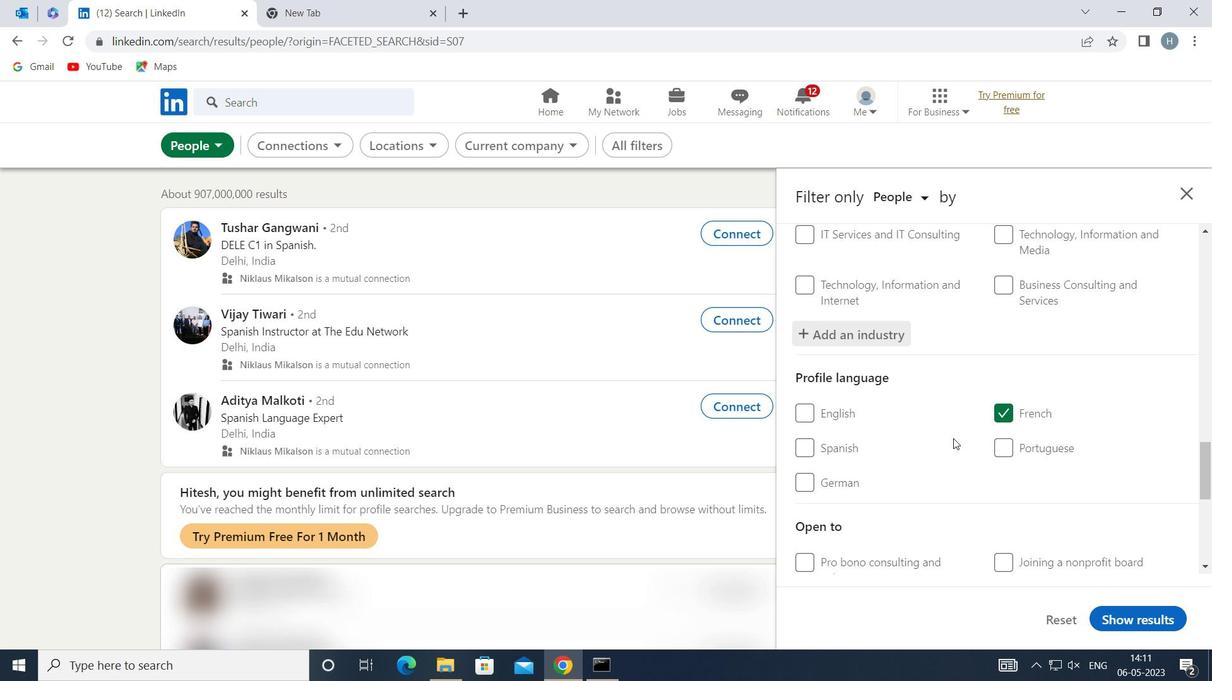 
Action: Mouse scrolled (953, 442) with delta (0, 0)
Screenshot: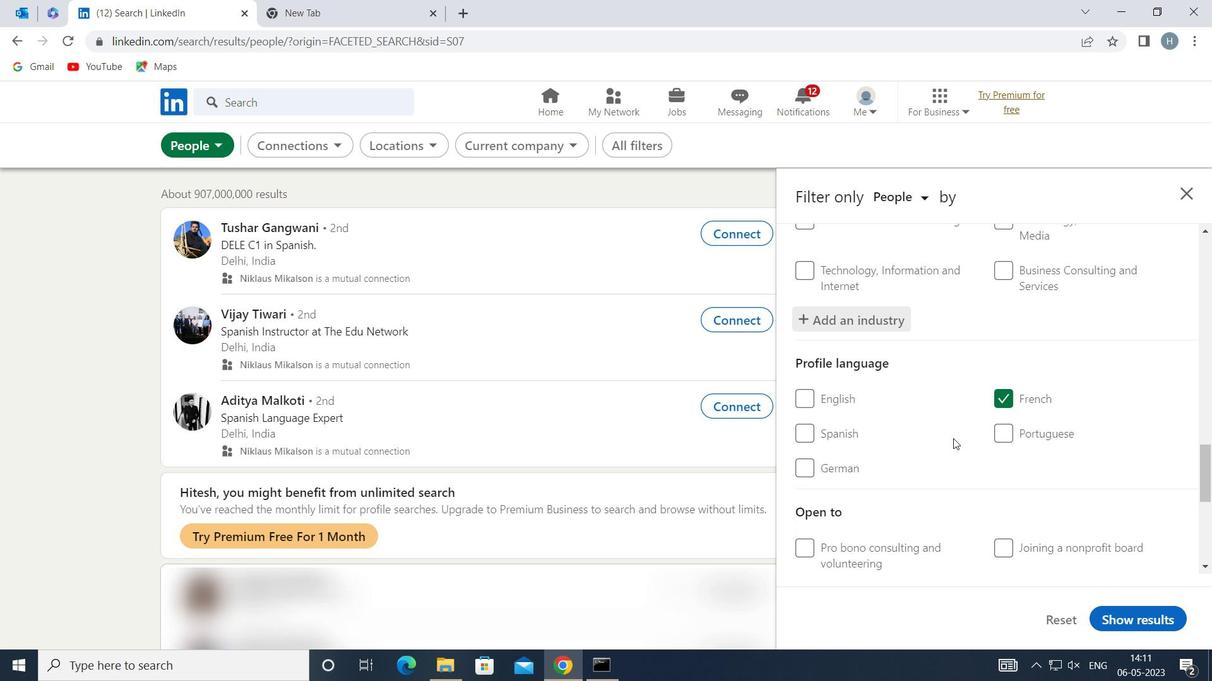 
Action: Mouse scrolled (953, 442) with delta (0, 0)
Screenshot: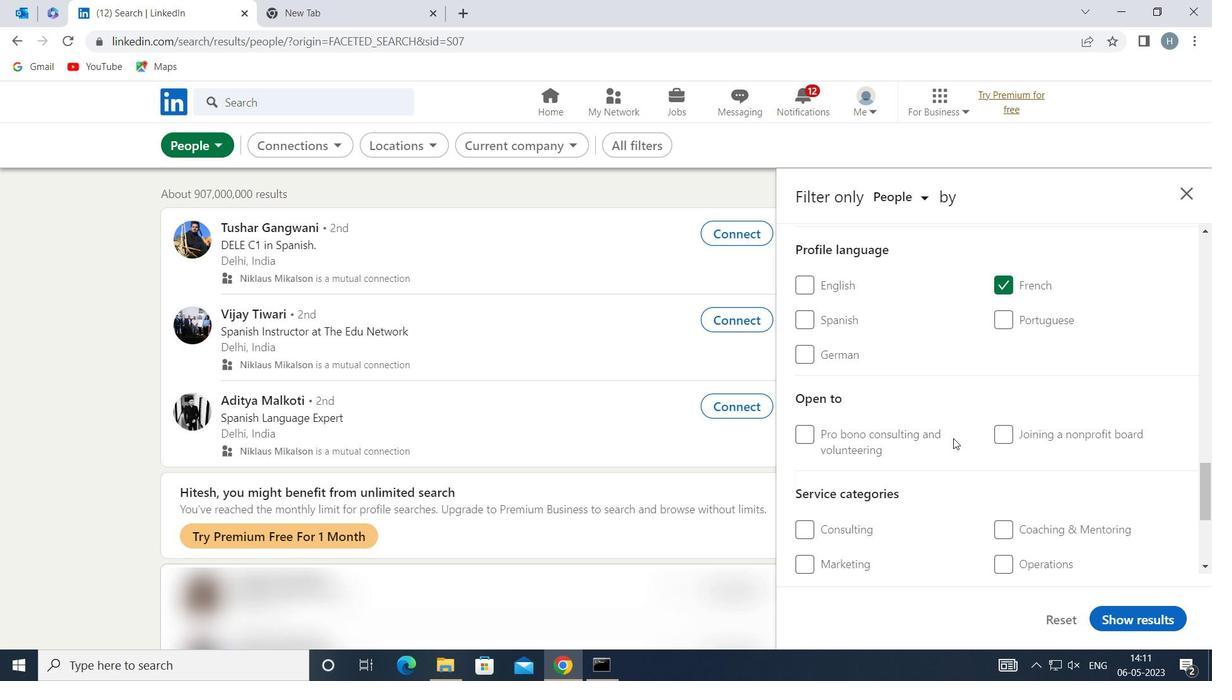 
Action: Mouse moved to (954, 441)
Screenshot: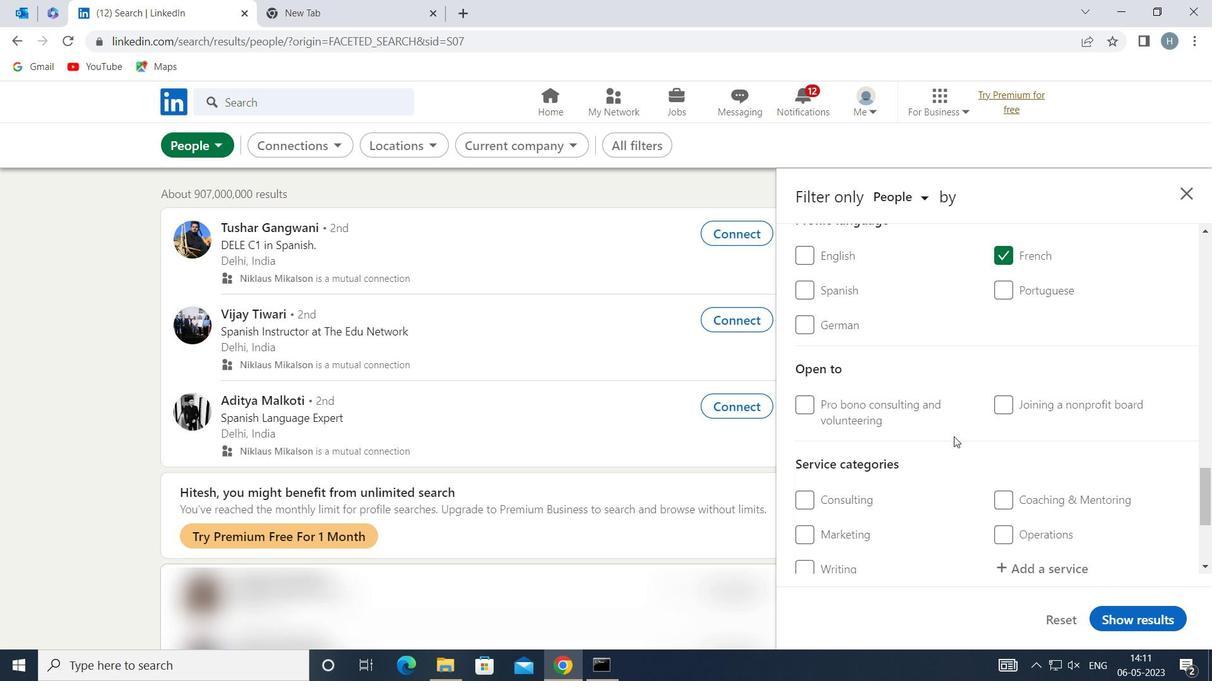 
Action: Mouse scrolled (954, 440) with delta (0, 0)
Screenshot: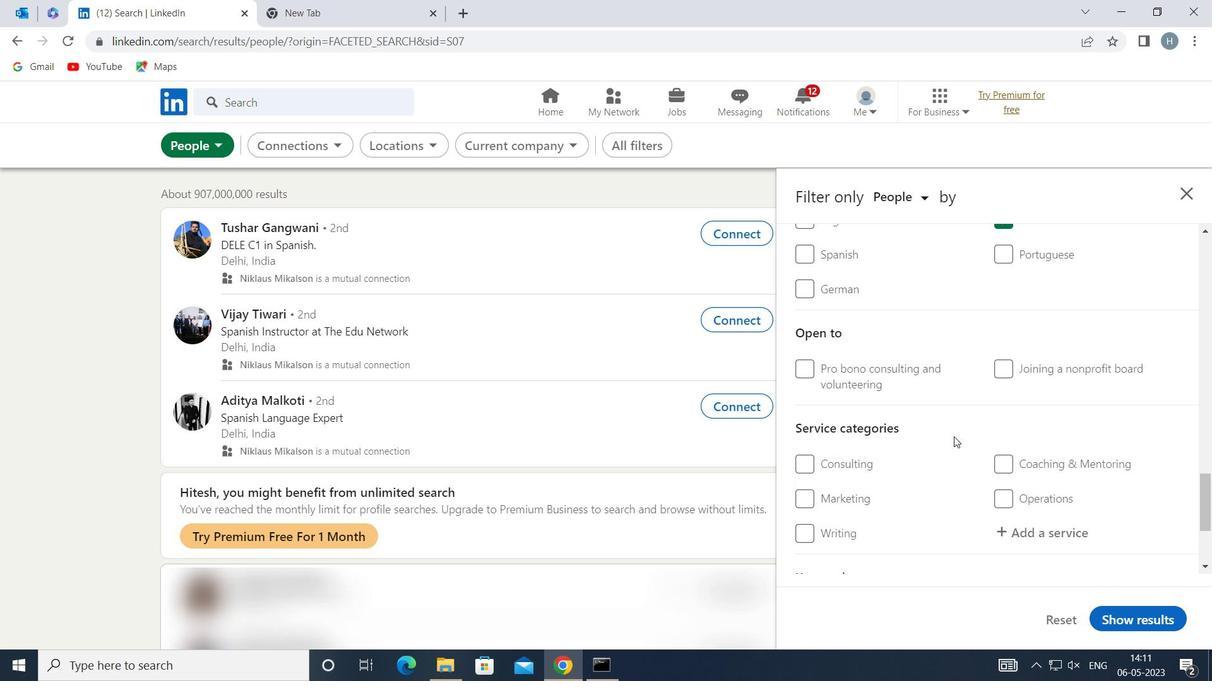 
Action: Mouse scrolled (954, 440) with delta (0, 0)
Screenshot: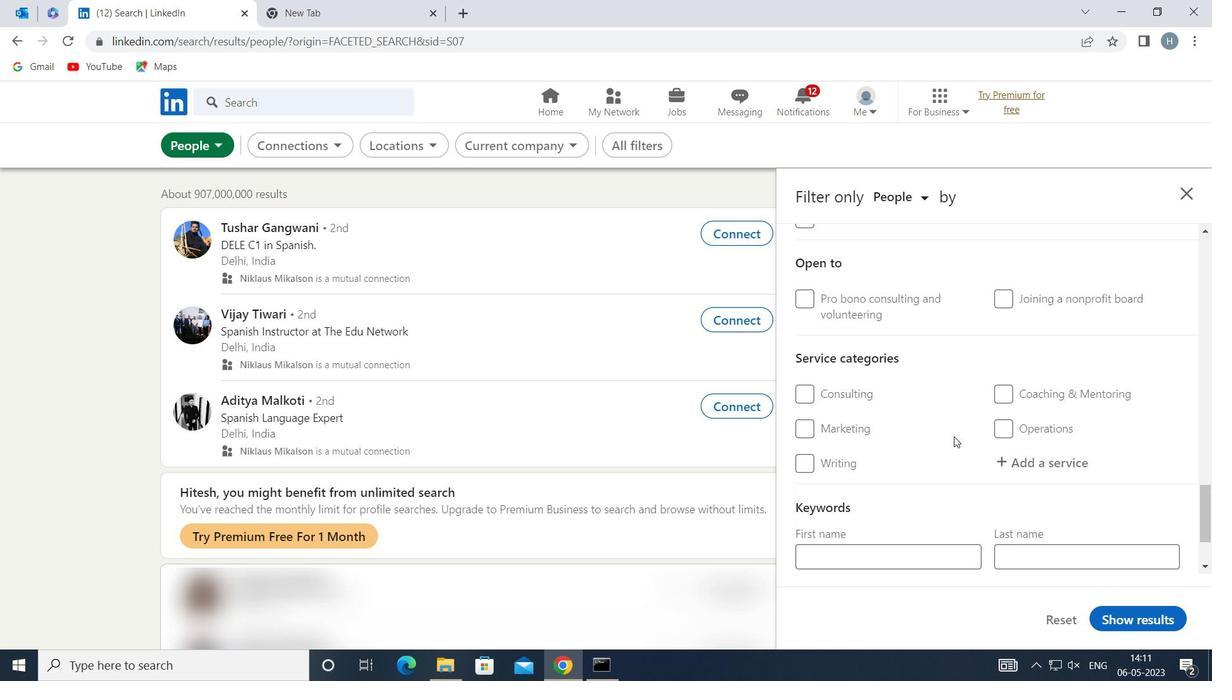 
Action: Mouse moved to (1018, 416)
Screenshot: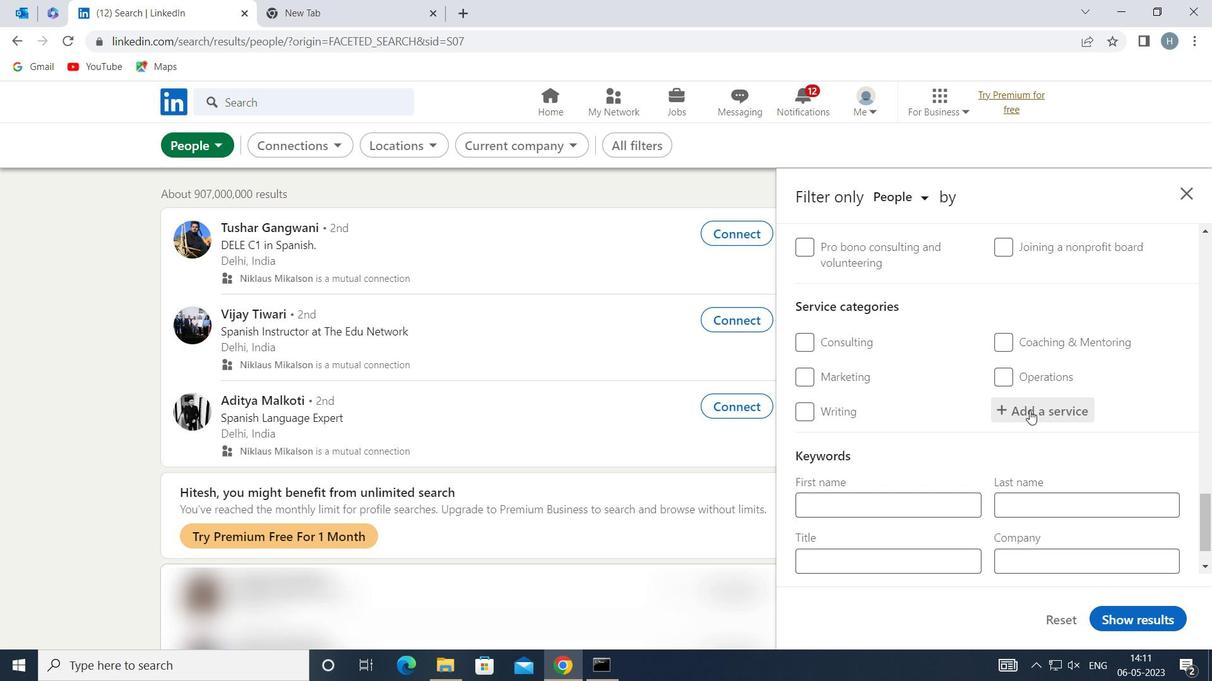 
Action: Mouse pressed left at (1018, 416)
Screenshot: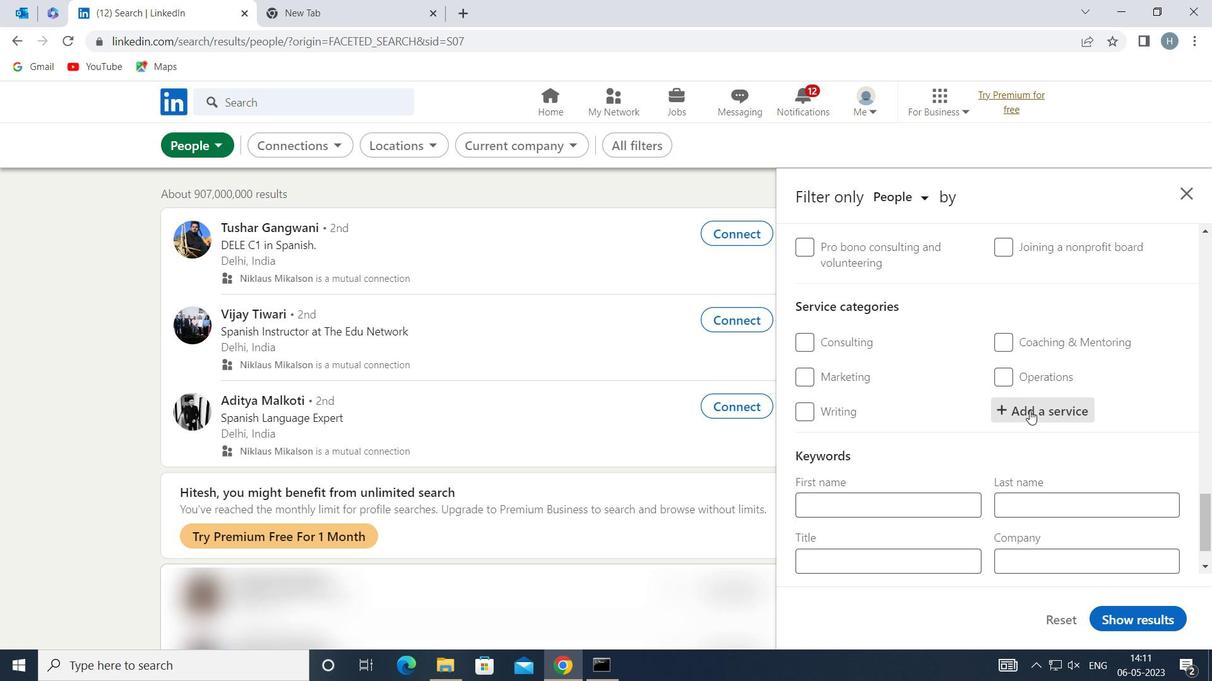 
Action: Key pressed <Key.shift>EVENT<Key.space><Key.shift>PLANN
Screenshot: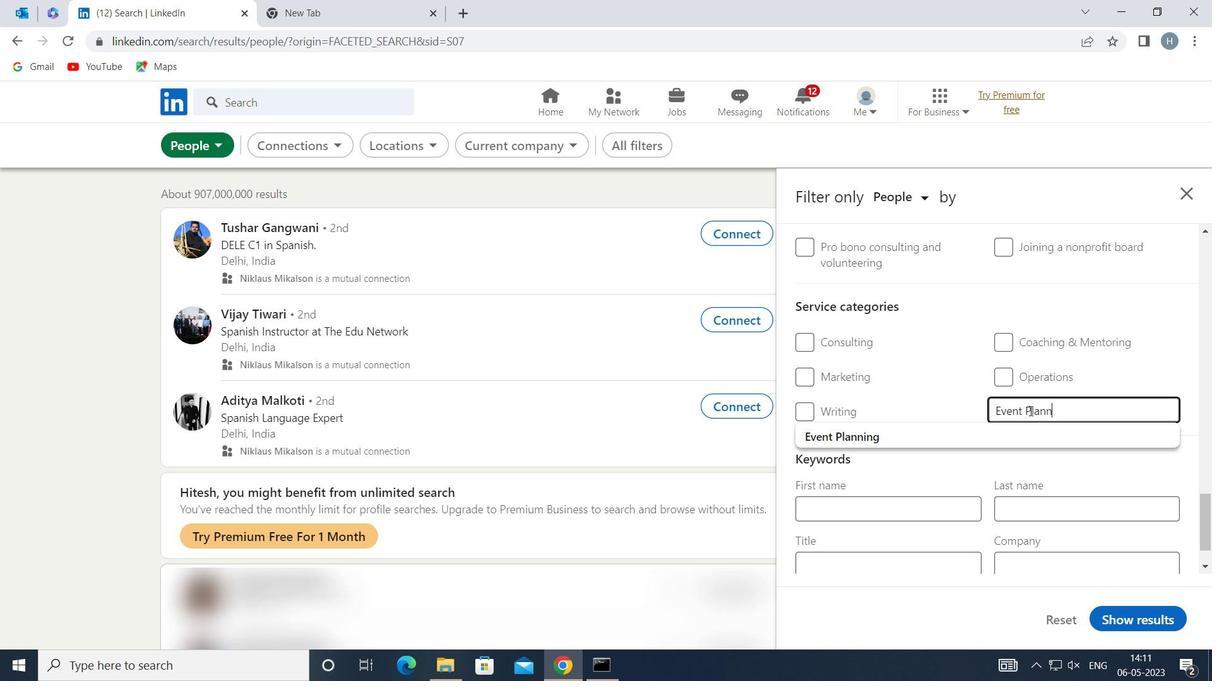 
Action: Mouse moved to (953, 442)
Screenshot: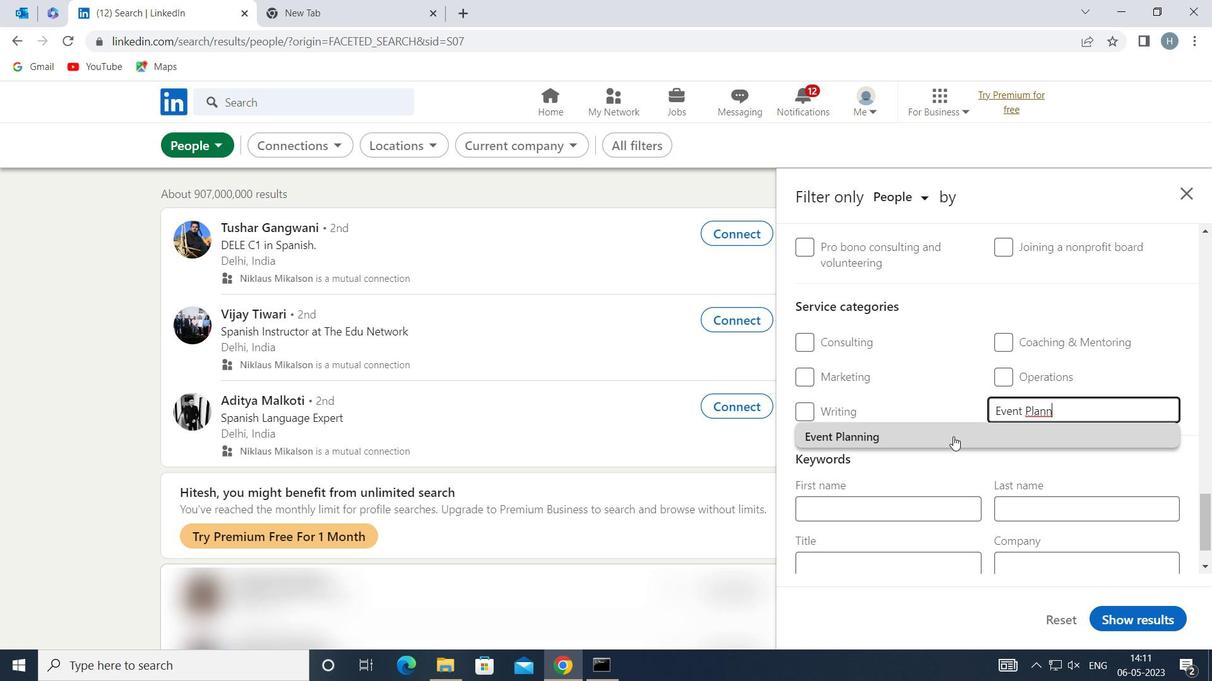 
Action: Mouse pressed left at (953, 442)
Screenshot: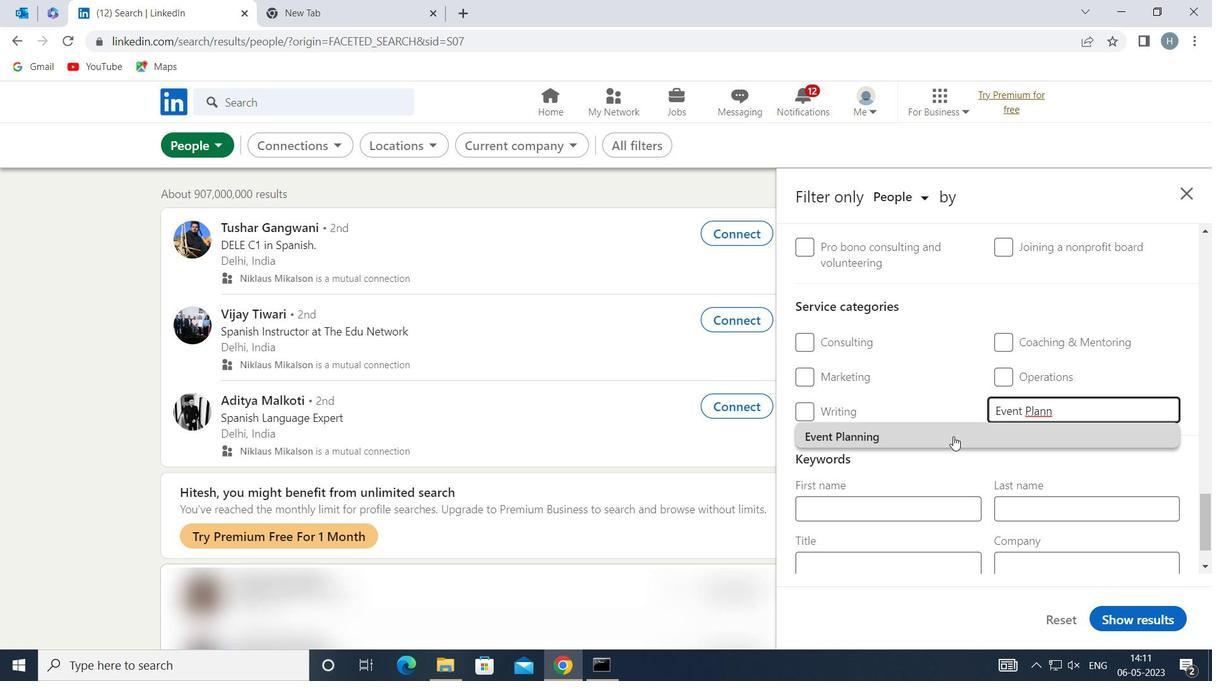 
Action: Mouse moved to (950, 442)
Screenshot: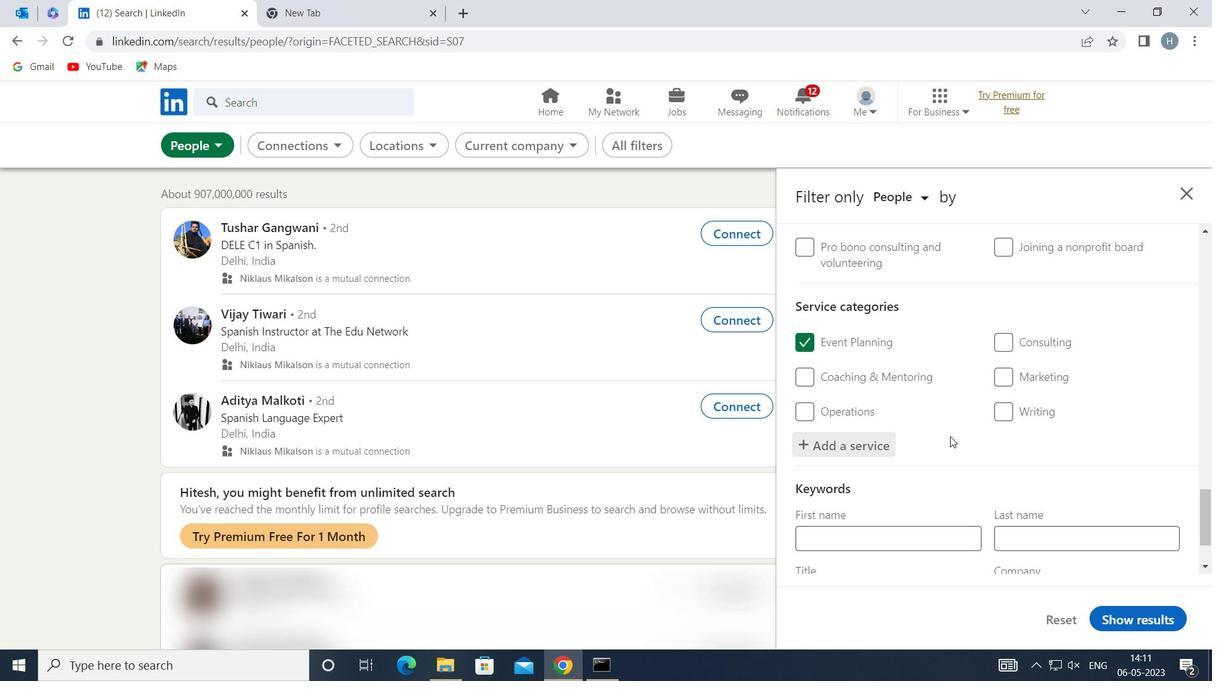 
Action: Mouse scrolled (950, 441) with delta (0, 0)
Screenshot: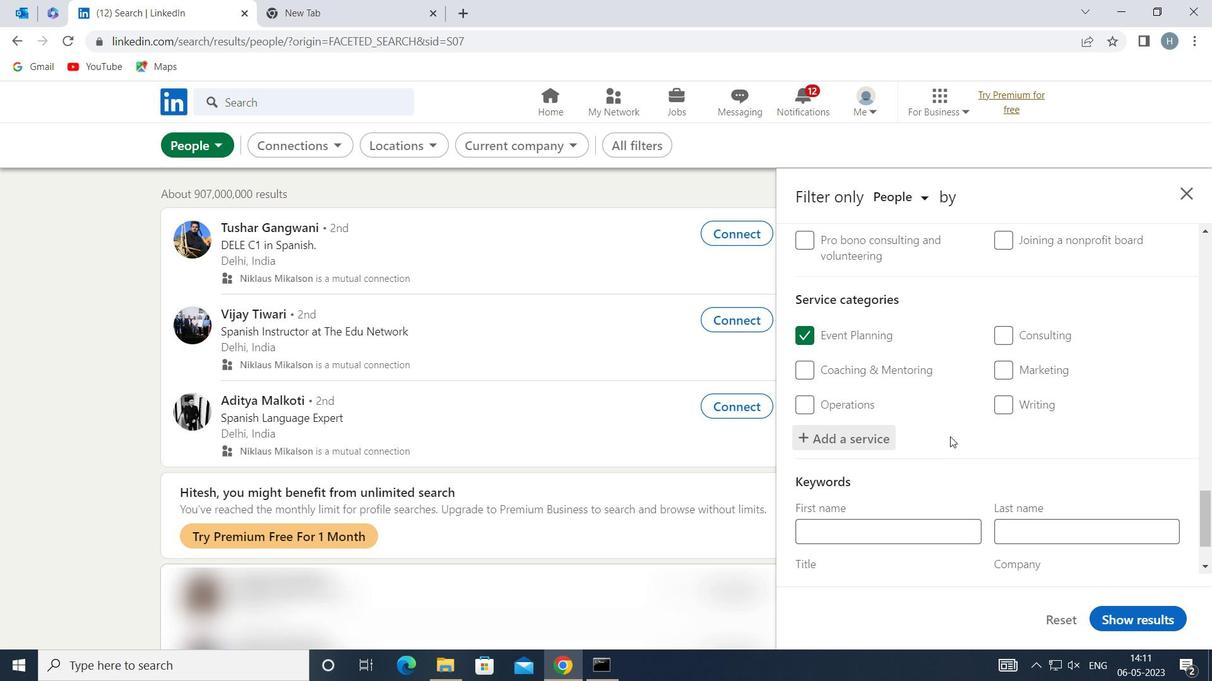 
Action: Mouse scrolled (950, 441) with delta (0, 0)
Screenshot: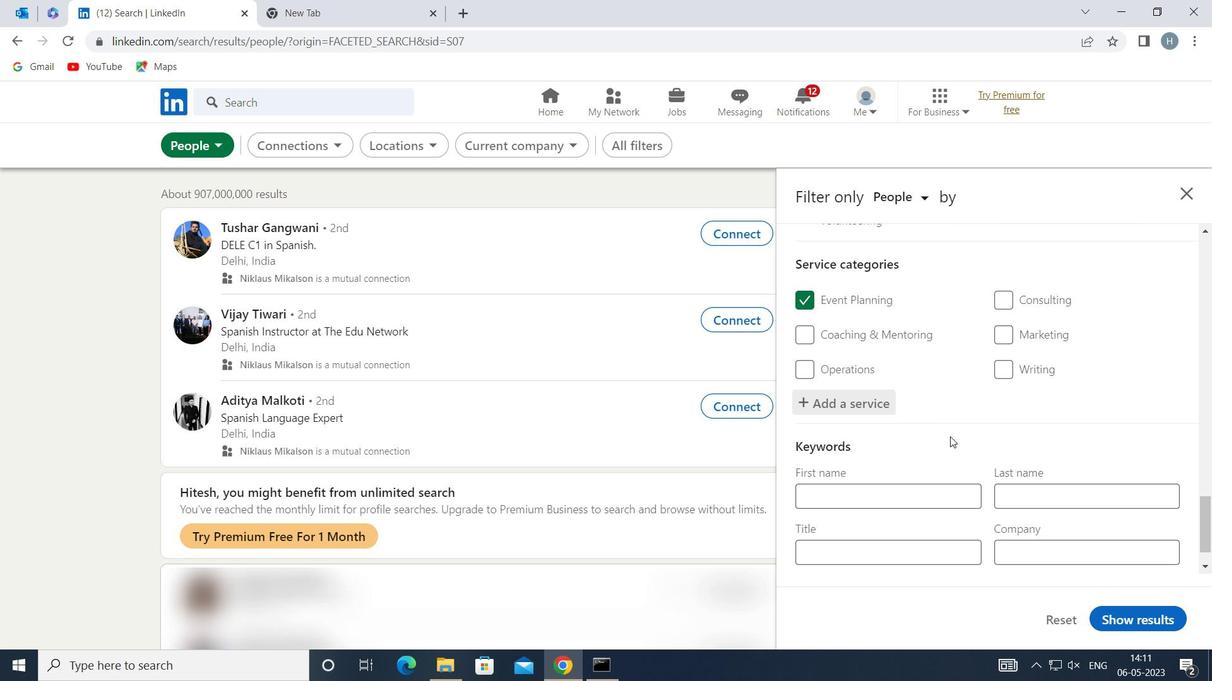 
Action: Mouse scrolled (950, 441) with delta (0, 0)
Screenshot: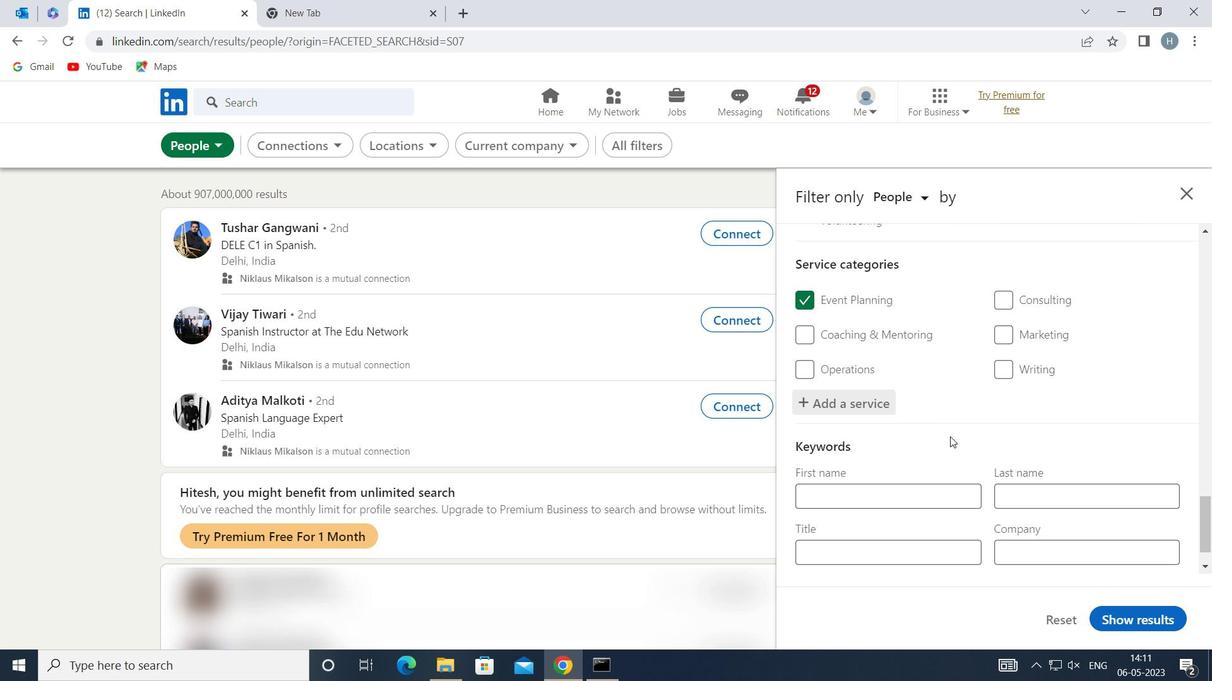 
Action: Mouse scrolled (950, 441) with delta (0, 0)
Screenshot: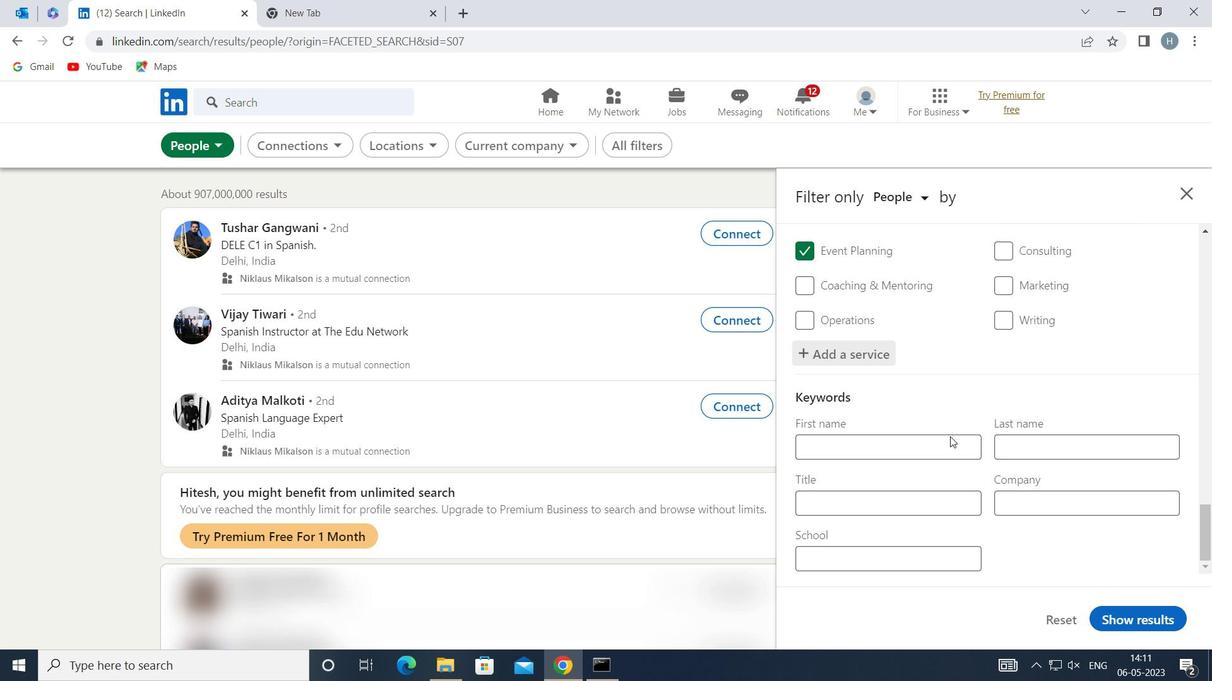 
Action: Mouse scrolled (950, 441) with delta (0, 0)
Screenshot: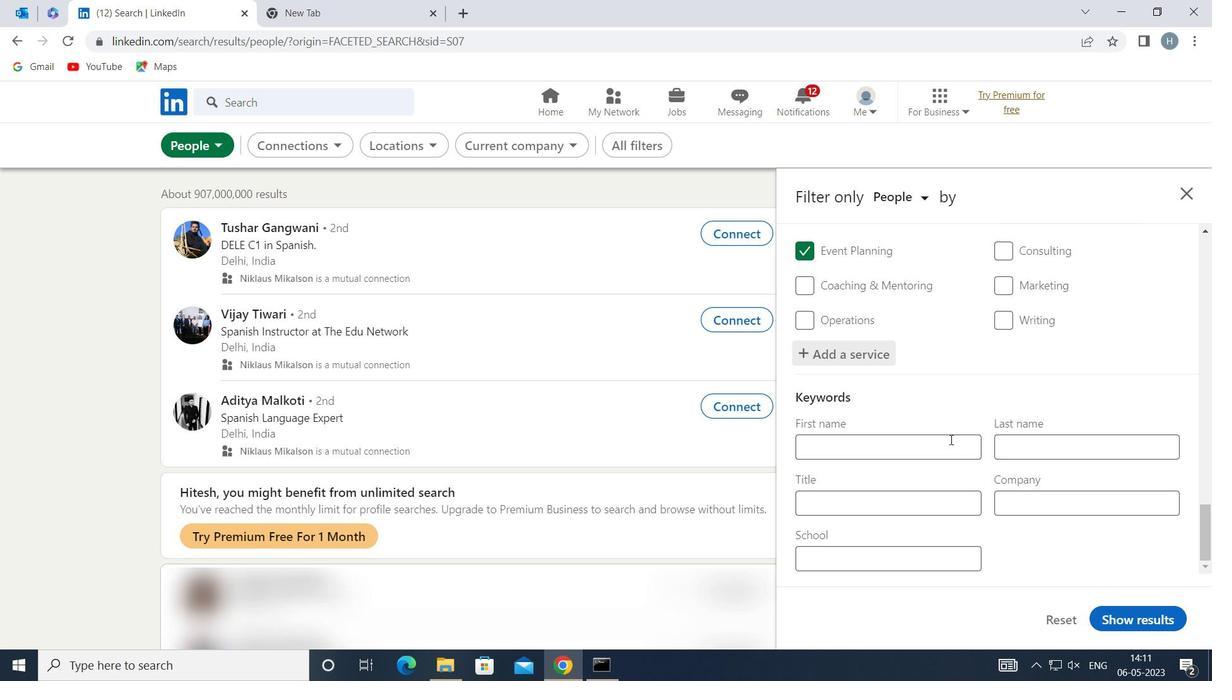 
Action: Mouse moved to (944, 502)
Screenshot: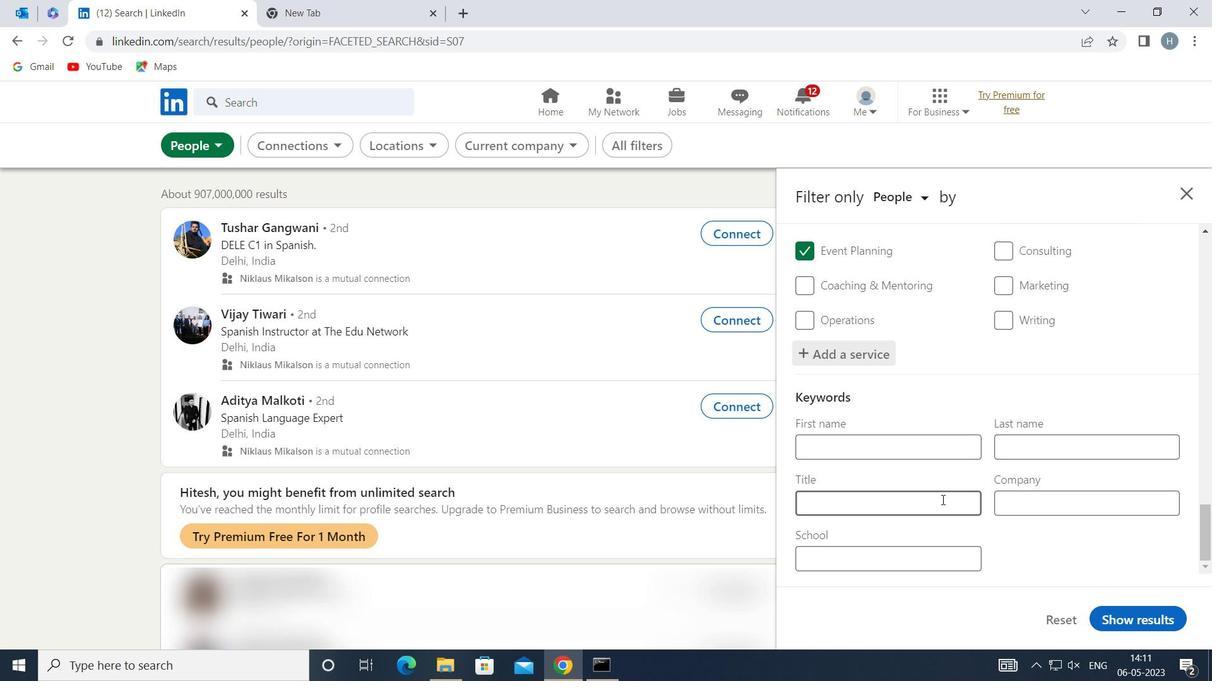 
Action: Mouse pressed left at (944, 502)
Screenshot: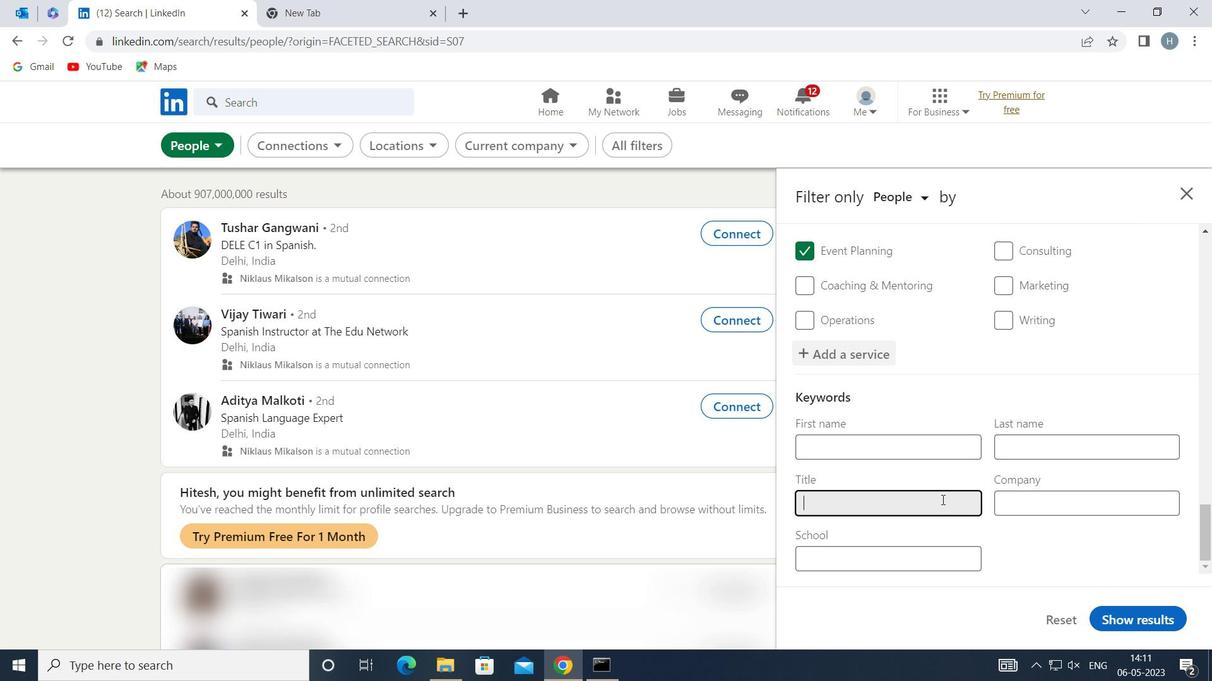 
Action: Mouse moved to (940, 502)
Screenshot: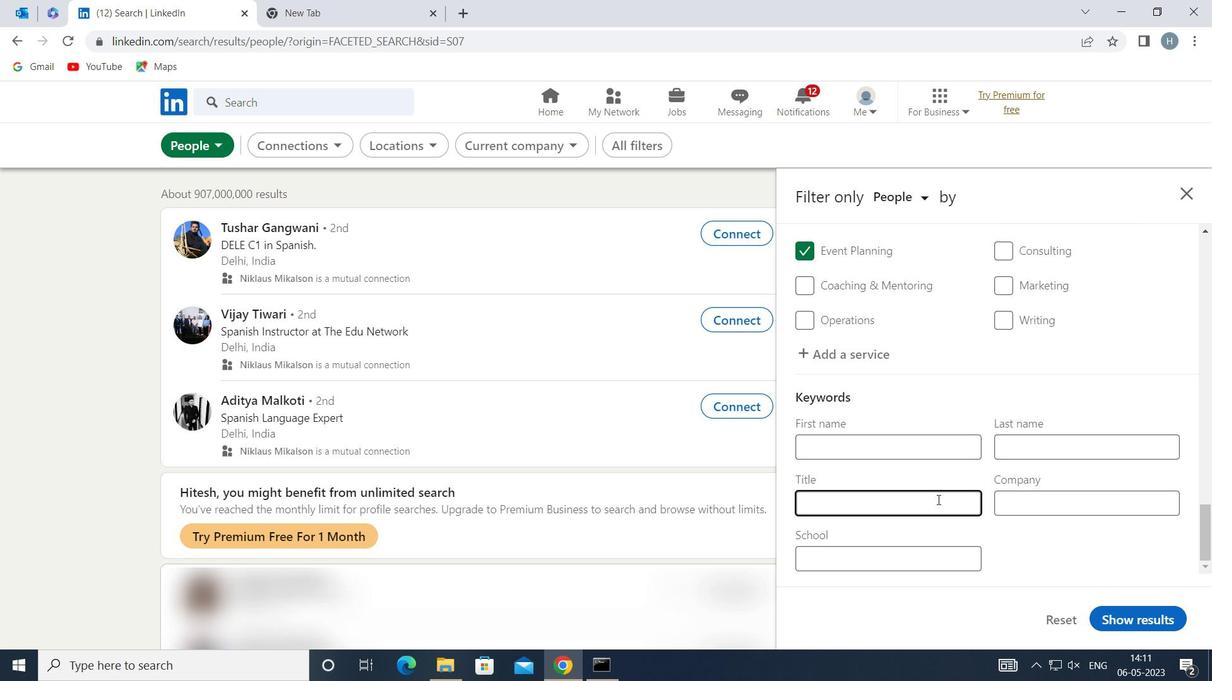 
Action: Key pressed <Key.shift>ACCOUNT<Key.space><Key.shift>COLLECTO
Screenshot: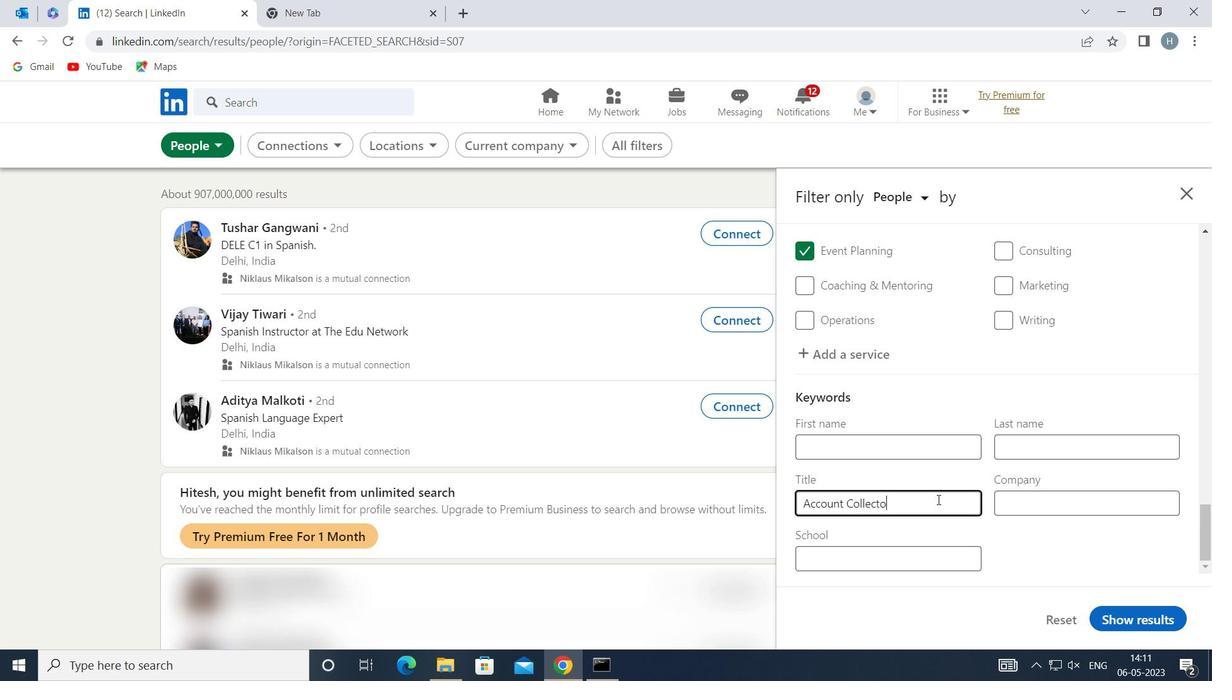 
Action: Mouse moved to (973, 510)
Screenshot: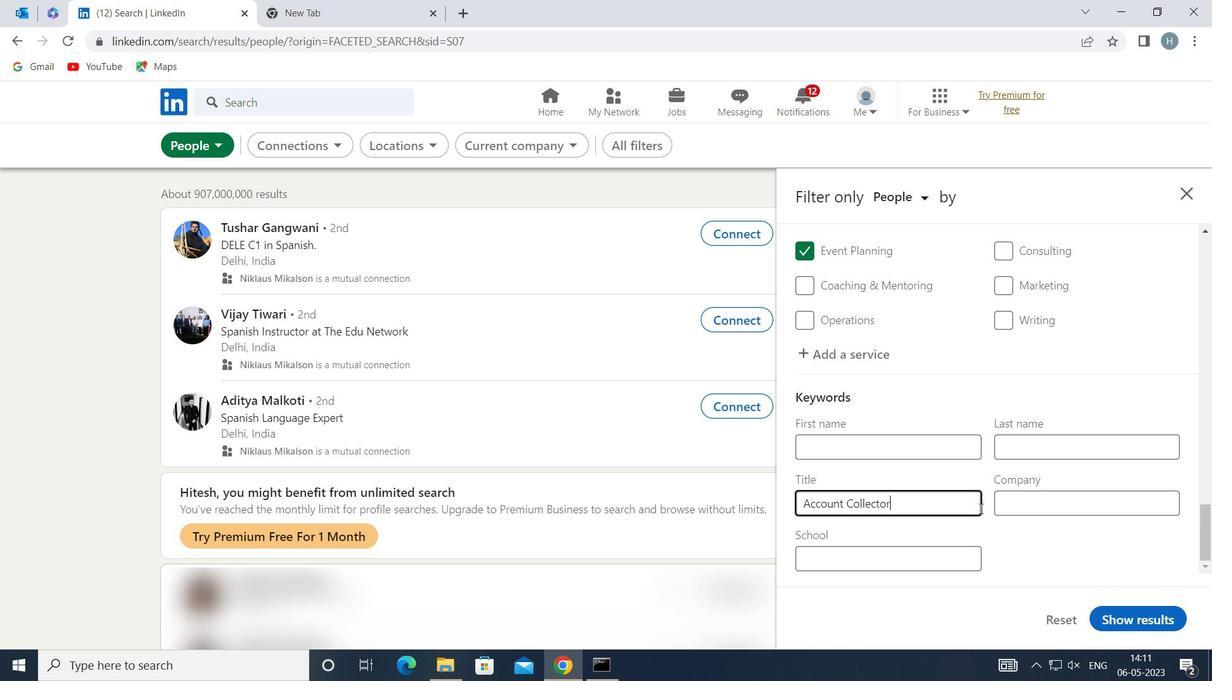 
Action: Key pressed R
Screenshot: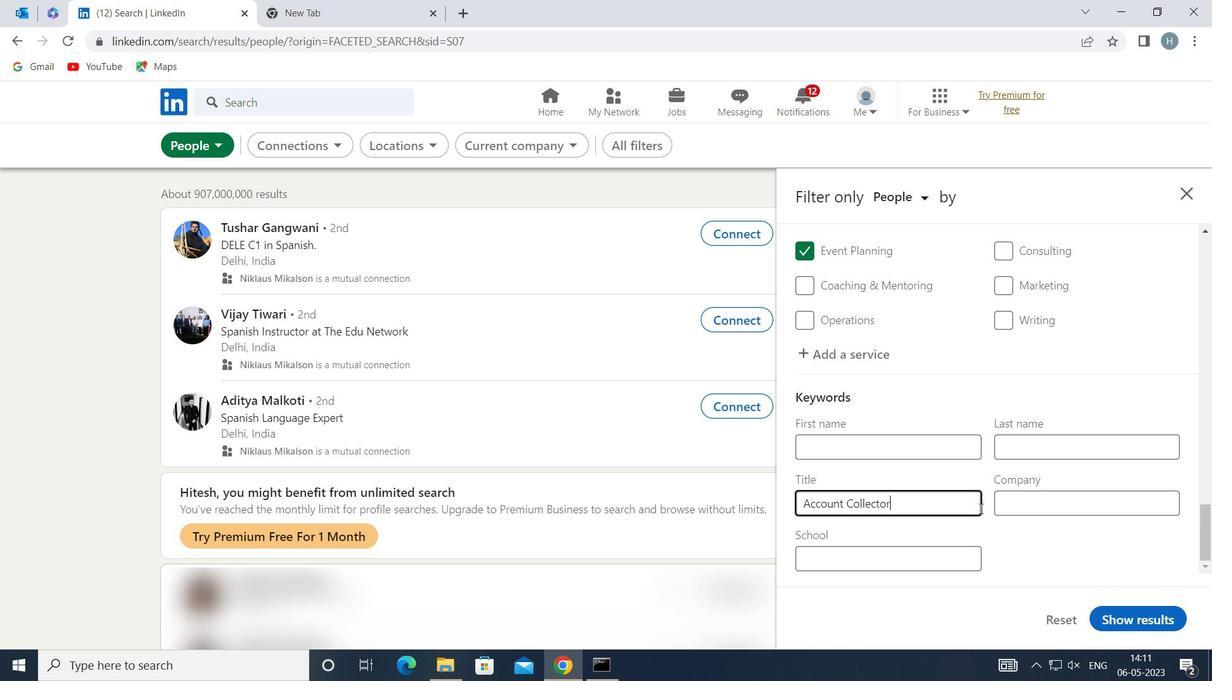 
Action: Mouse moved to (1102, 619)
Screenshot: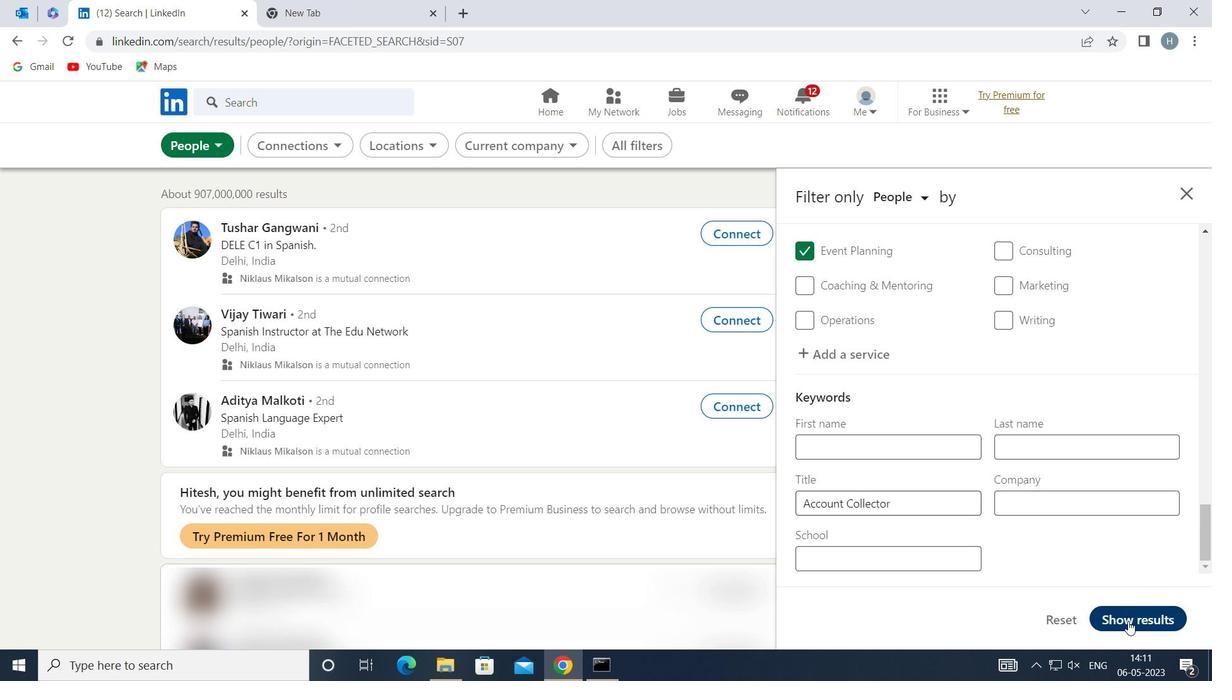 
Action: Mouse pressed left at (1102, 619)
Screenshot: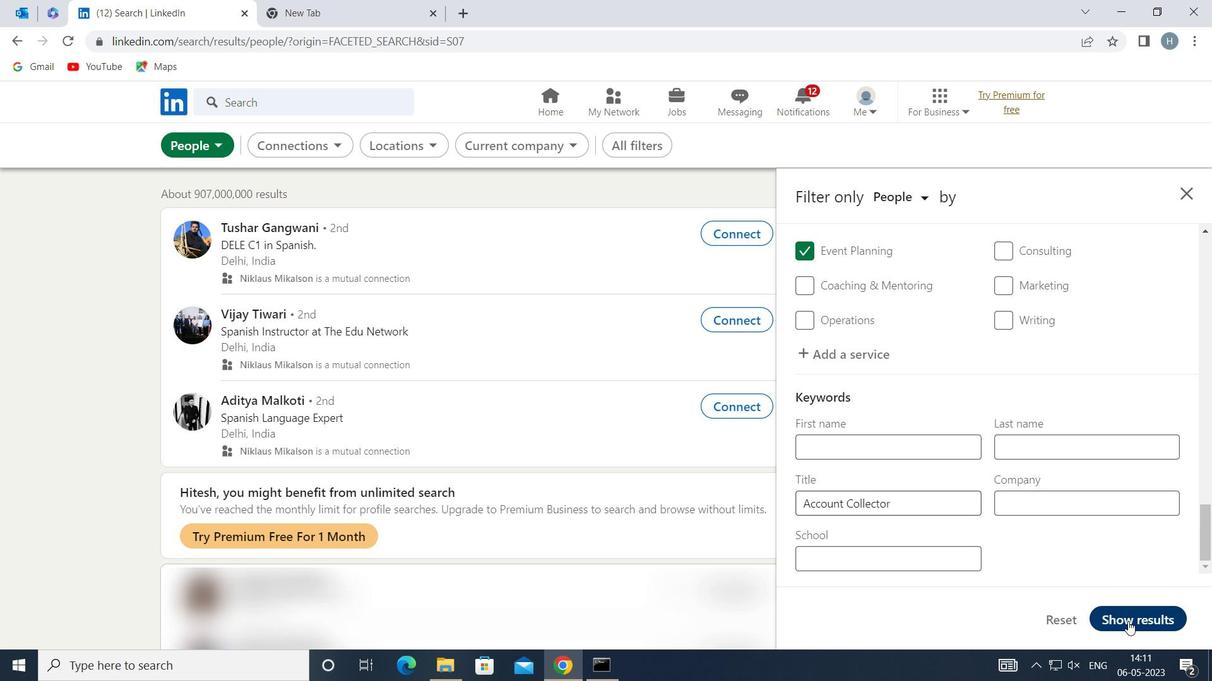
Action: Mouse moved to (995, 541)
Screenshot: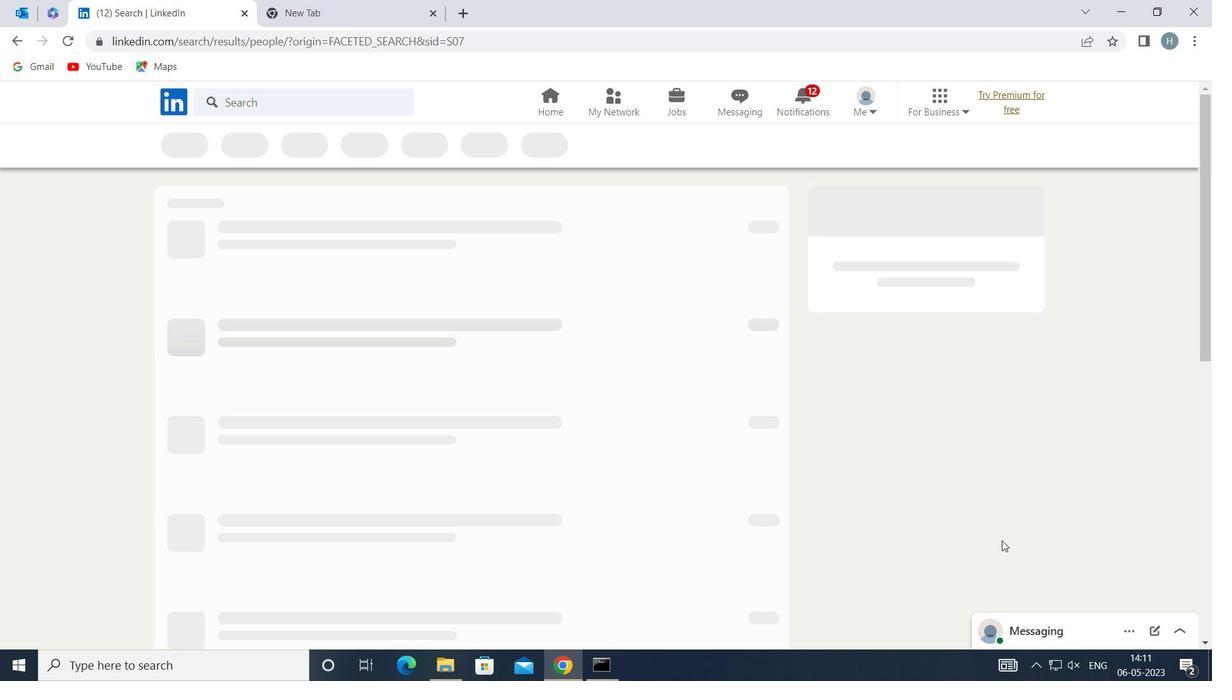 
